 Task: Look for space in Roses, Spain from 8th June, 2023 to 16th June, 2023 for 2 adults in price range Rs.10000 to Rs.15000. Place can be entire place with 1  bedroom having 1 bed and 1 bathroom. Property type can be house, flat, guest house, hotel. Amenities needed are: wifi, washing machine. Booking option can be shelf check-in. Required host language is English.
Action: Mouse moved to (344, 183)
Screenshot: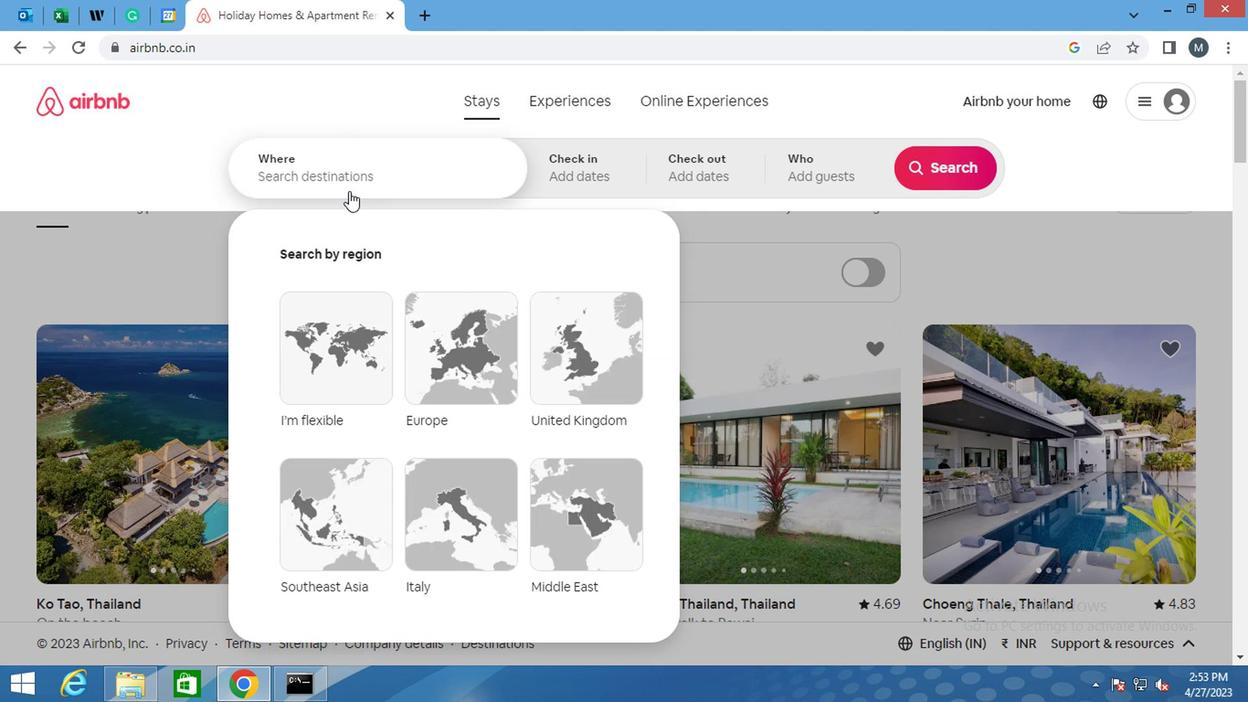 
Action: Mouse pressed left at (344, 183)
Screenshot: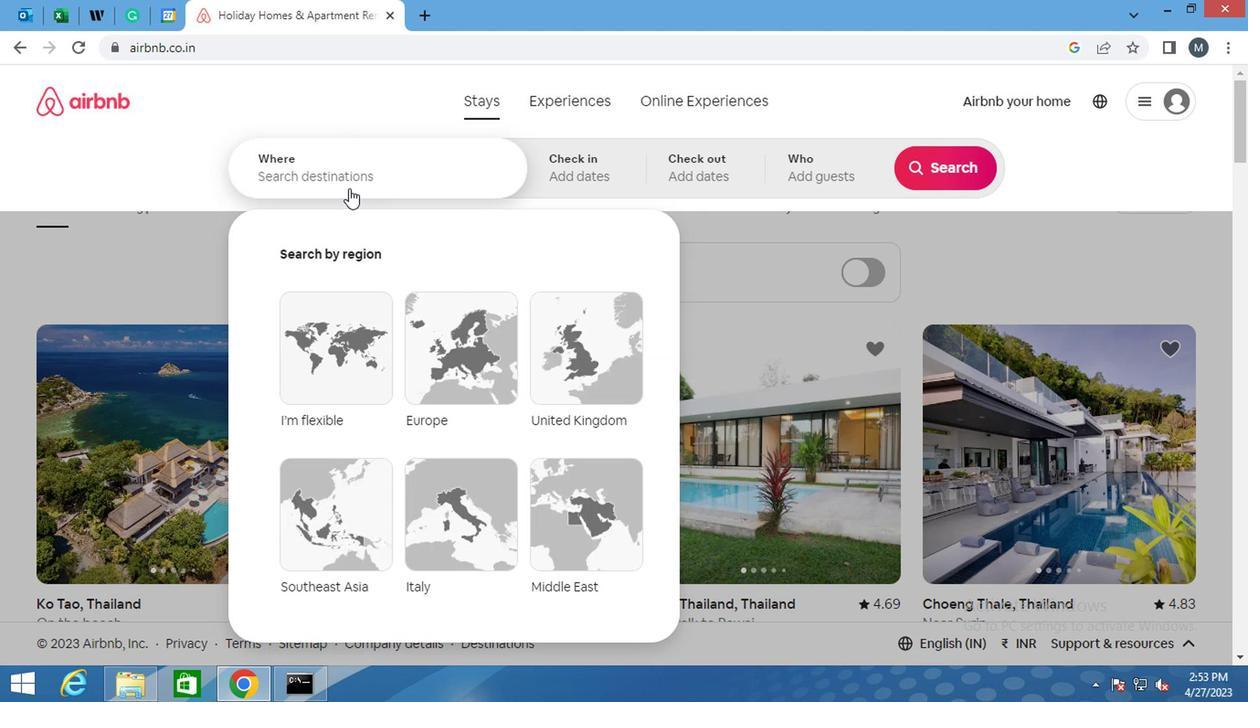 
Action: Mouse moved to (344, 183)
Screenshot: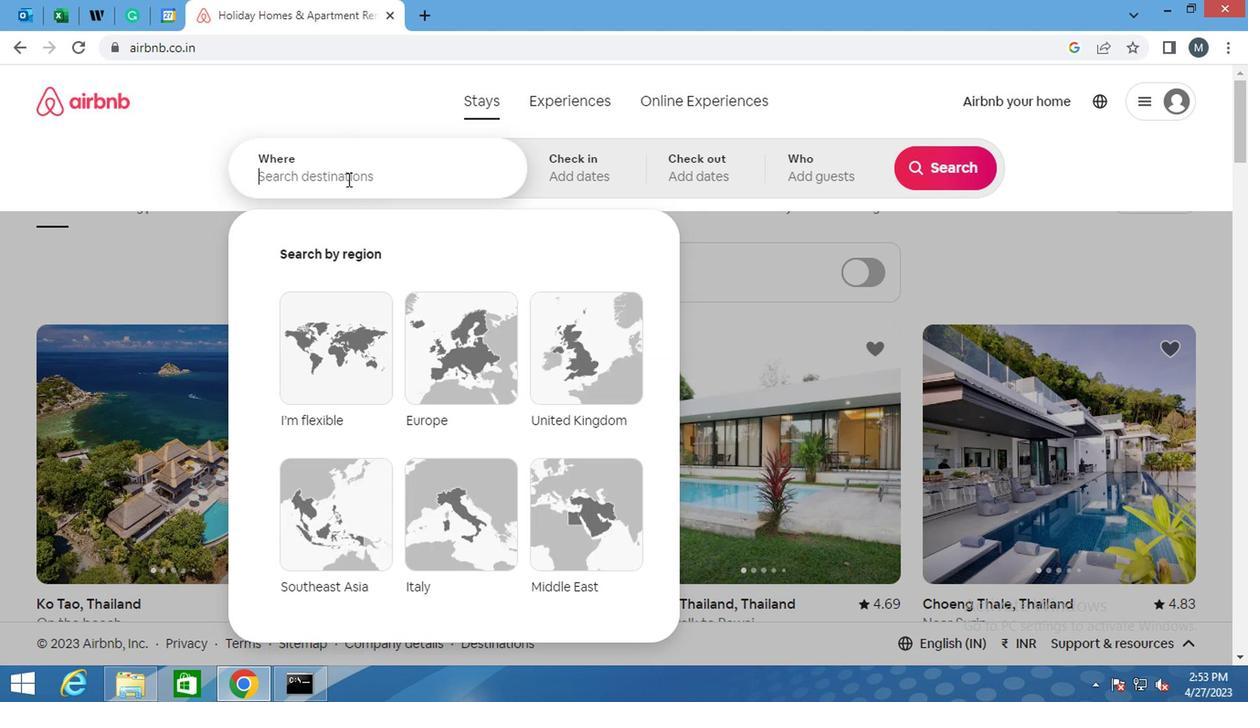 
Action: Key pressed <Key.shift><Key.shift><Key.shift><Key.shift>ROSES,<Key.space><Key.shift>S
Screenshot: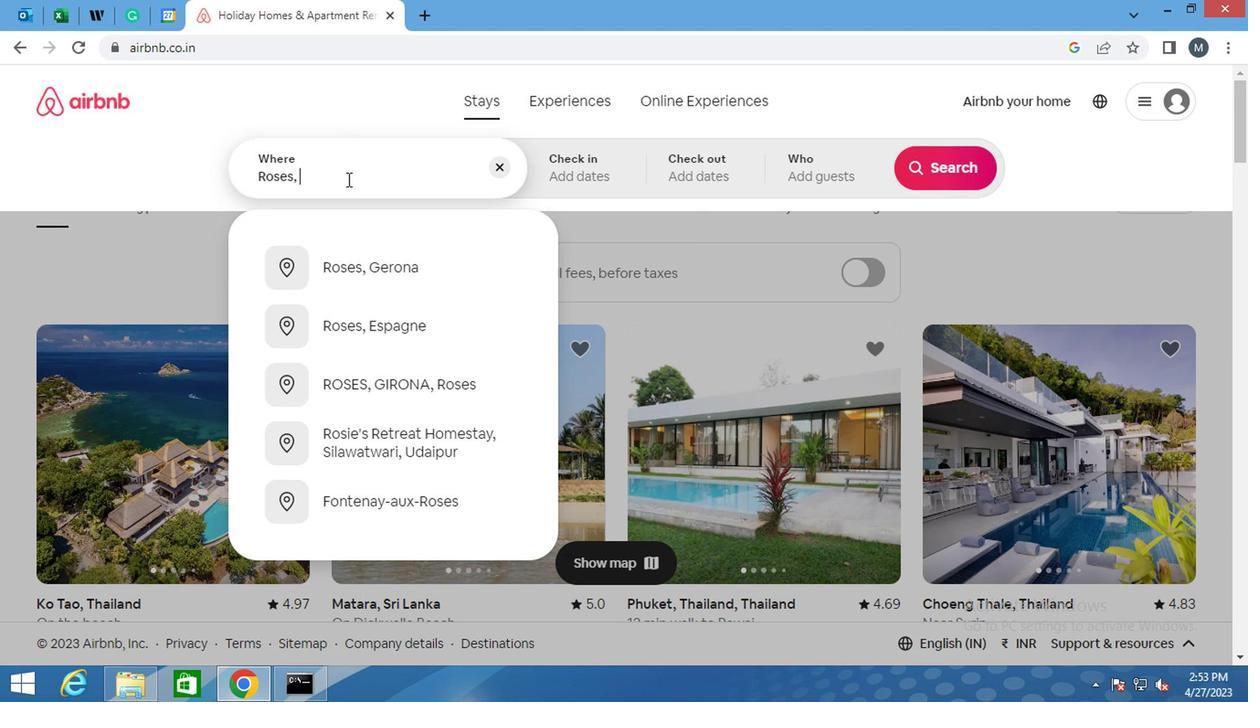 
Action: Mouse moved to (347, 278)
Screenshot: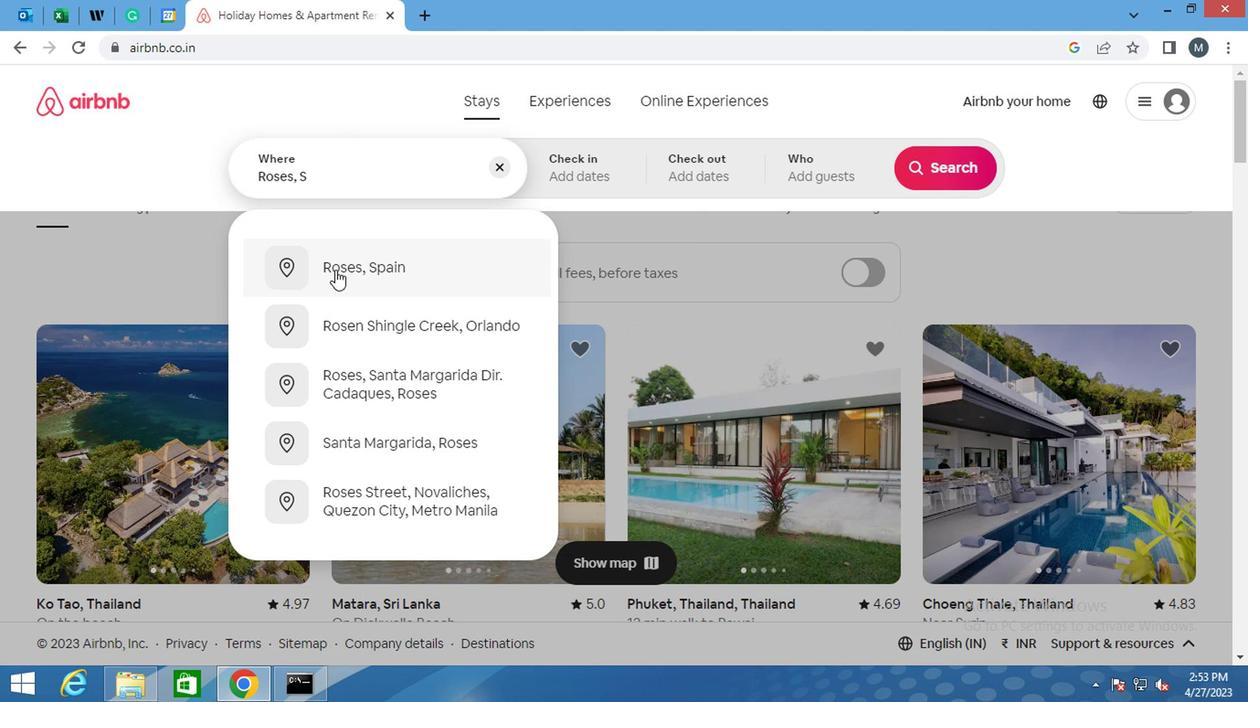 
Action: Mouse pressed left at (347, 278)
Screenshot: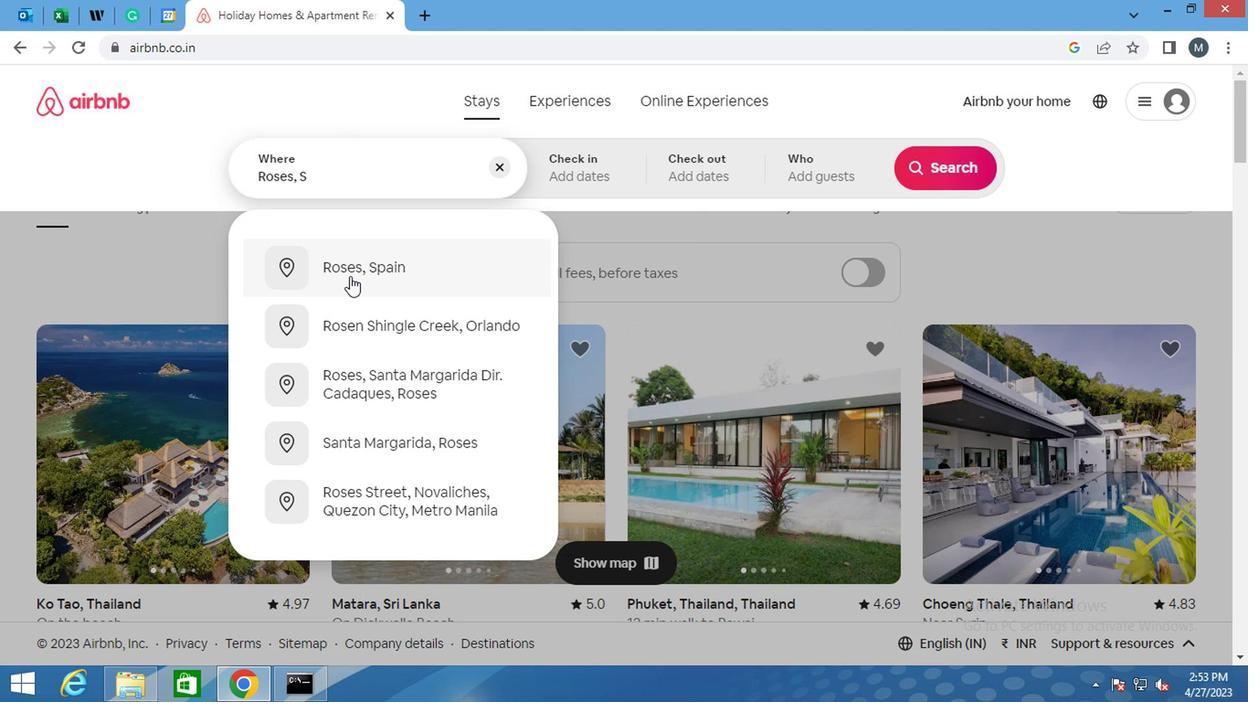 
Action: Mouse moved to (932, 313)
Screenshot: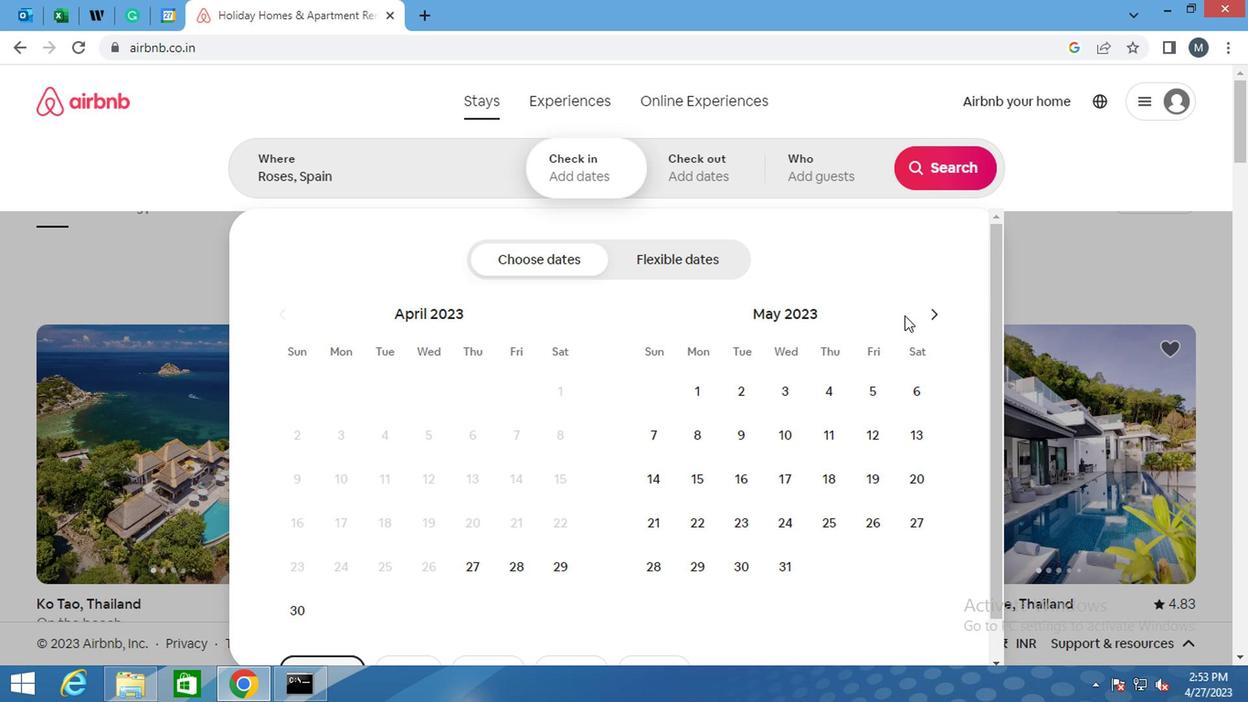 
Action: Mouse pressed left at (932, 313)
Screenshot: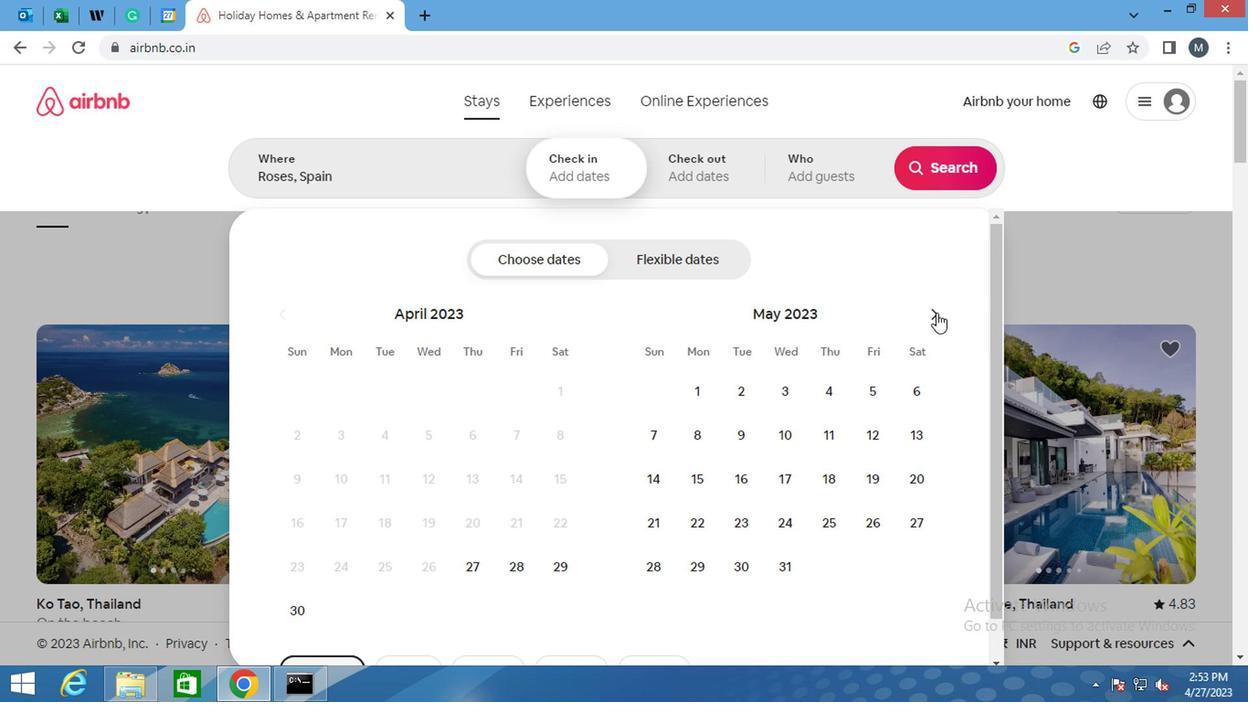 
Action: Mouse moved to (826, 439)
Screenshot: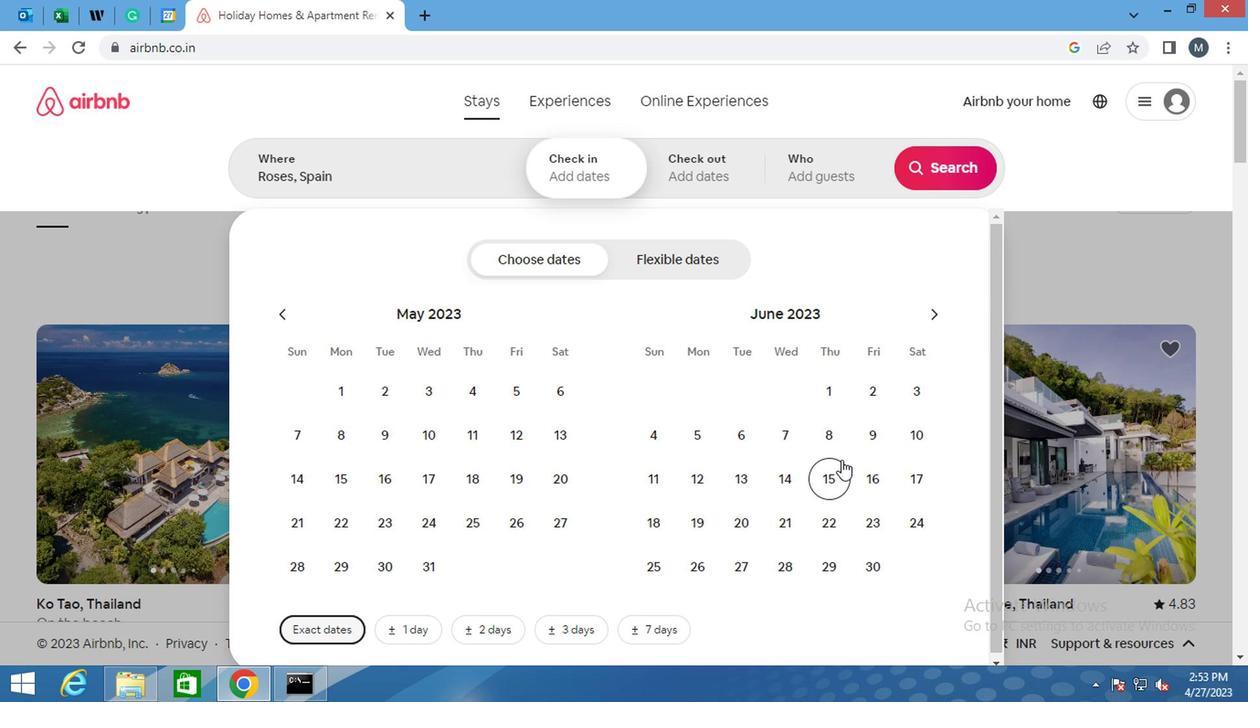 
Action: Mouse pressed left at (826, 439)
Screenshot: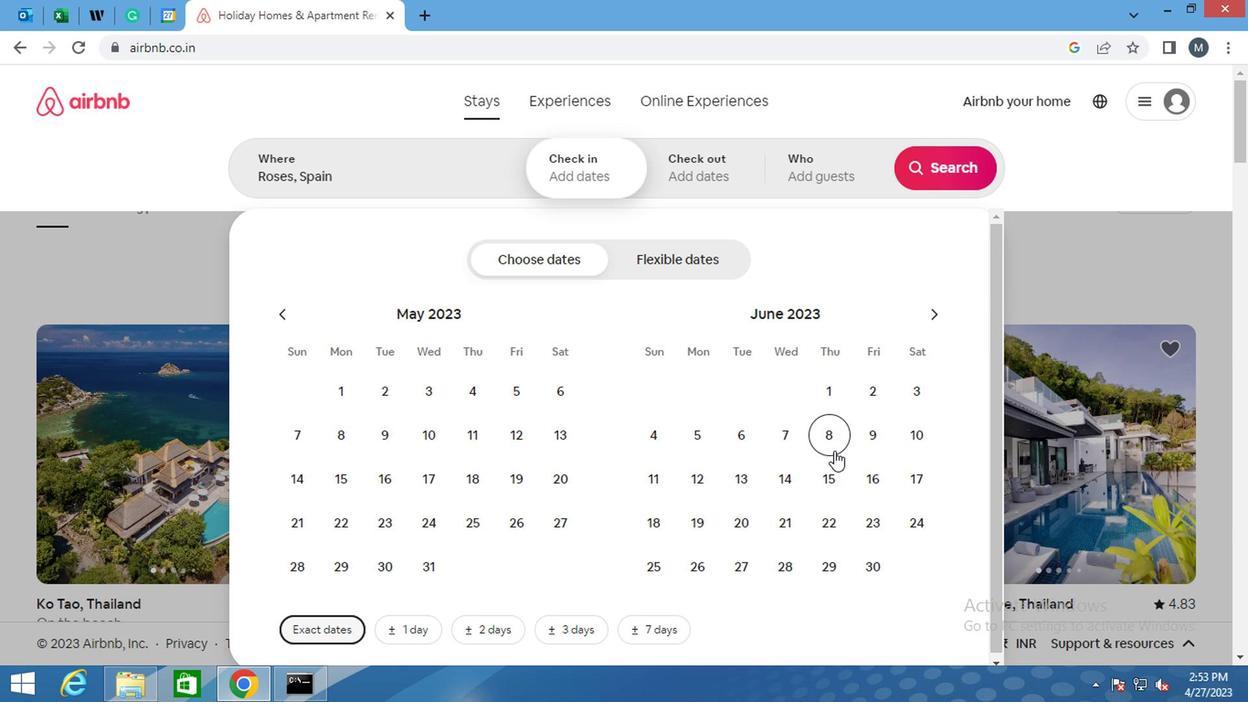 
Action: Mouse moved to (849, 477)
Screenshot: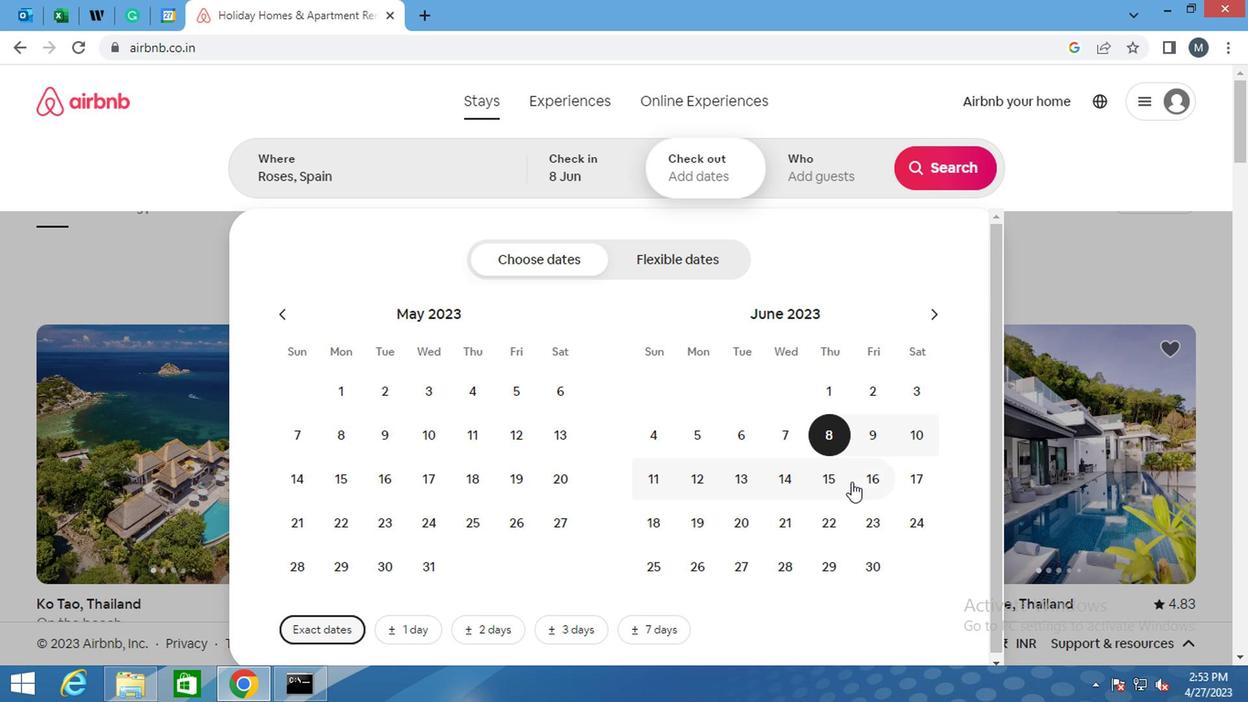 
Action: Mouse pressed left at (849, 477)
Screenshot: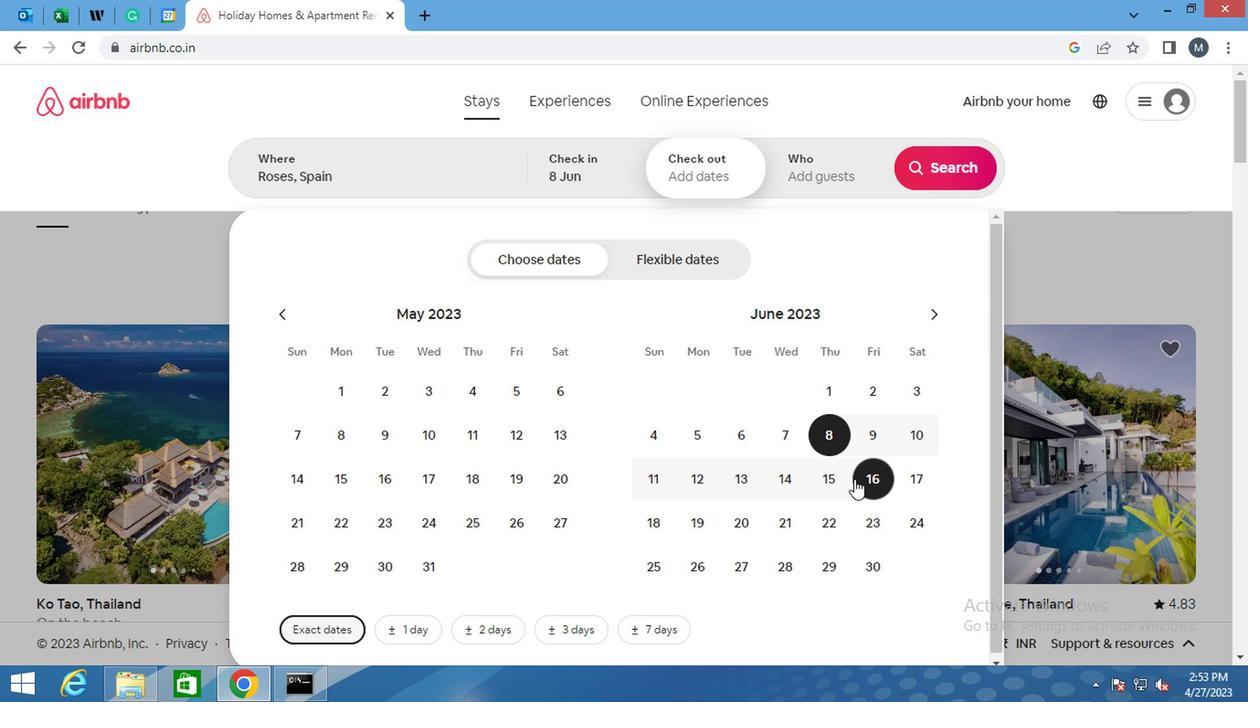 
Action: Mouse moved to (837, 185)
Screenshot: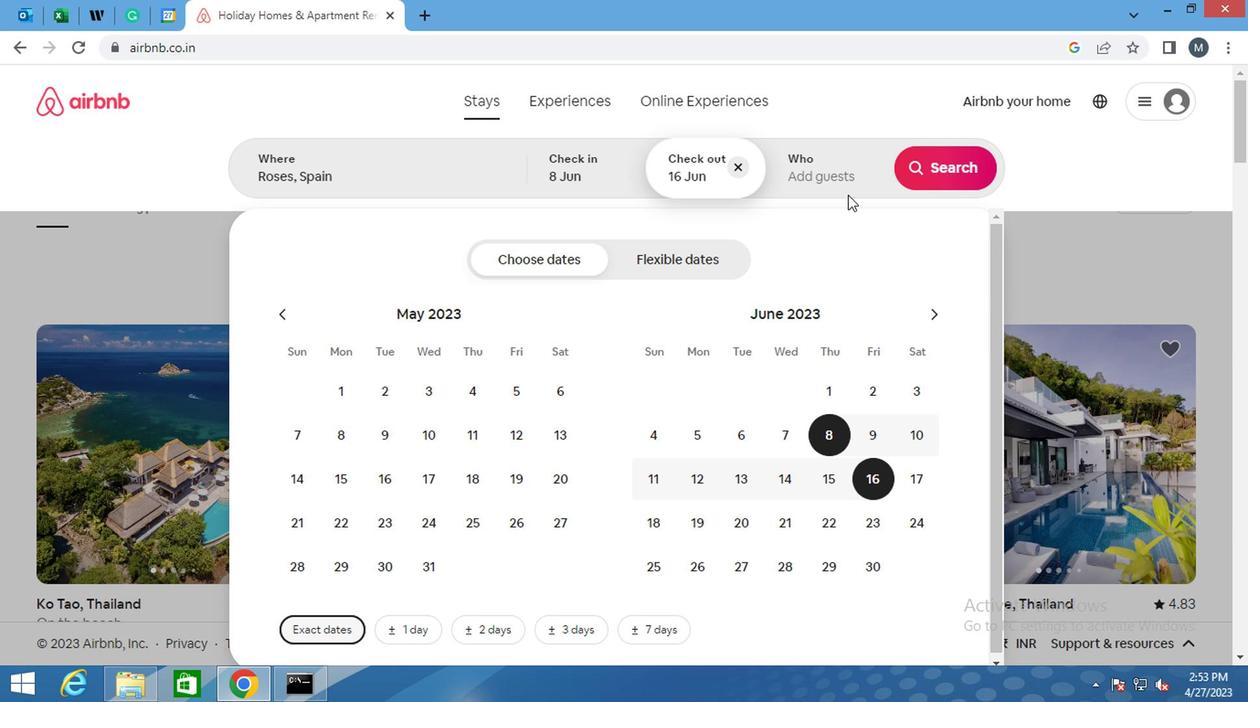 
Action: Mouse pressed left at (837, 185)
Screenshot: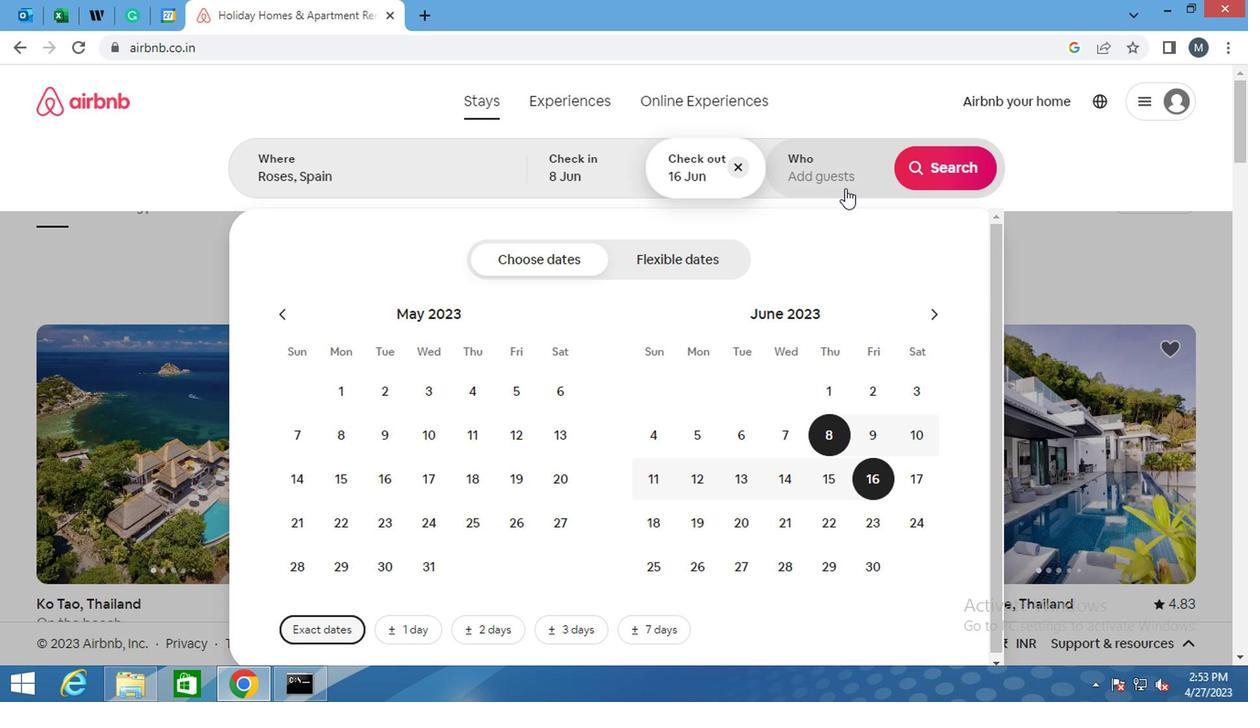 
Action: Mouse moved to (949, 261)
Screenshot: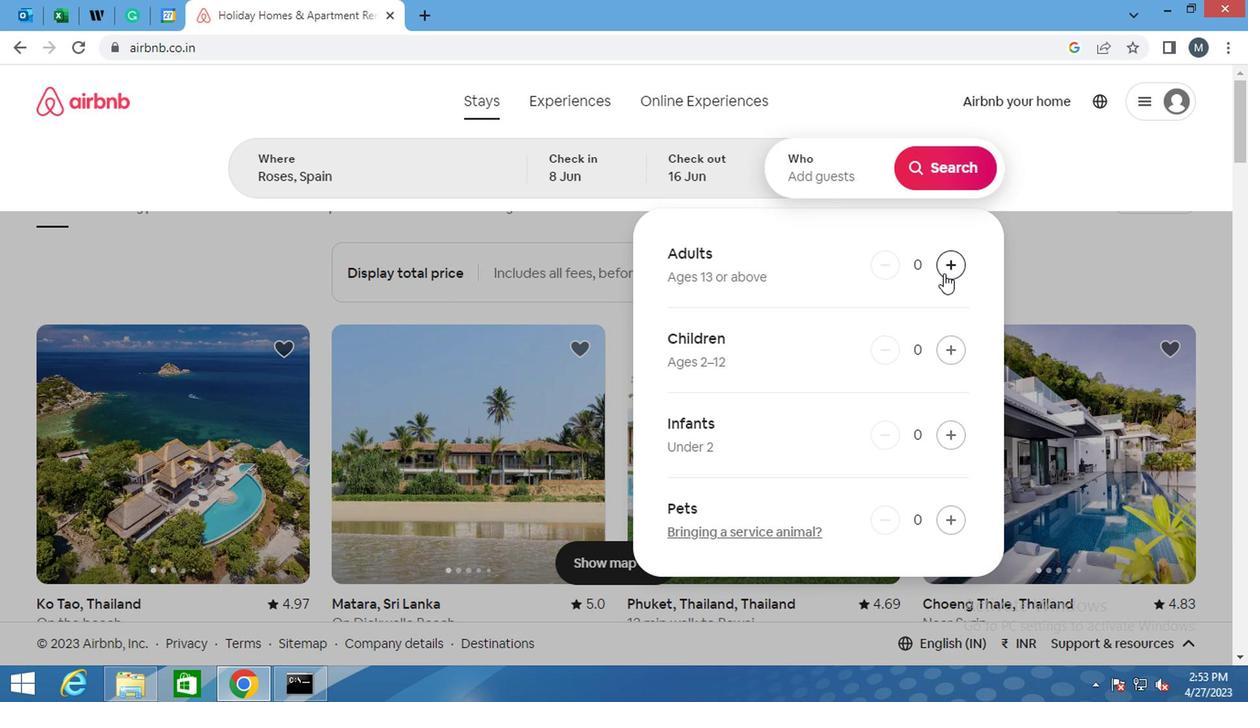 
Action: Mouse pressed left at (949, 261)
Screenshot: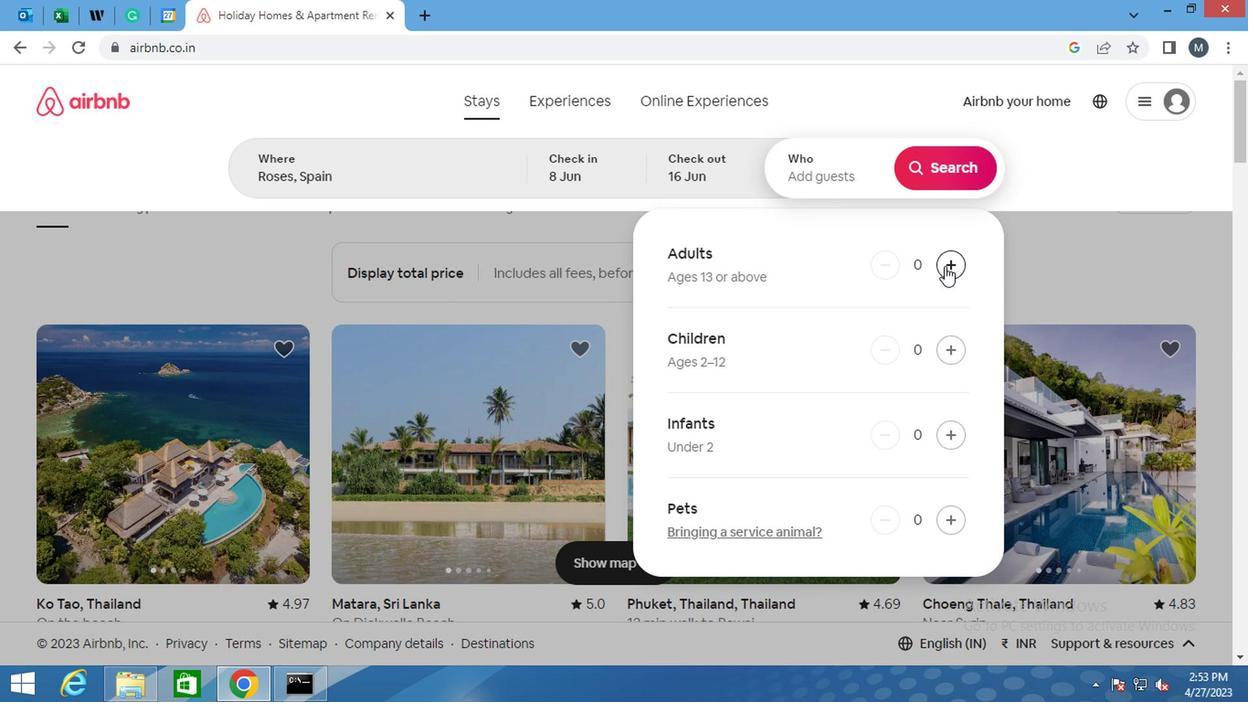 
Action: Mouse pressed left at (949, 261)
Screenshot: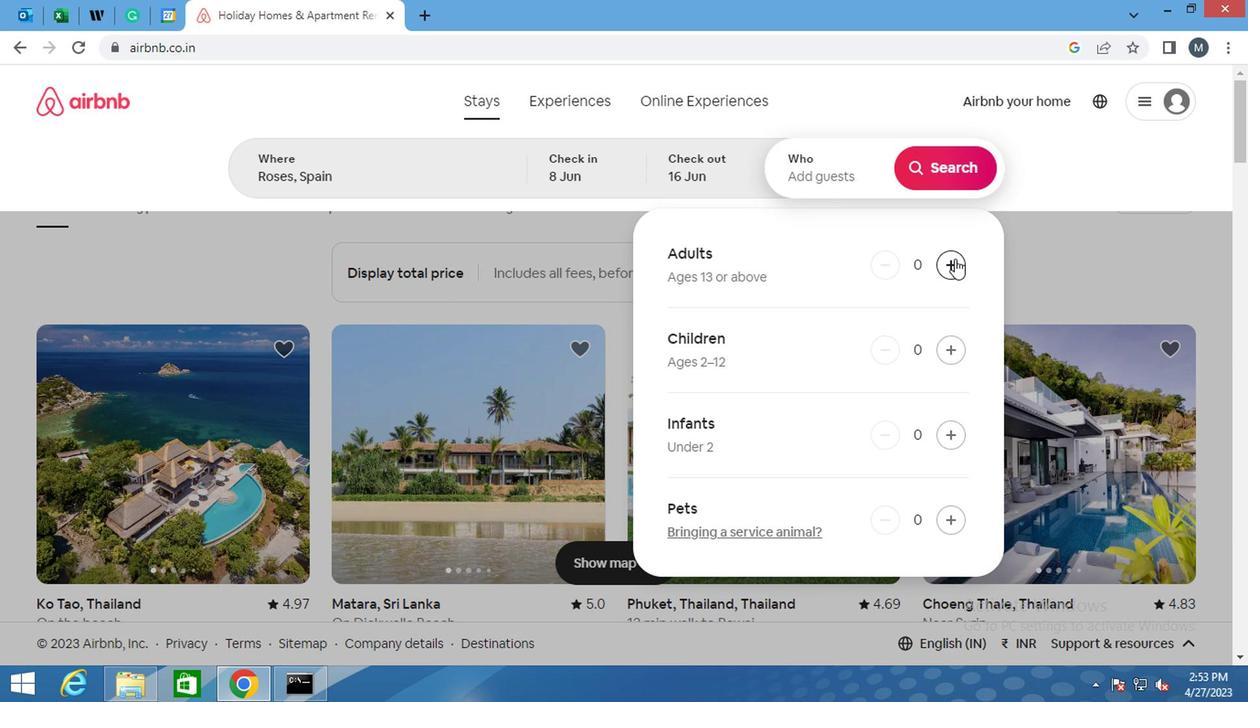 
Action: Mouse moved to (934, 173)
Screenshot: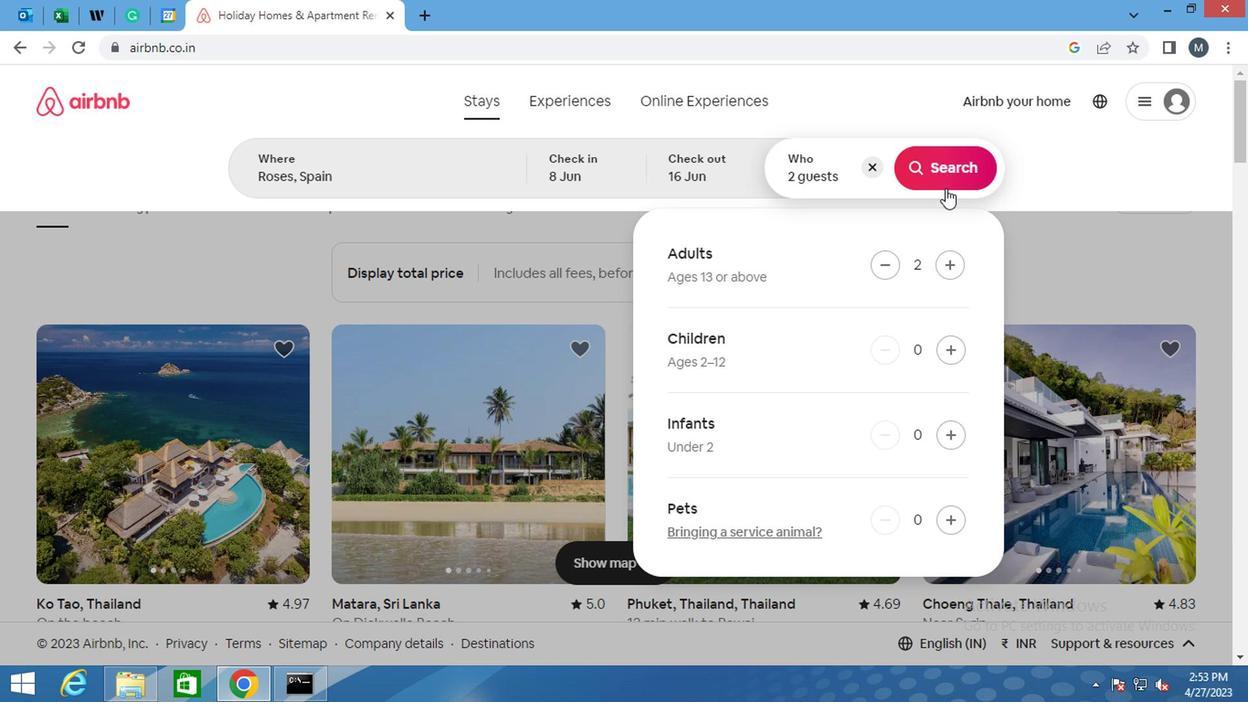 
Action: Mouse pressed left at (934, 173)
Screenshot: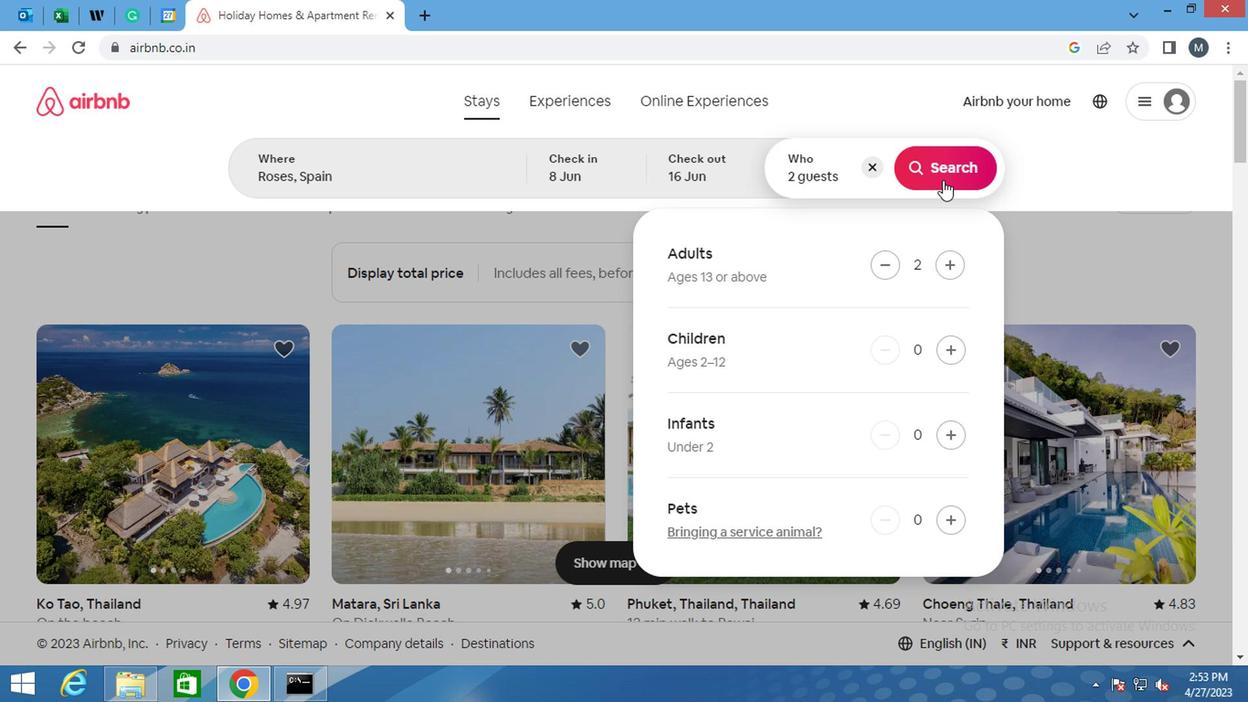 
Action: Mouse moved to (1139, 166)
Screenshot: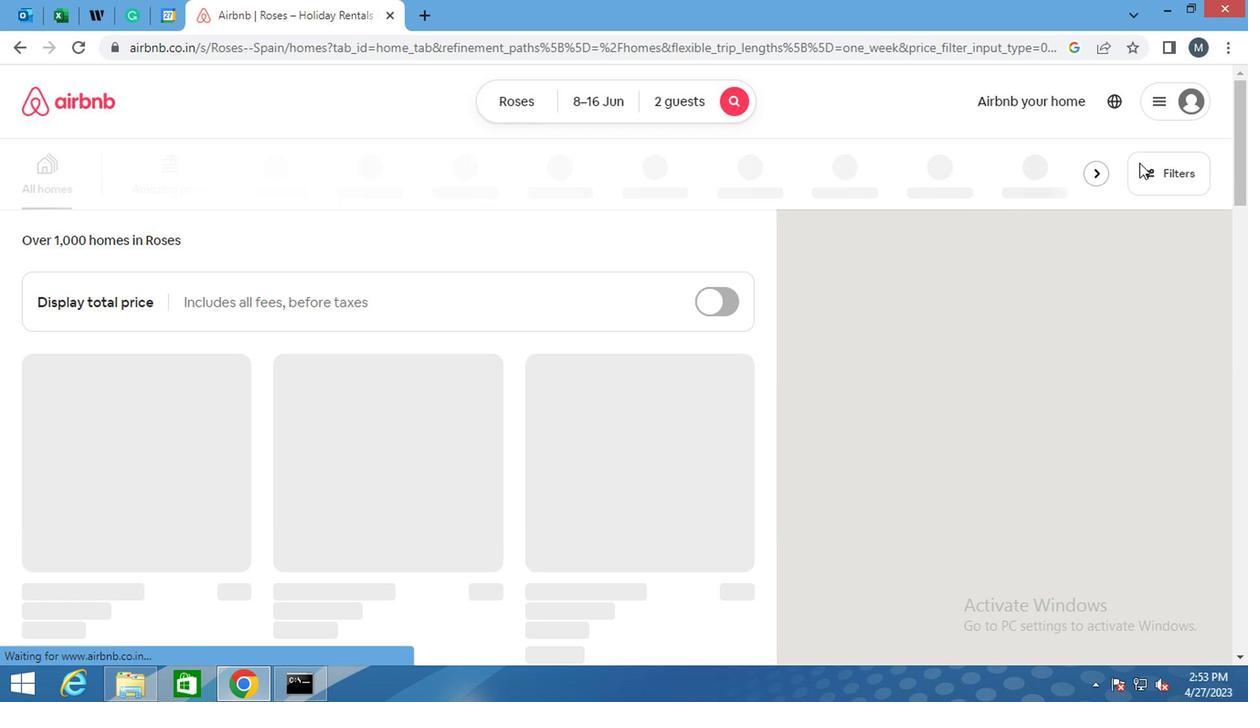 
Action: Mouse pressed left at (1139, 166)
Screenshot: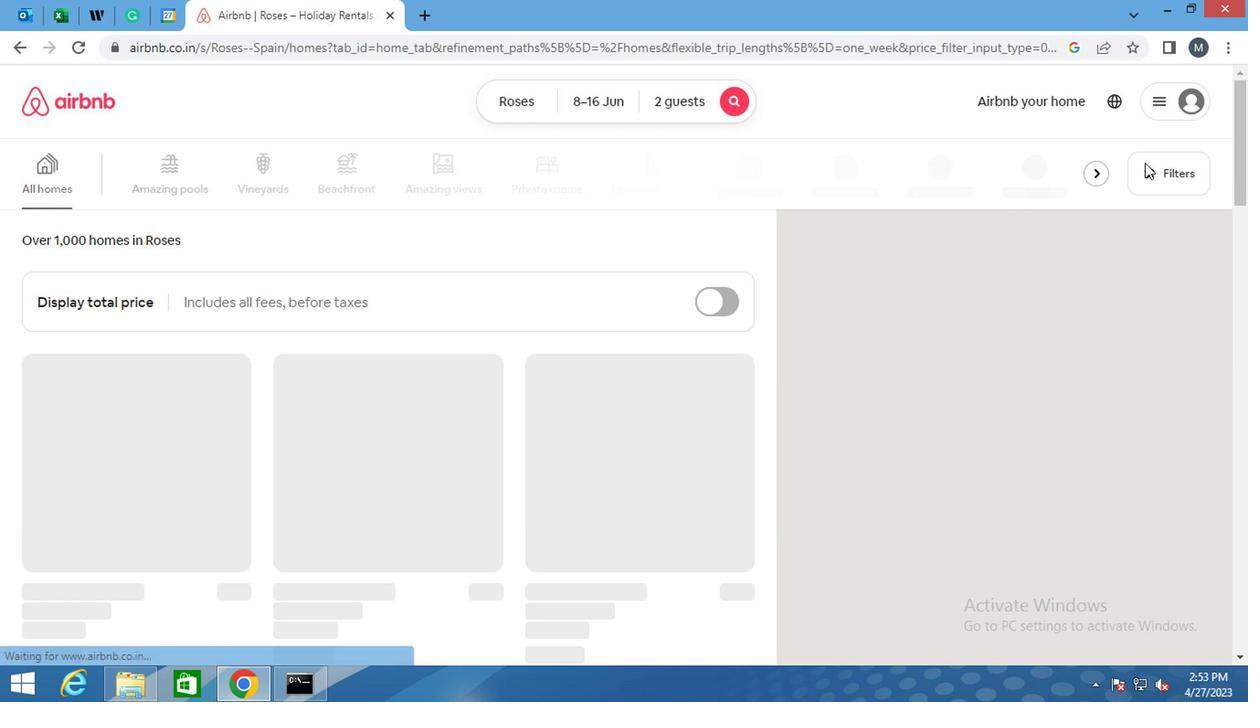 
Action: Mouse moved to (458, 406)
Screenshot: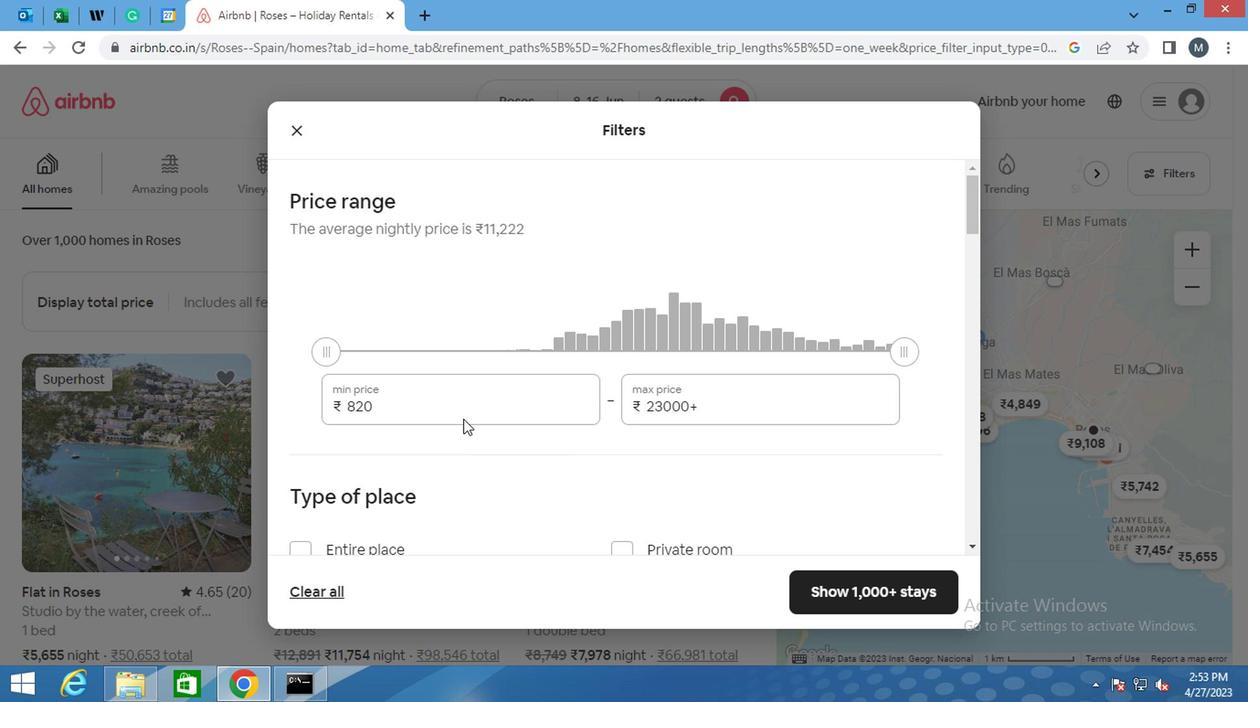 
Action: Mouse pressed left at (458, 406)
Screenshot: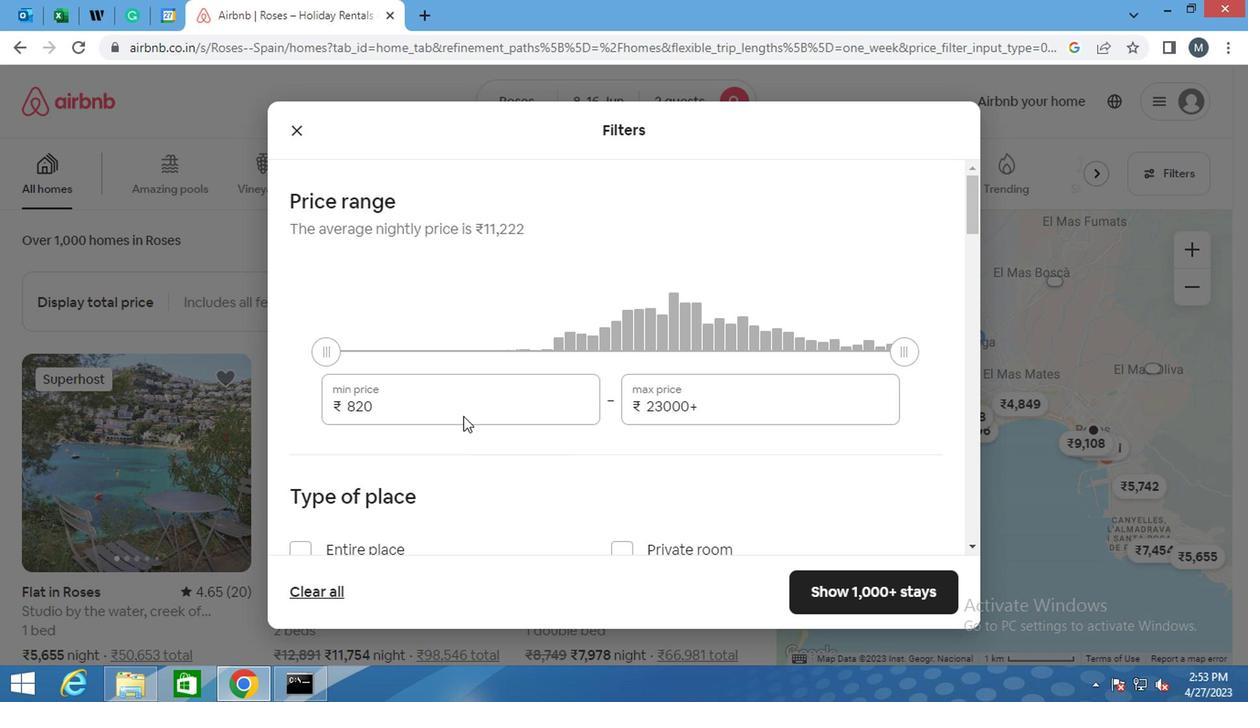 
Action: Mouse pressed left at (458, 406)
Screenshot: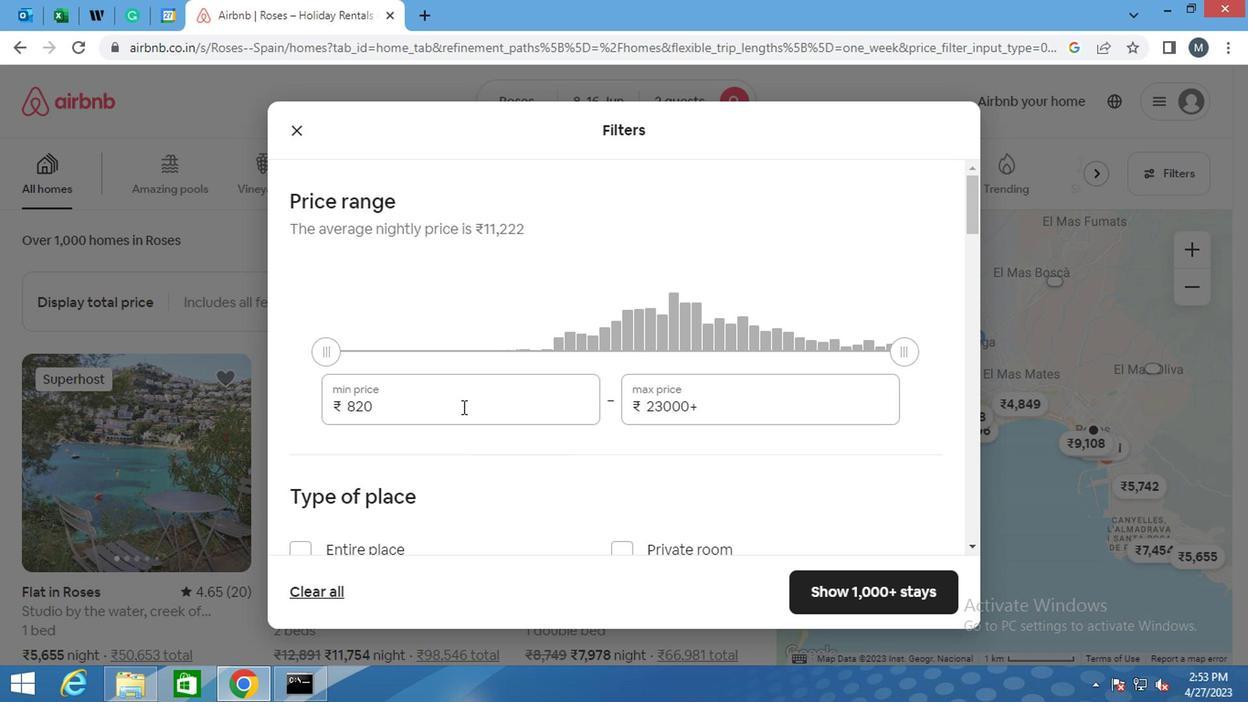 
Action: Key pressed 10000
Screenshot: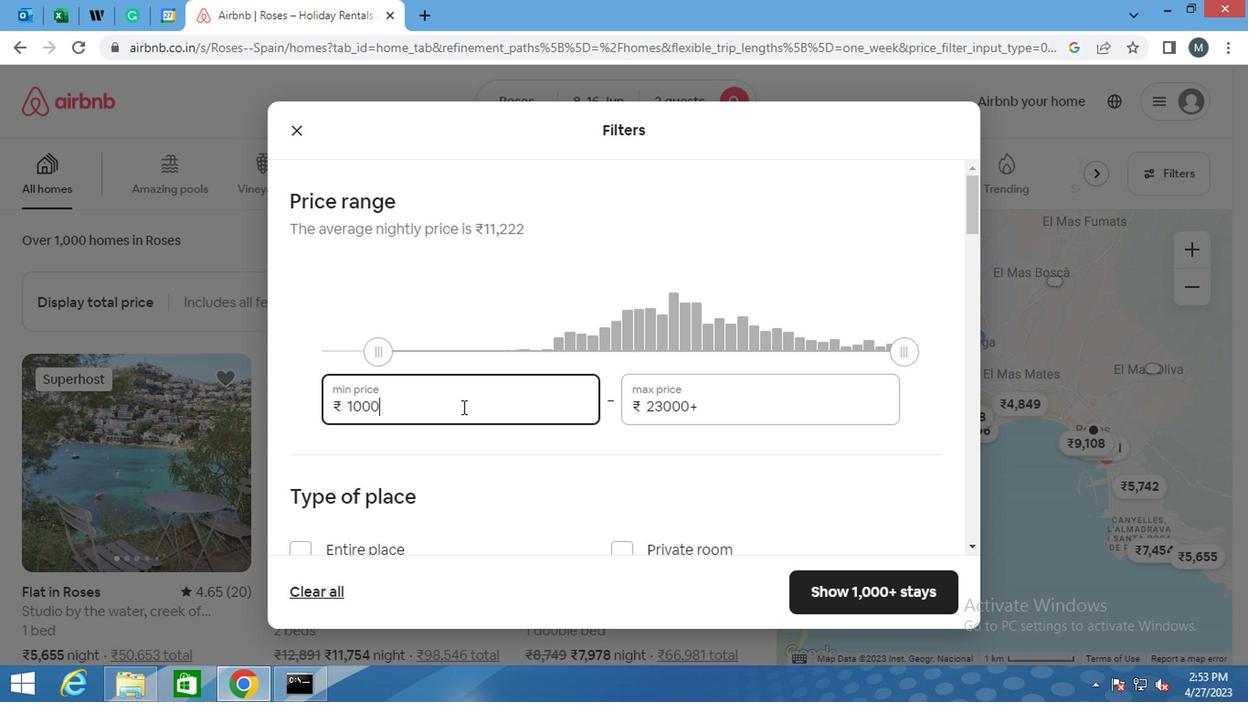 
Action: Mouse moved to (670, 408)
Screenshot: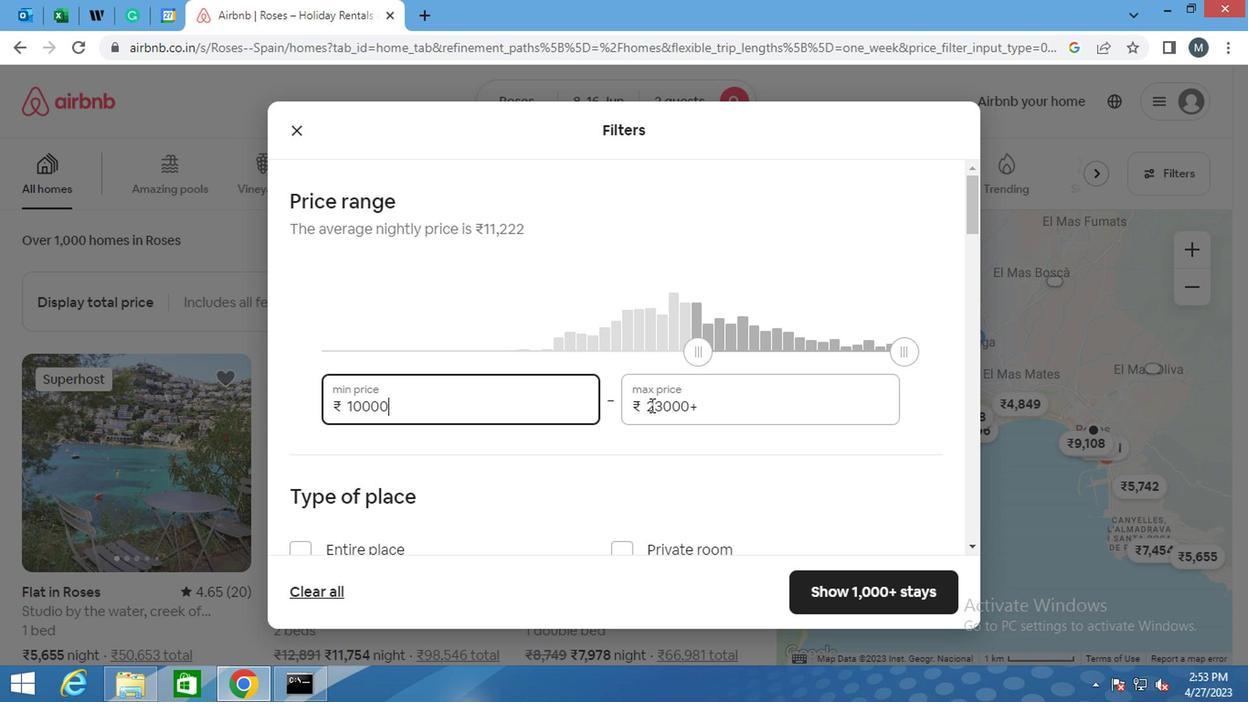 
Action: Mouse pressed left at (670, 408)
Screenshot: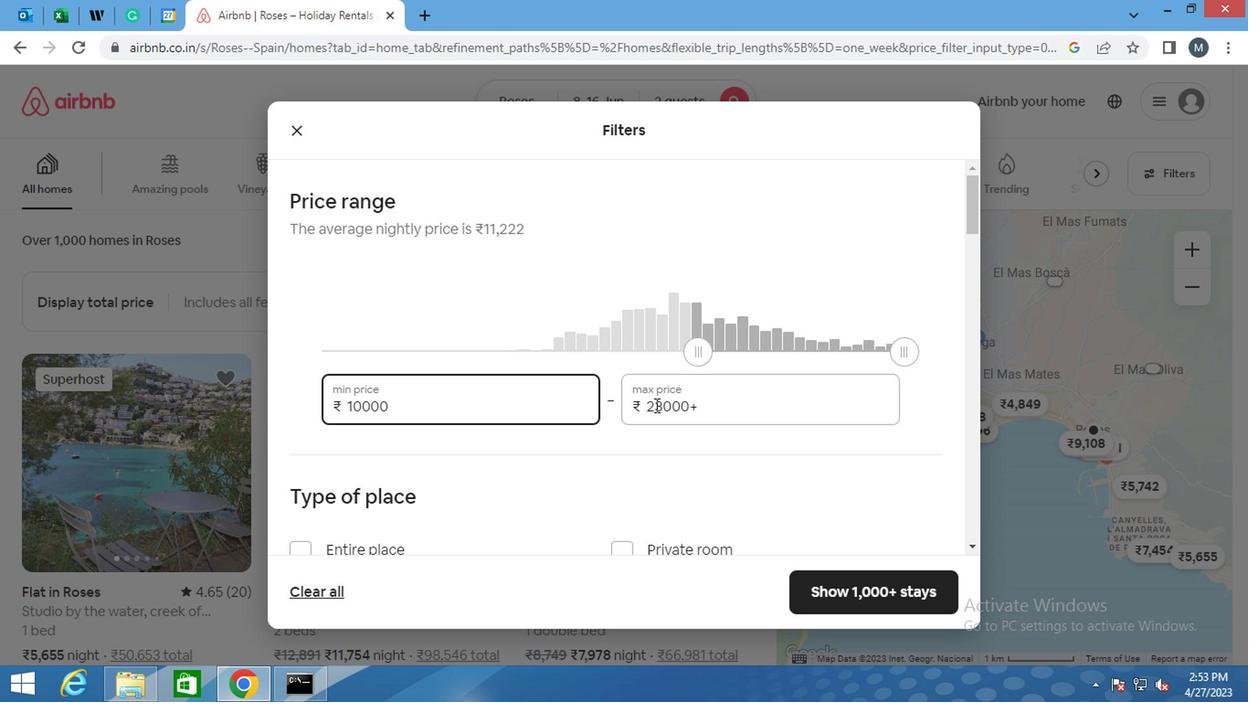 
Action: Mouse moved to (668, 408)
Screenshot: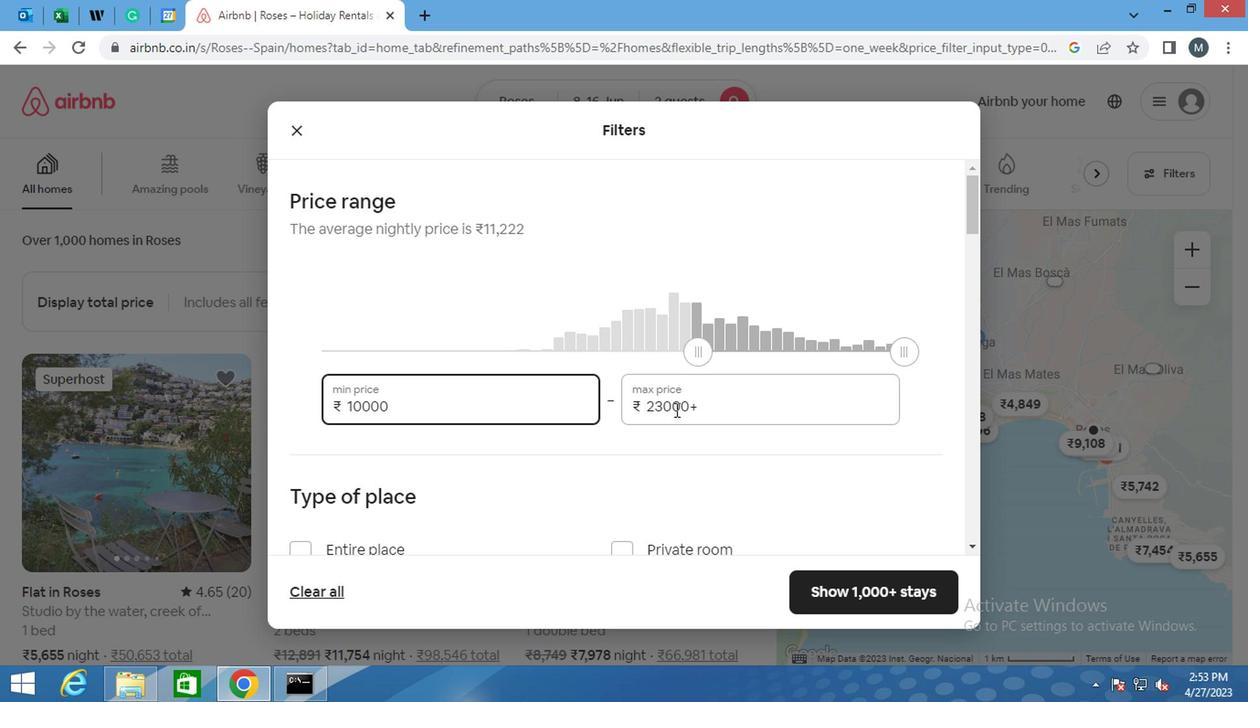 
Action: Mouse pressed left at (668, 408)
Screenshot: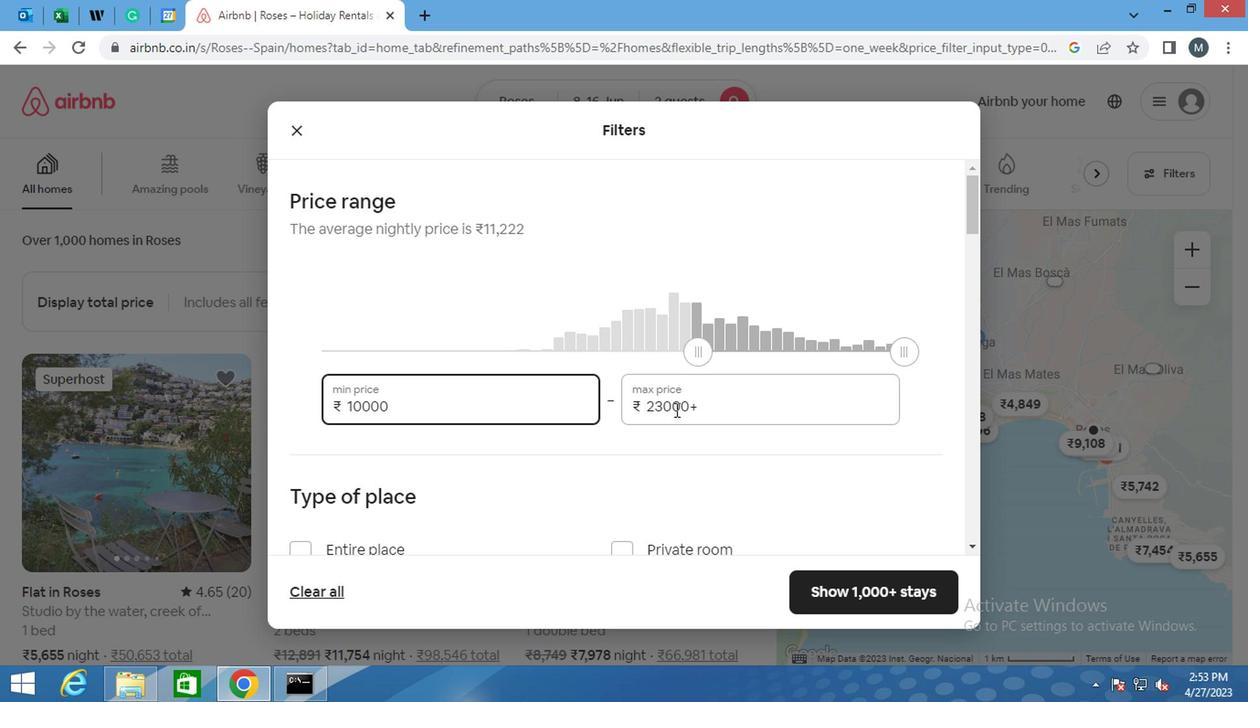 
Action: Mouse pressed left at (668, 408)
Screenshot: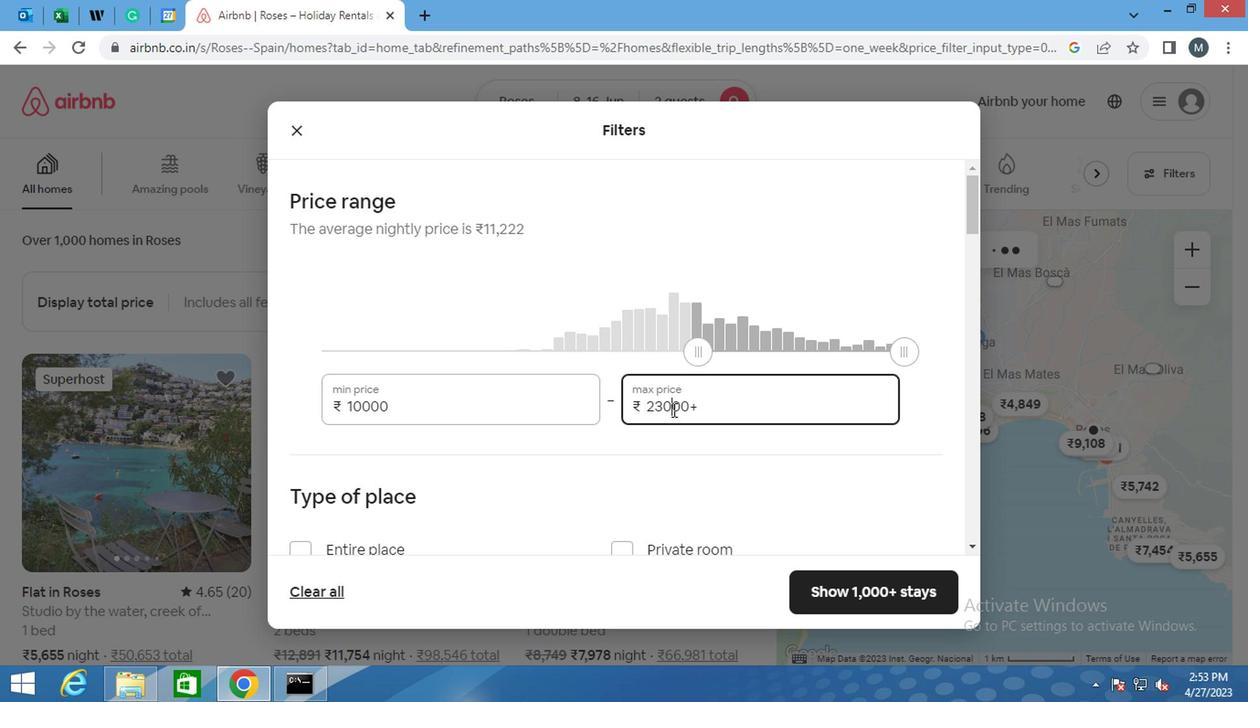 
Action: Key pressed 1
Screenshot: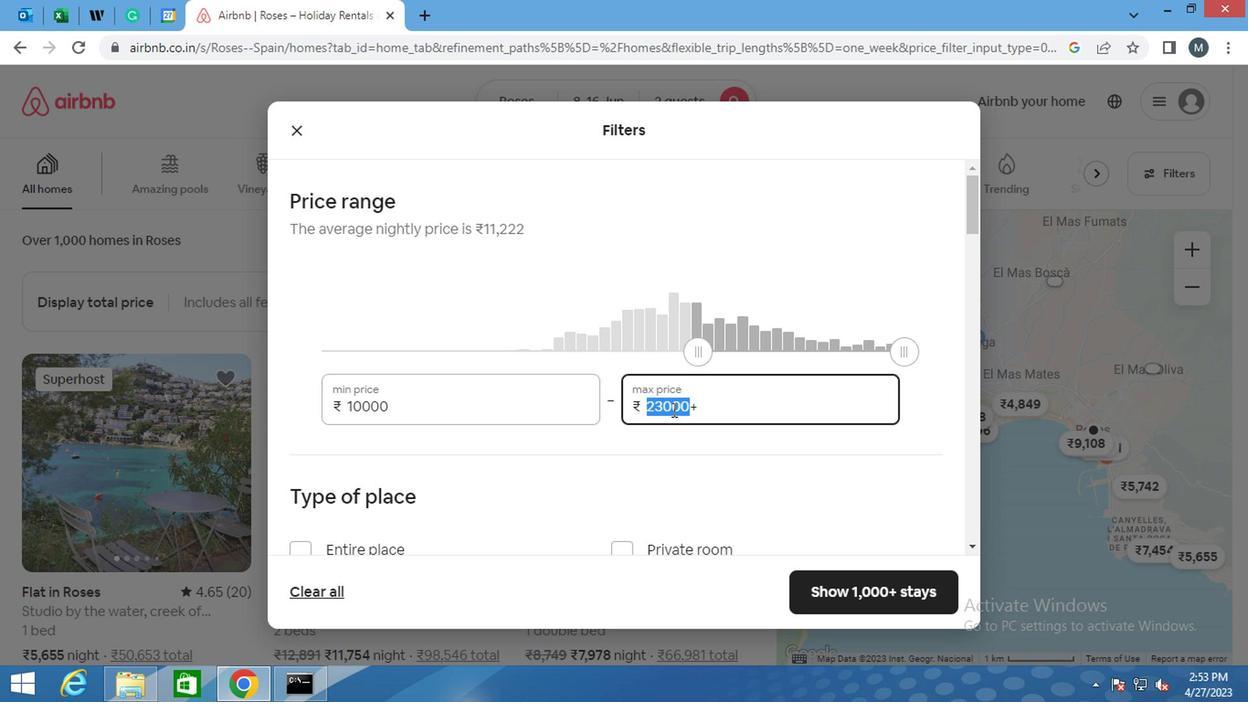 
Action: Mouse moved to (665, 411)
Screenshot: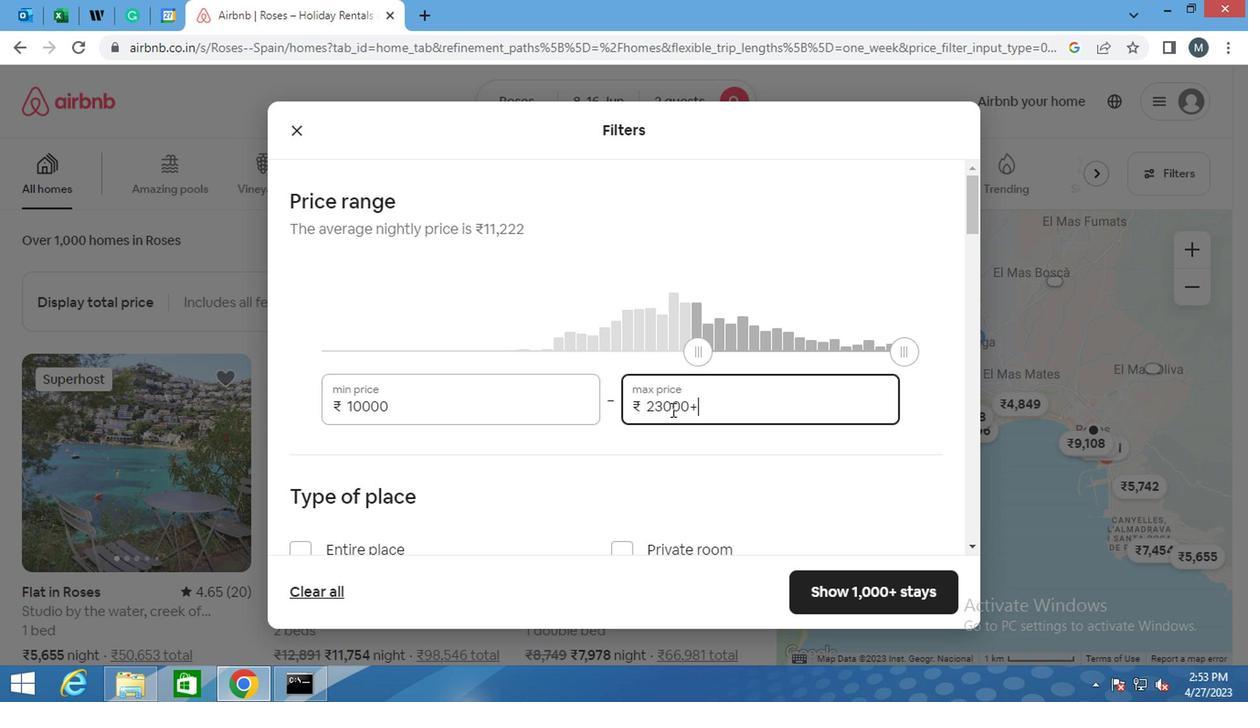 
Action: Mouse pressed left at (665, 411)
Screenshot: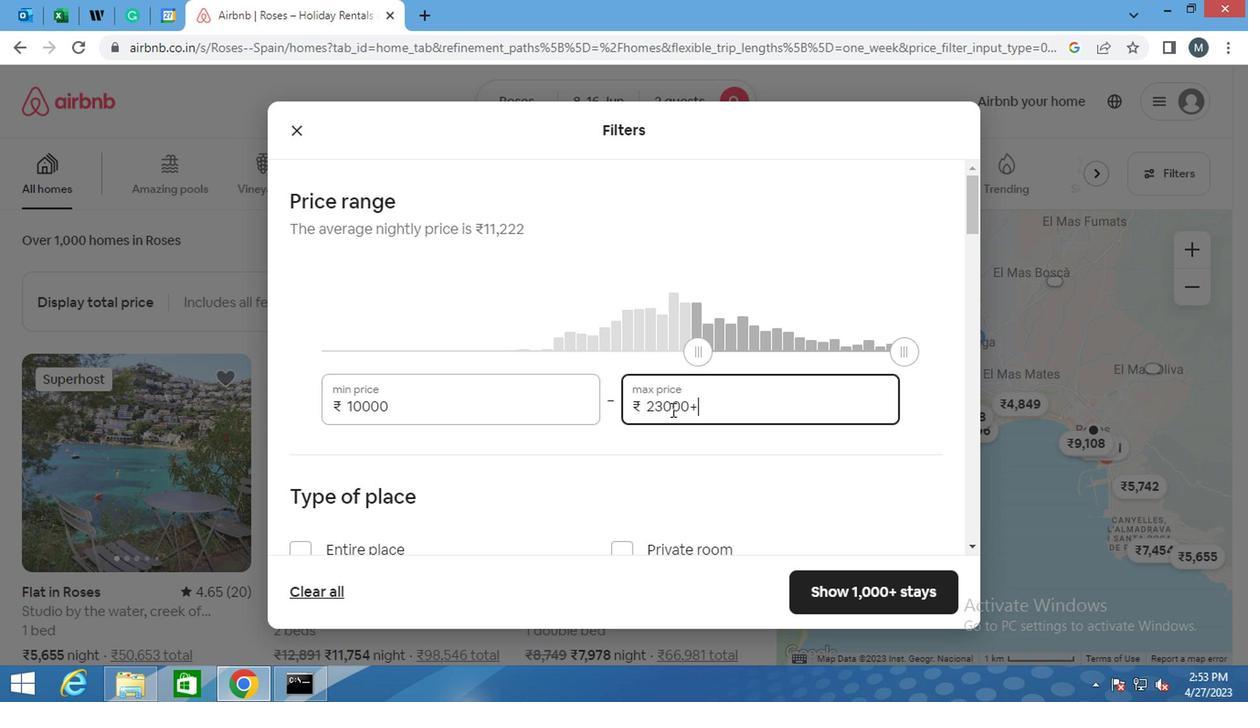 
Action: Mouse moved to (706, 400)
Screenshot: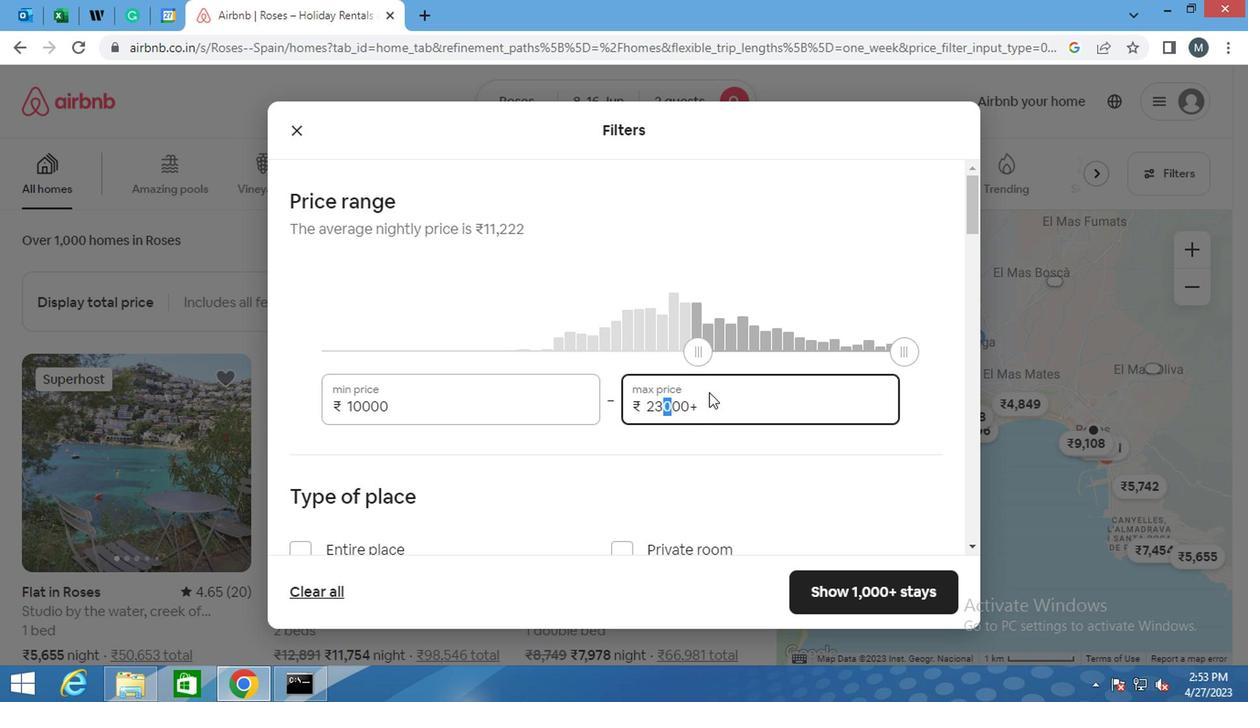 
Action: Mouse pressed left at (706, 400)
Screenshot: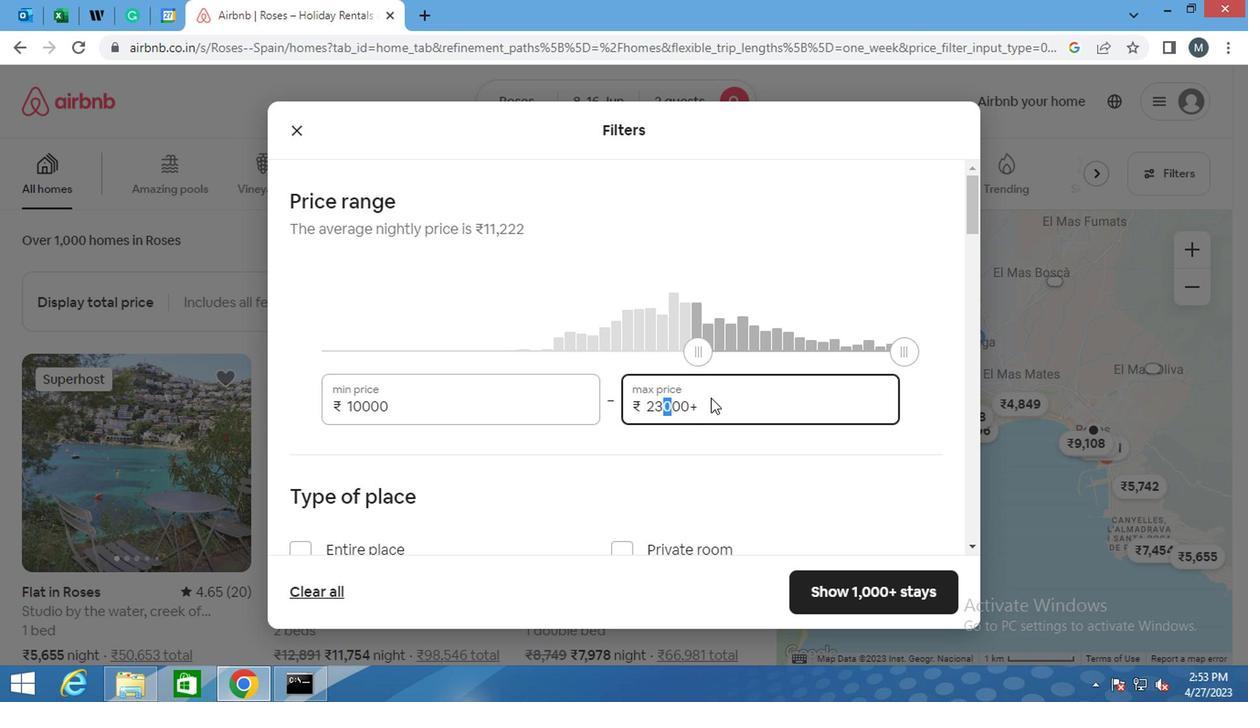 
Action: Mouse moved to (622, 404)
Screenshot: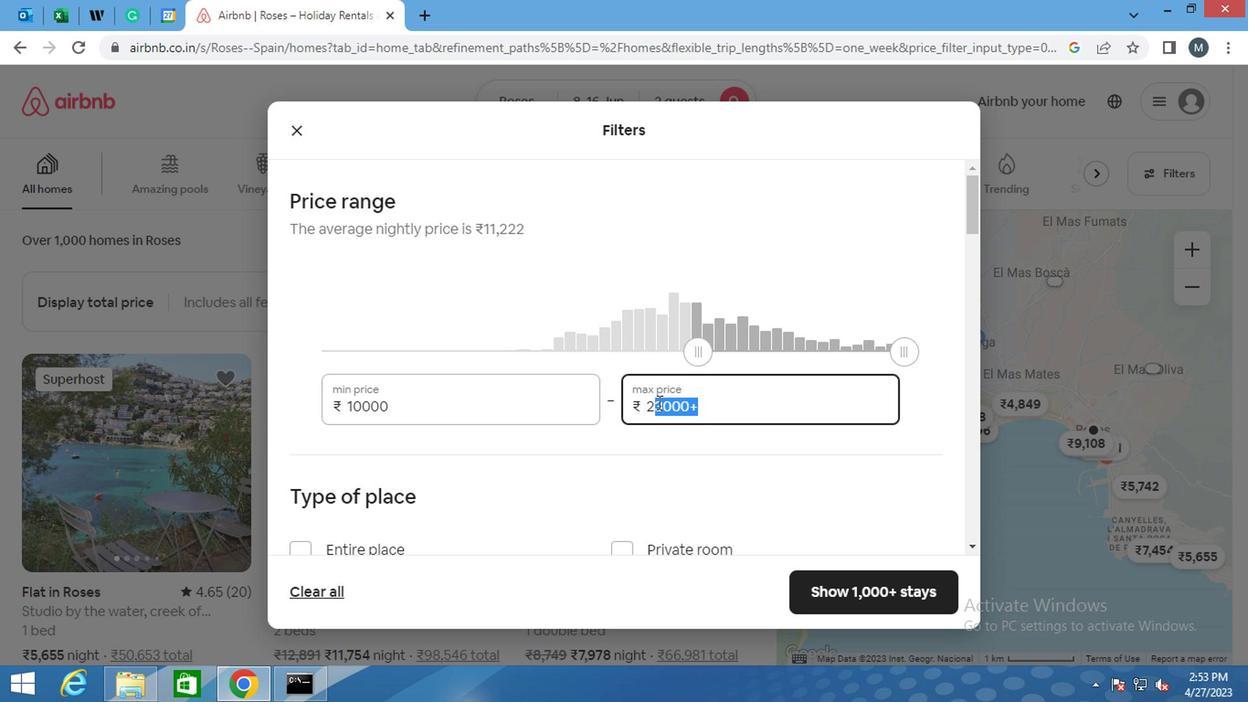
Action: Key pressed <Key.backspace>
Screenshot: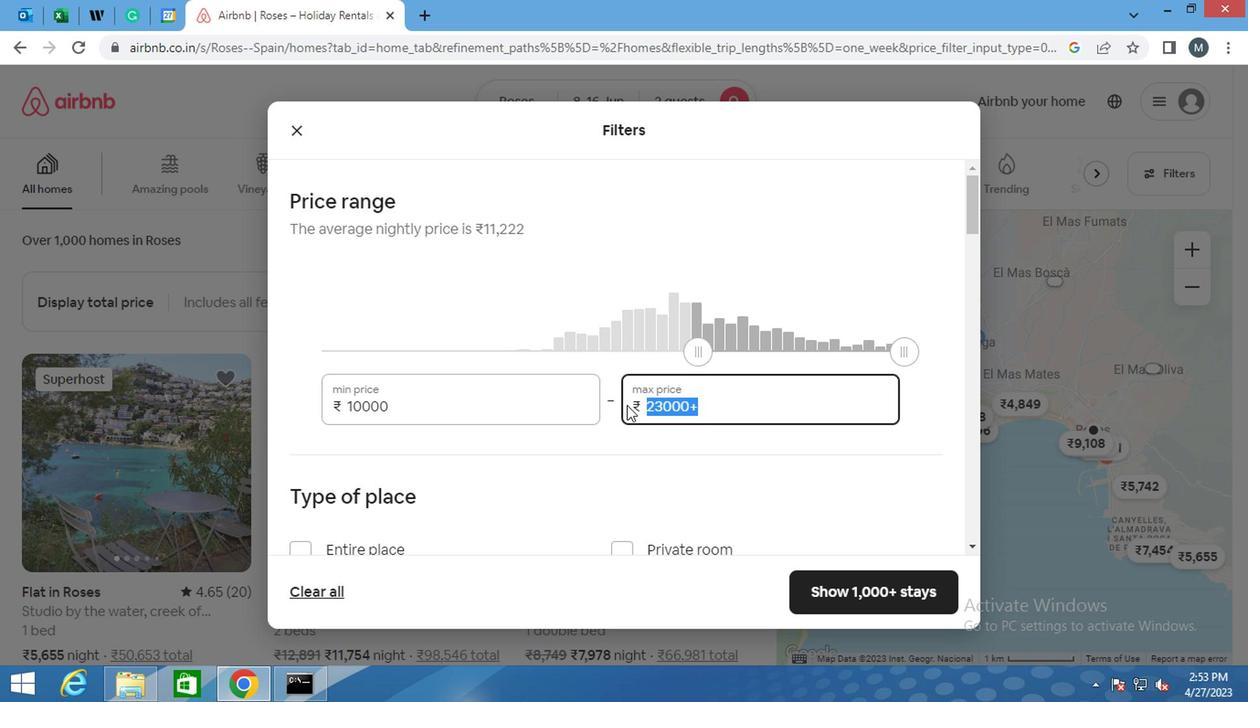 
Action: Mouse moved to (622, 404)
Screenshot: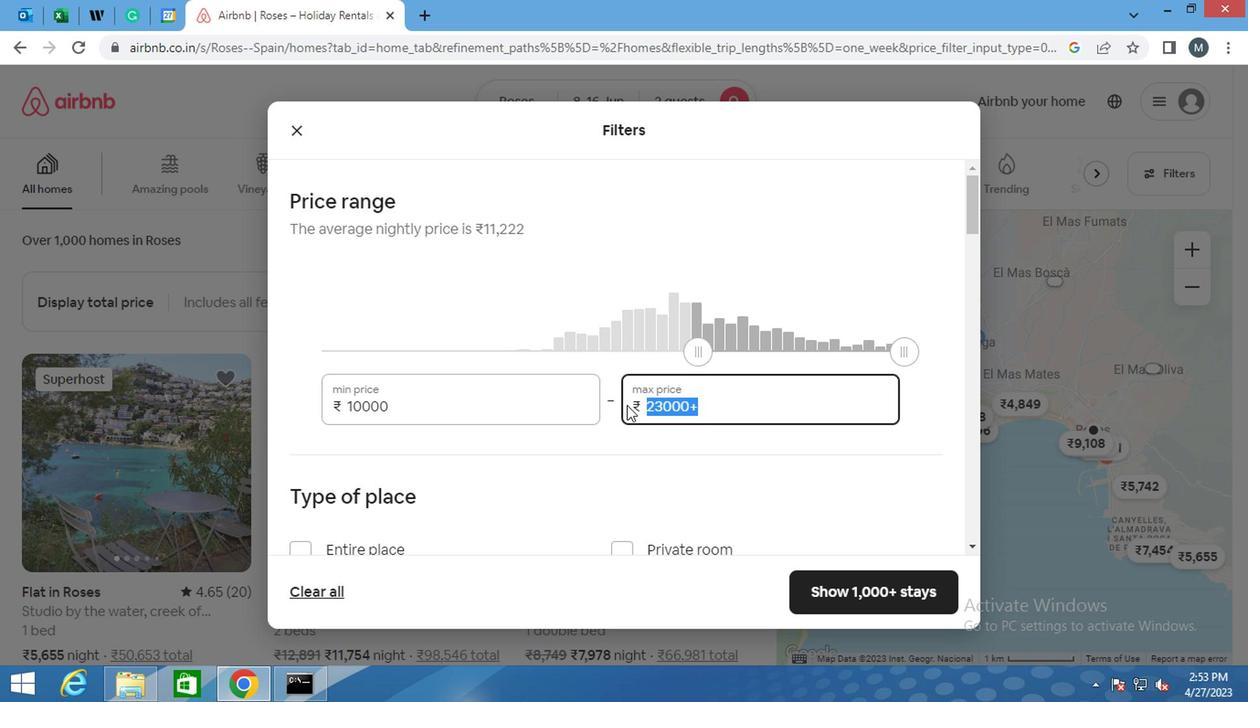 
Action: Key pressed 15000
Screenshot: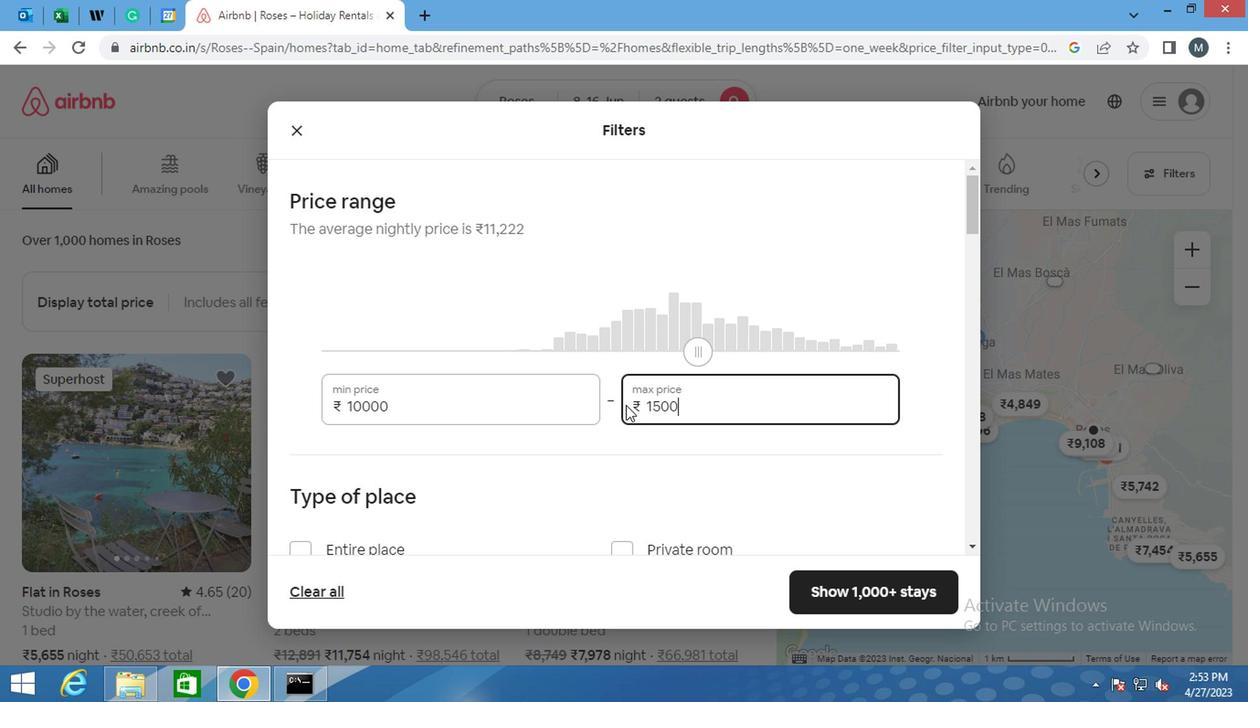
Action: Mouse moved to (574, 388)
Screenshot: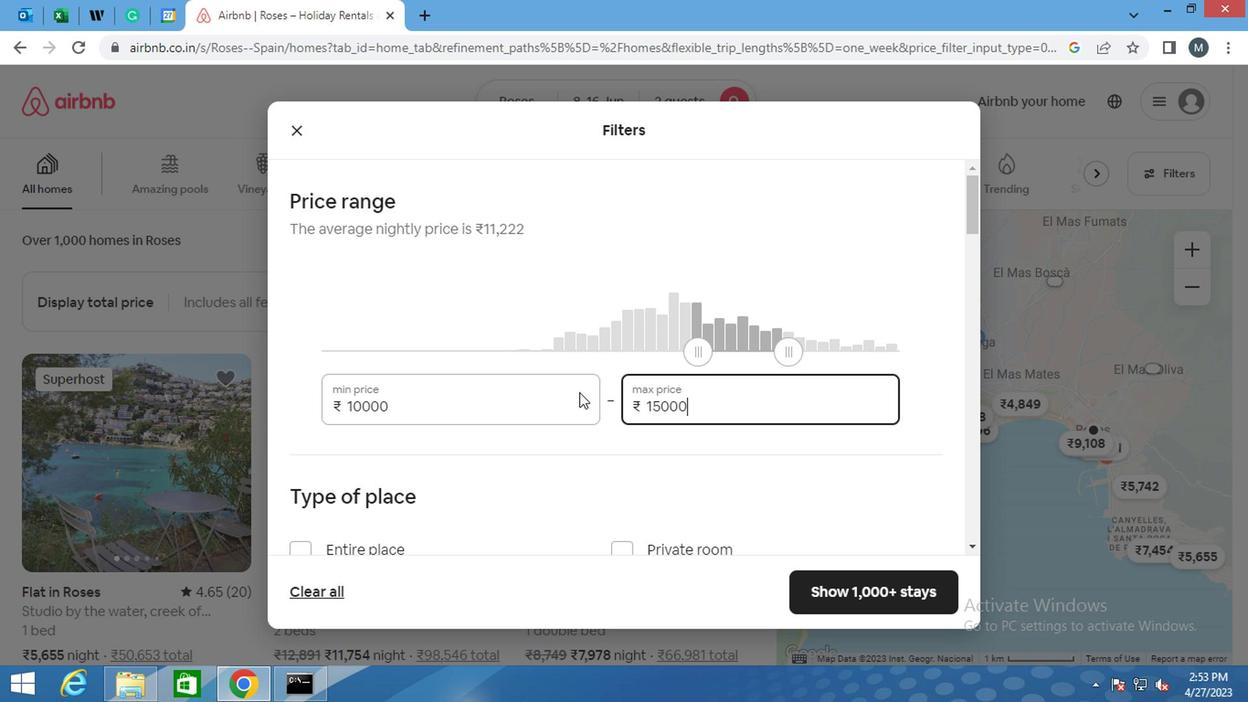 
Action: Mouse scrolled (574, 387) with delta (0, -1)
Screenshot: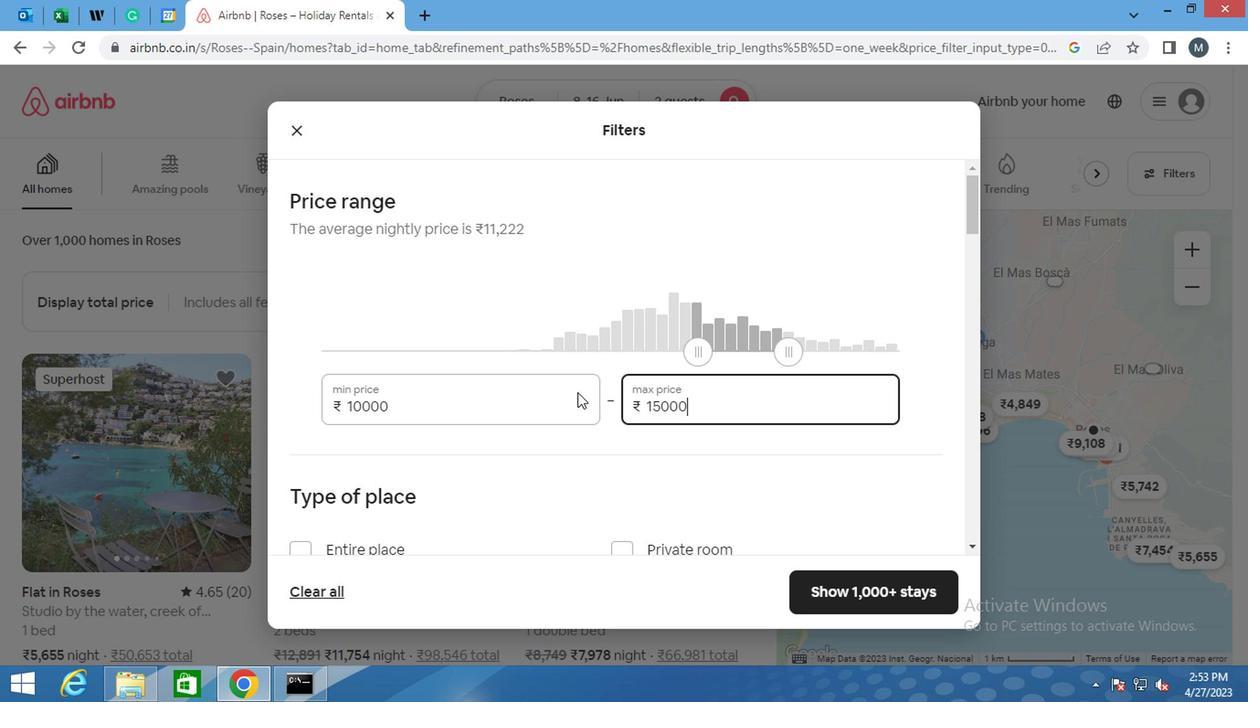 
Action: Mouse scrolled (574, 387) with delta (0, -1)
Screenshot: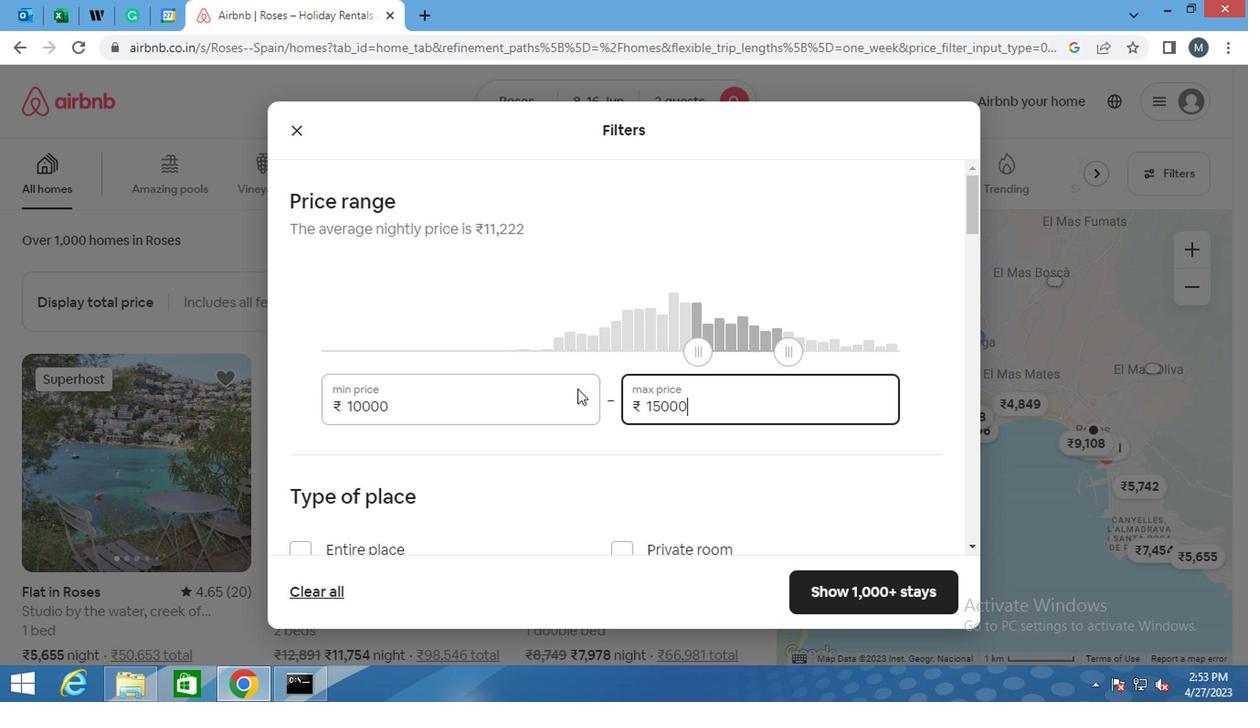 
Action: Mouse moved to (297, 366)
Screenshot: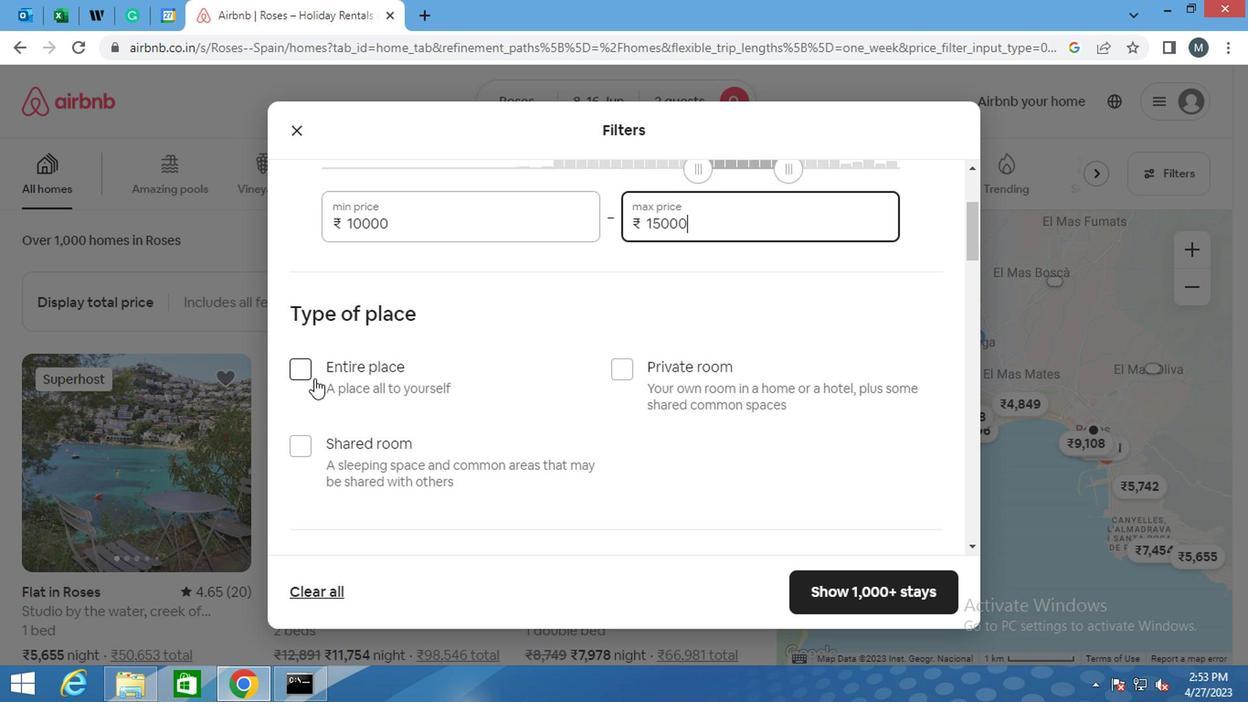 
Action: Mouse pressed left at (297, 366)
Screenshot: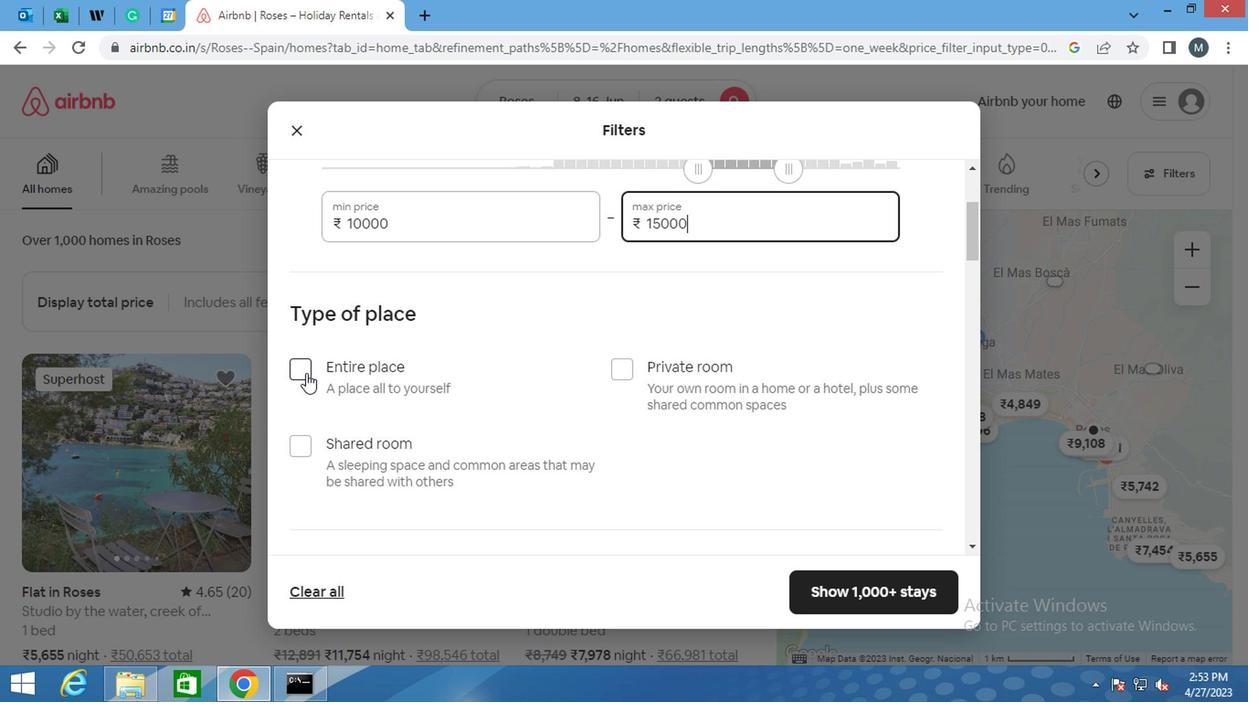
Action: Mouse moved to (392, 360)
Screenshot: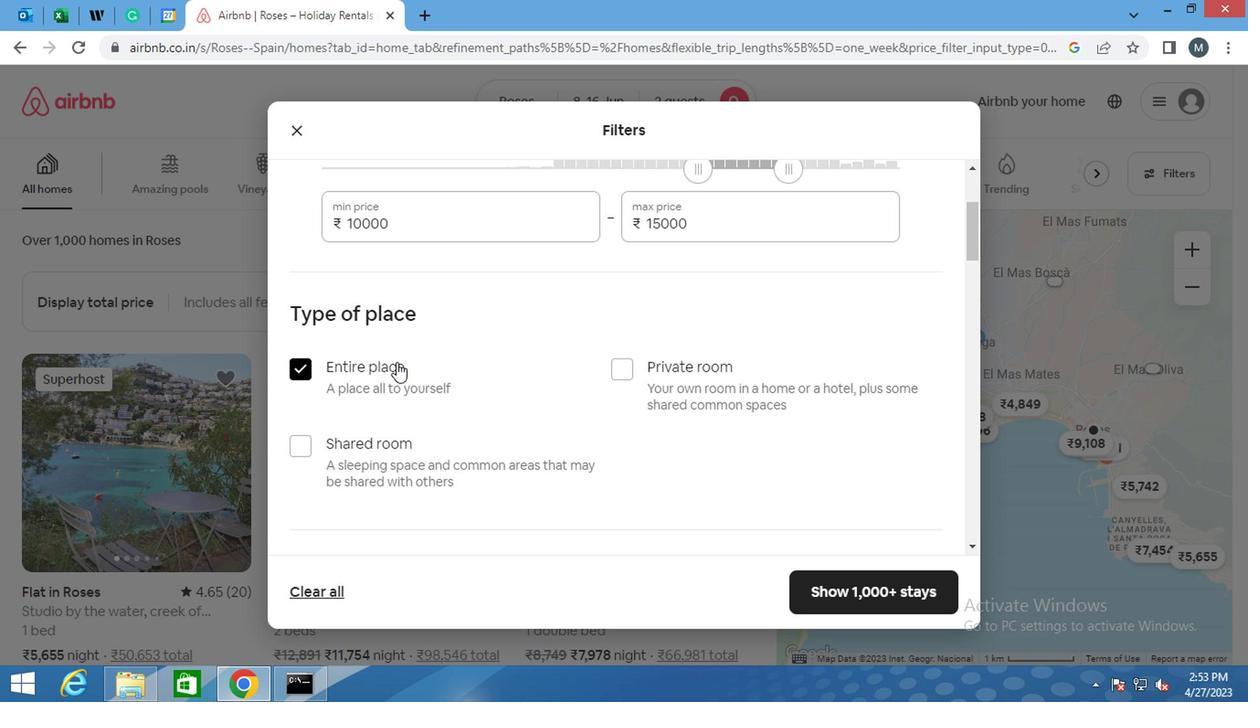 
Action: Mouse scrolled (392, 358) with delta (0, -1)
Screenshot: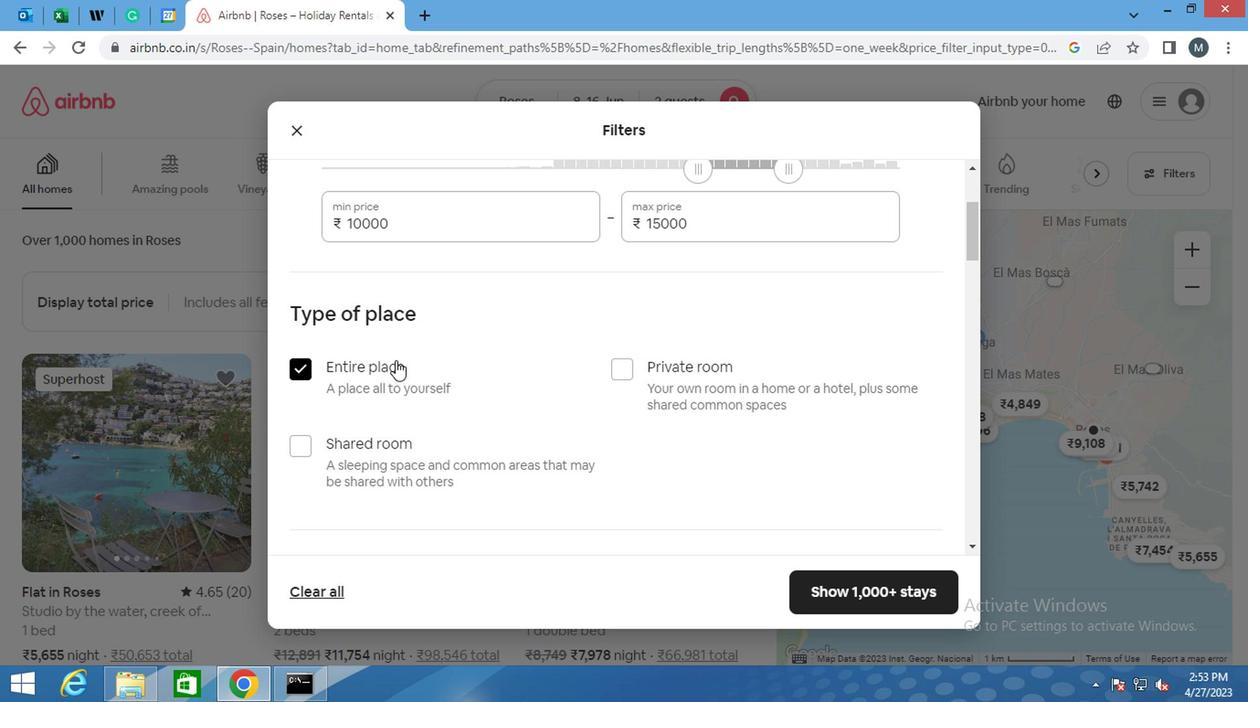 
Action: Mouse moved to (357, 413)
Screenshot: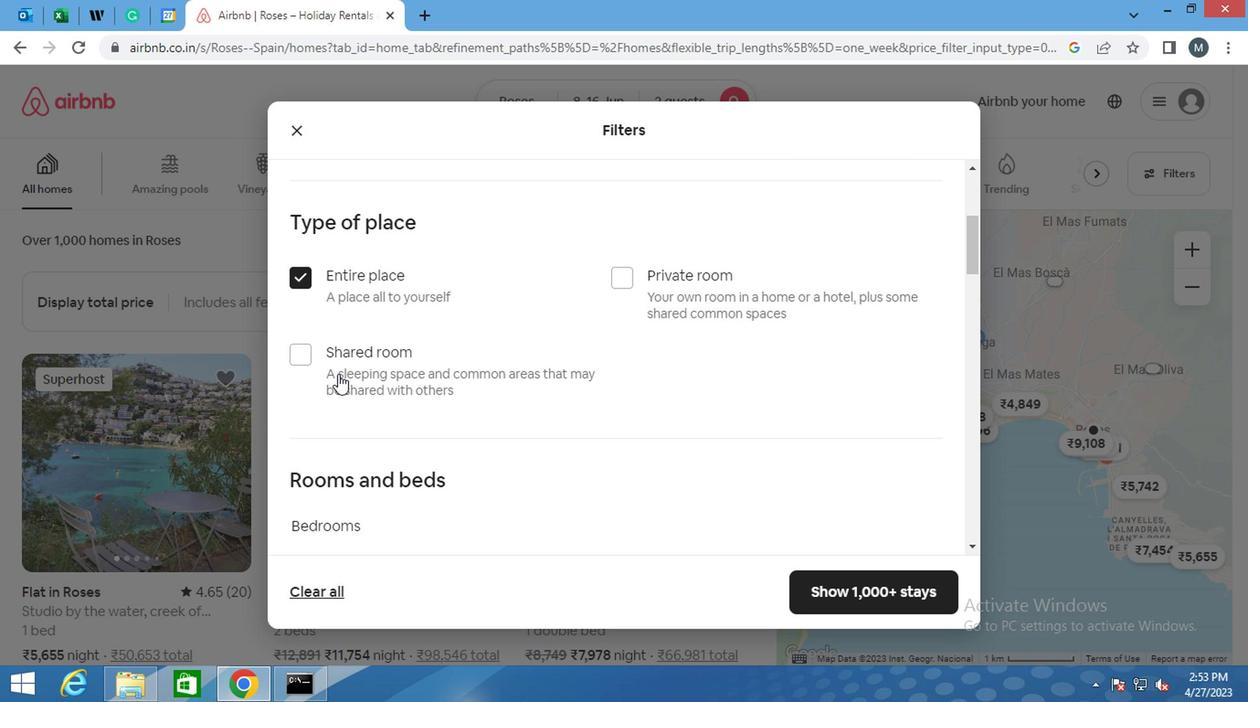 
Action: Mouse scrolled (357, 412) with delta (0, 0)
Screenshot: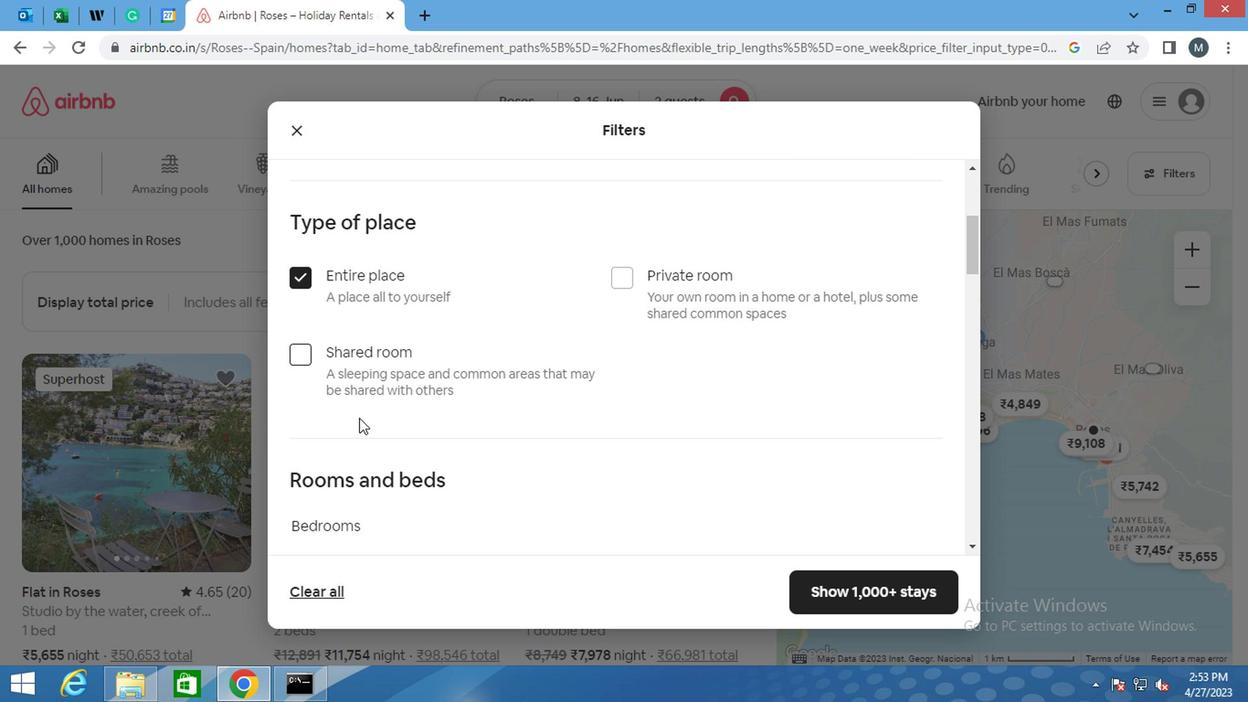 
Action: Mouse scrolled (357, 412) with delta (0, 0)
Screenshot: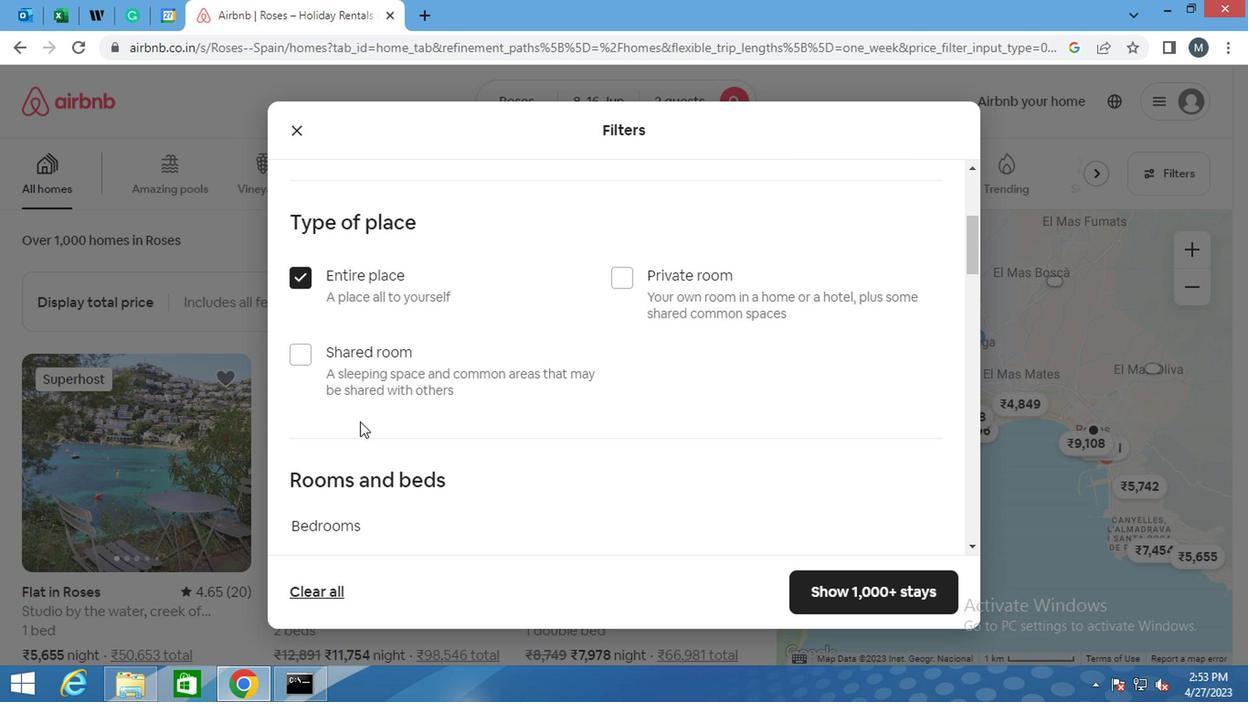 
Action: Mouse moved to (357, 410)
Screenshot: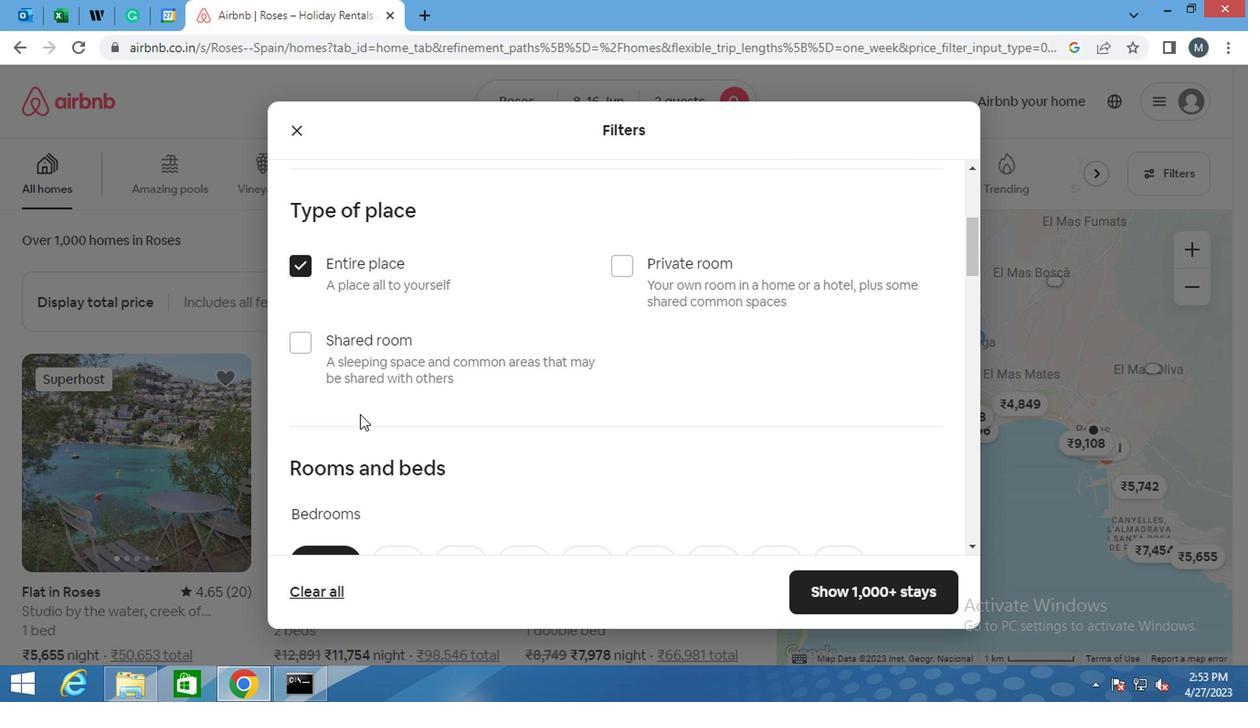 
Action: Mouse scrolled (357, 408) with delta (0, -1)
Screenshot: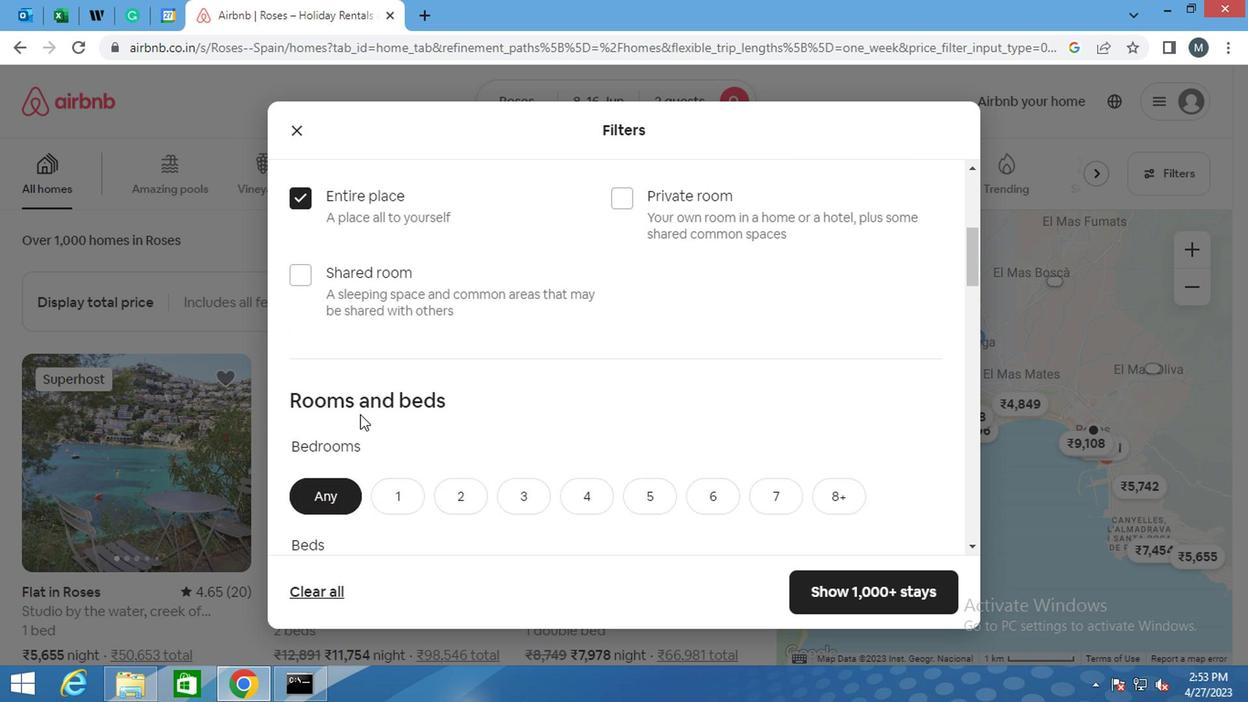 
Action: Mouse moved to (398, 295)
Screenshot: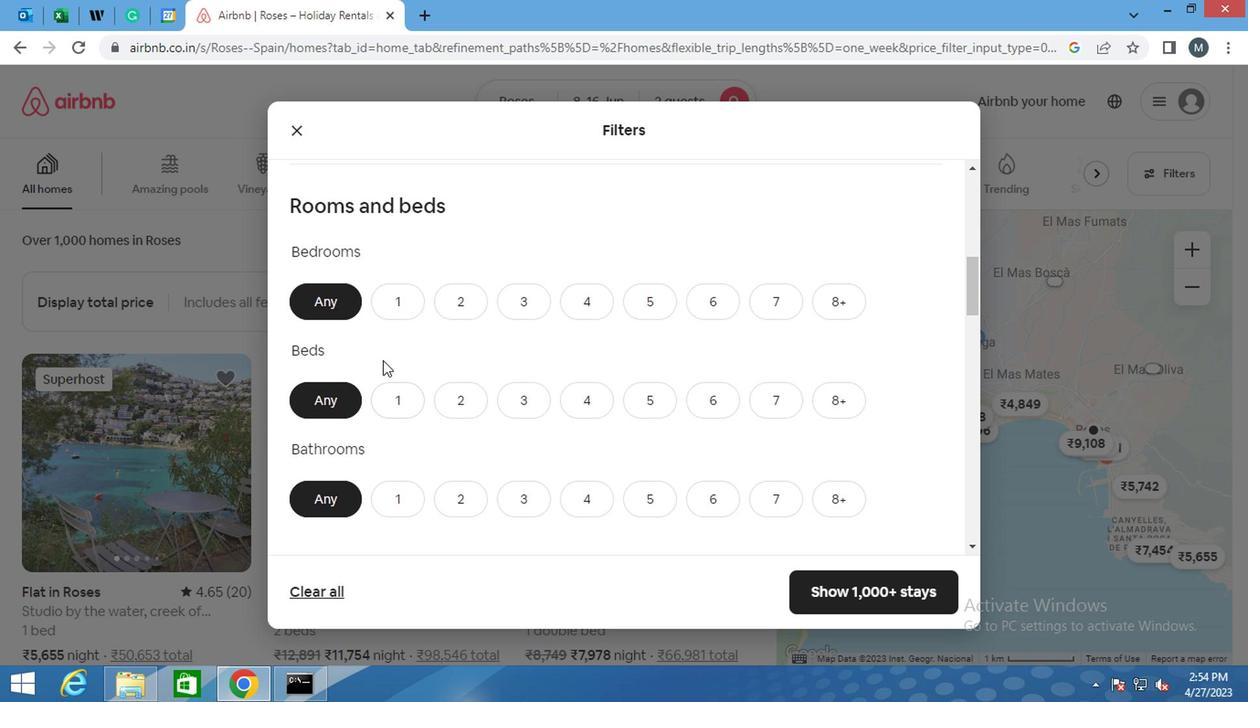 
Action: Mouse pressed left at (398, 295)
Screenshot: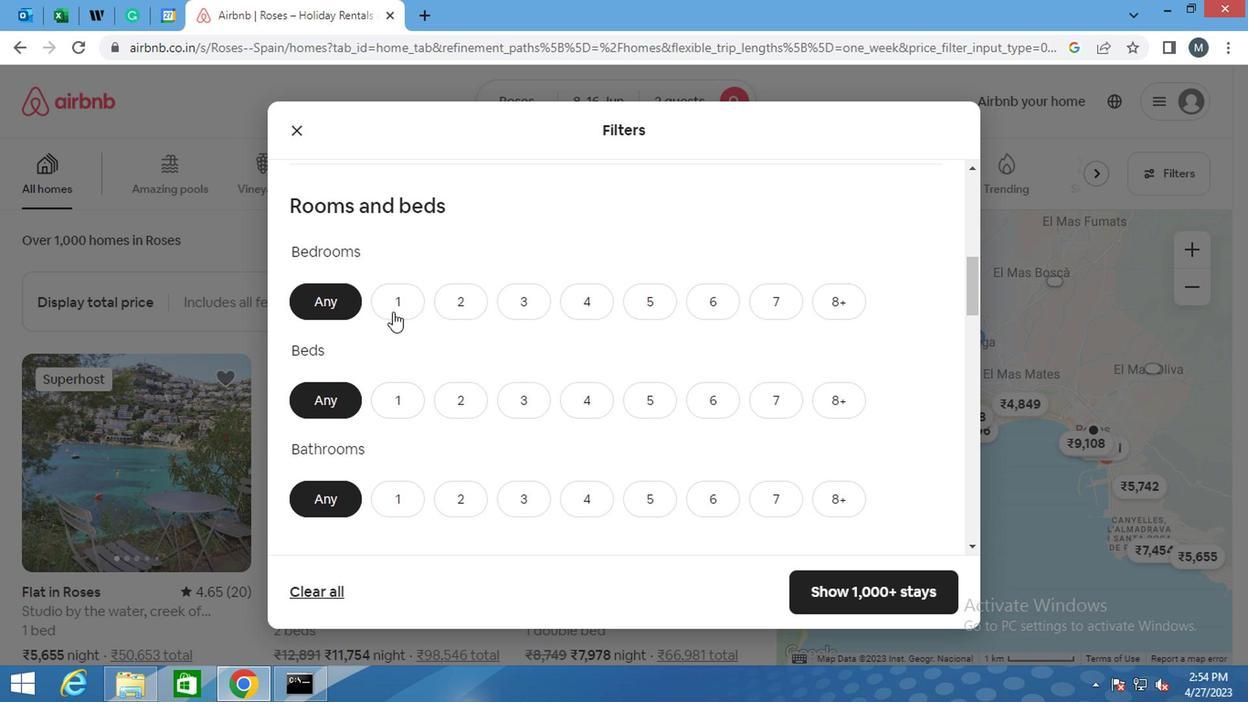 
Action: Mouse moved to (393, 386)
Screenshot: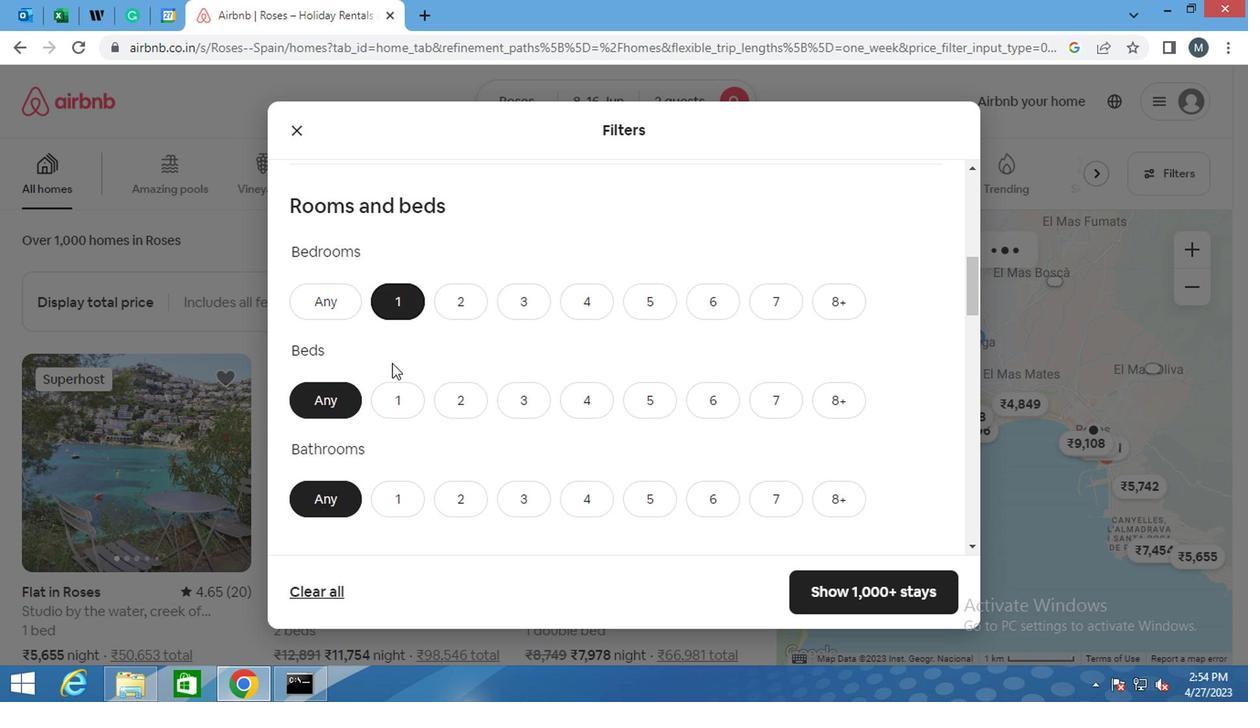
Action: Mouse pressed left at (393, 386)
Screenshot: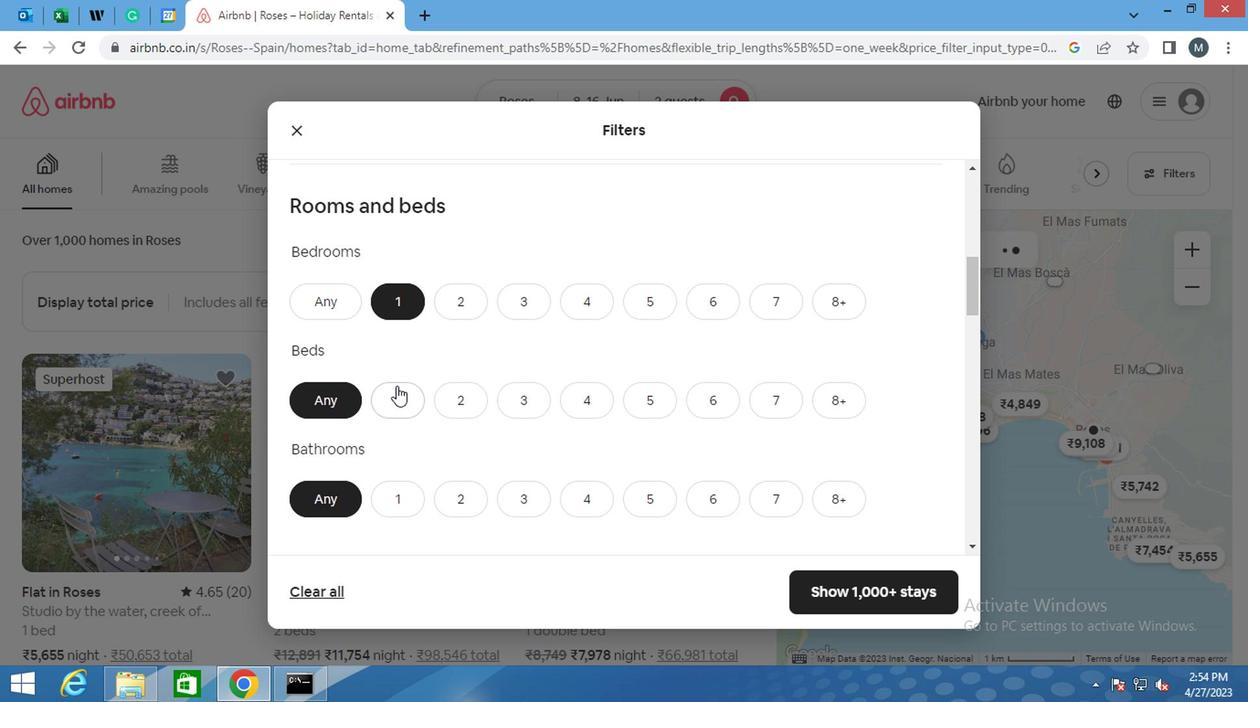 
Action: Mouse moved to (410, 375)
Screenshot: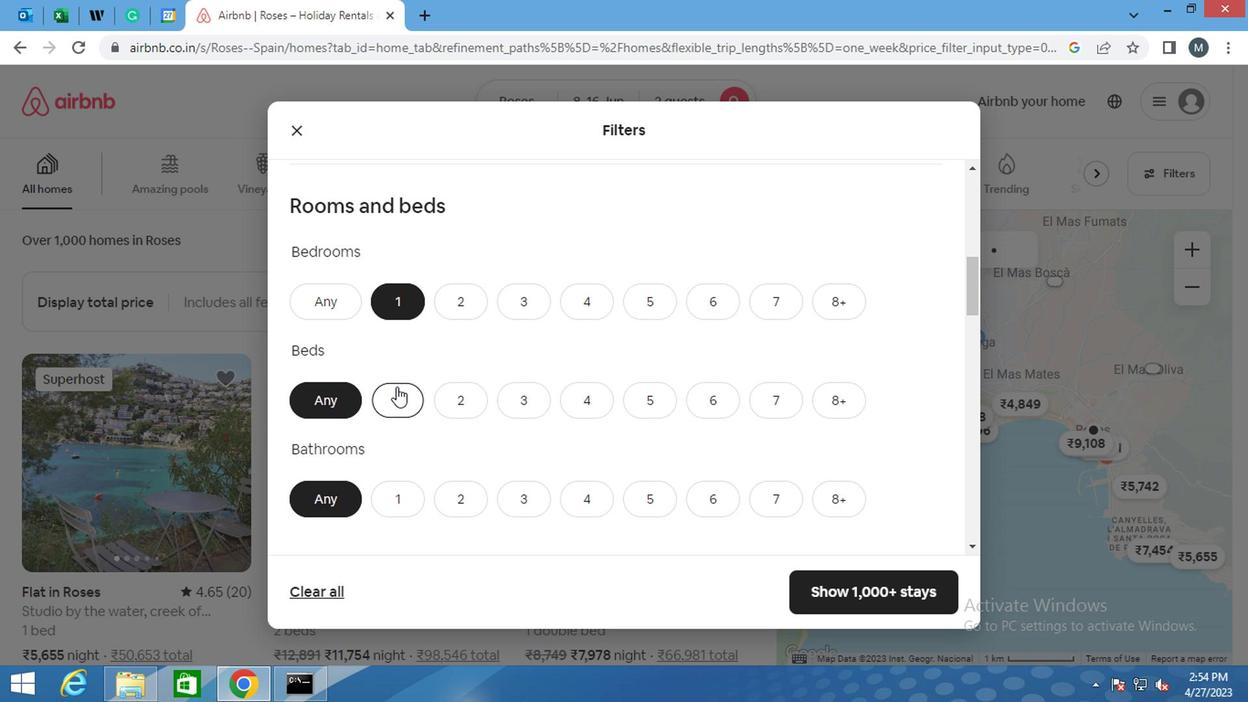 
Action: Mouse scrolled (410, 375) with delta (0, 0)
Screenshot: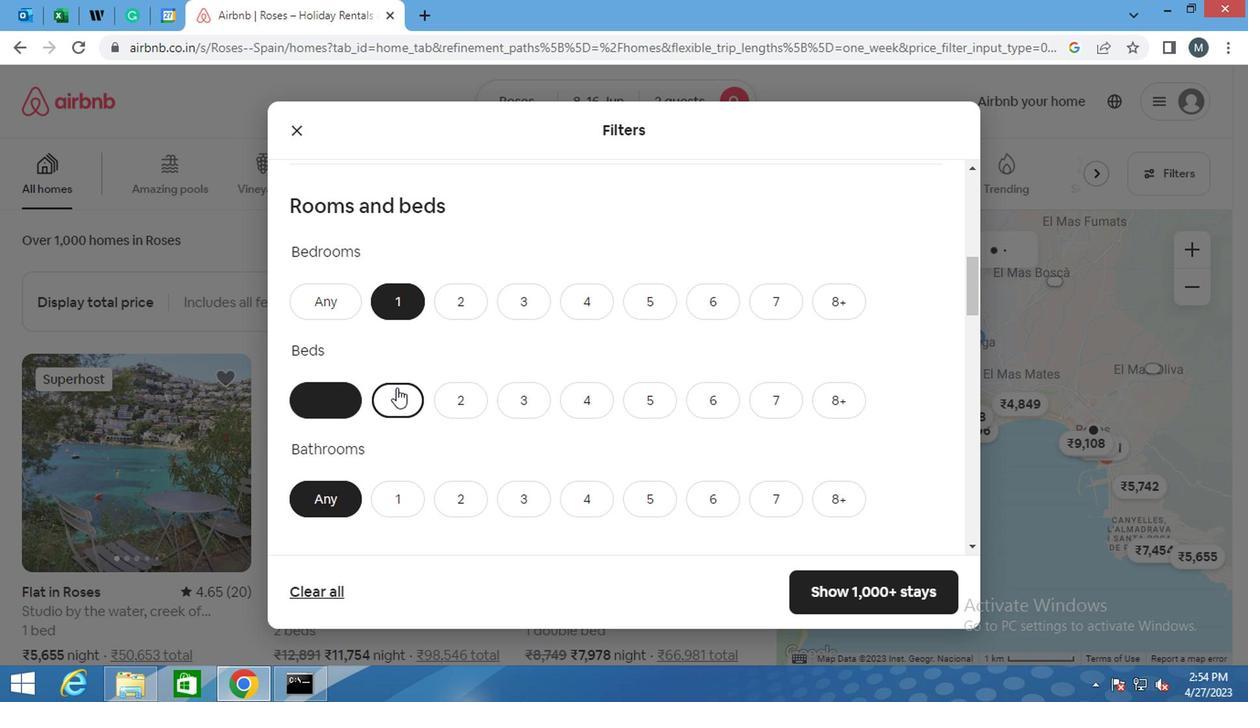 
Action: Mouse moved to (392, 395)
Screenshot: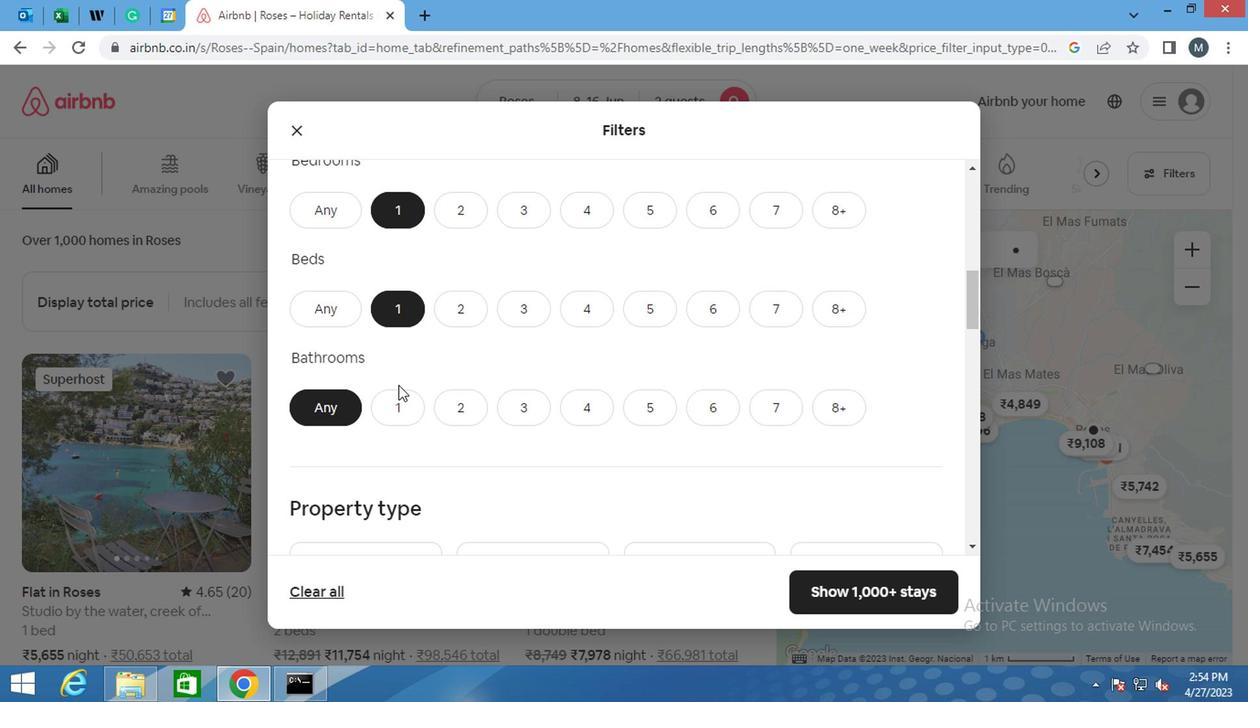 
Action: Mouse pressed left at (392, 395)
Screenshot: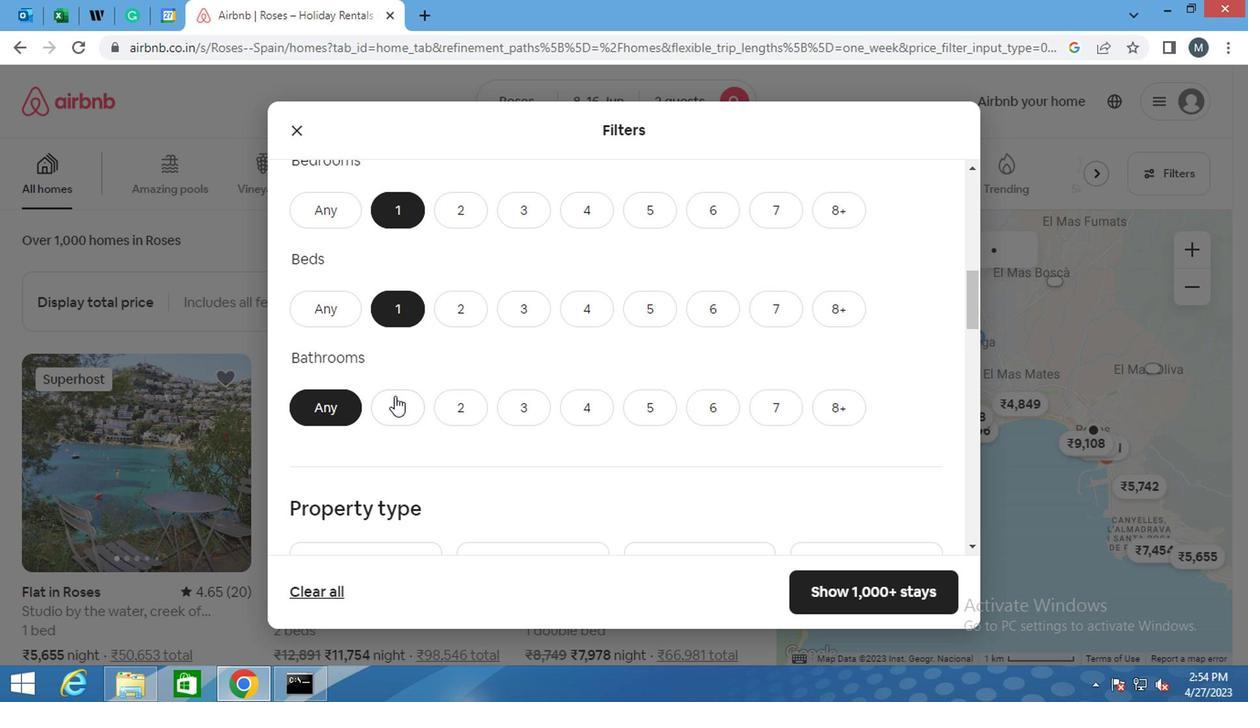 
Action: Mouse moved to (403, 362)
Screenshot: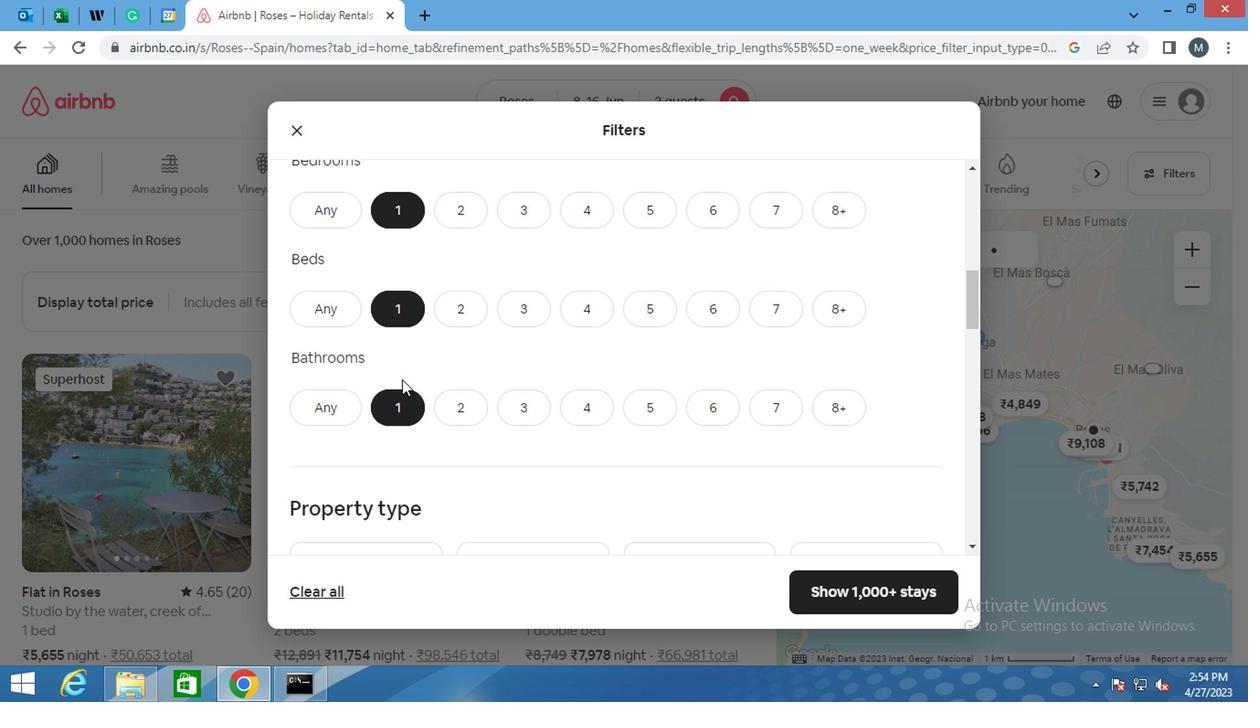 
Action: Mouse scrolled (403, 361) with delta (0, -1)
Screenshot: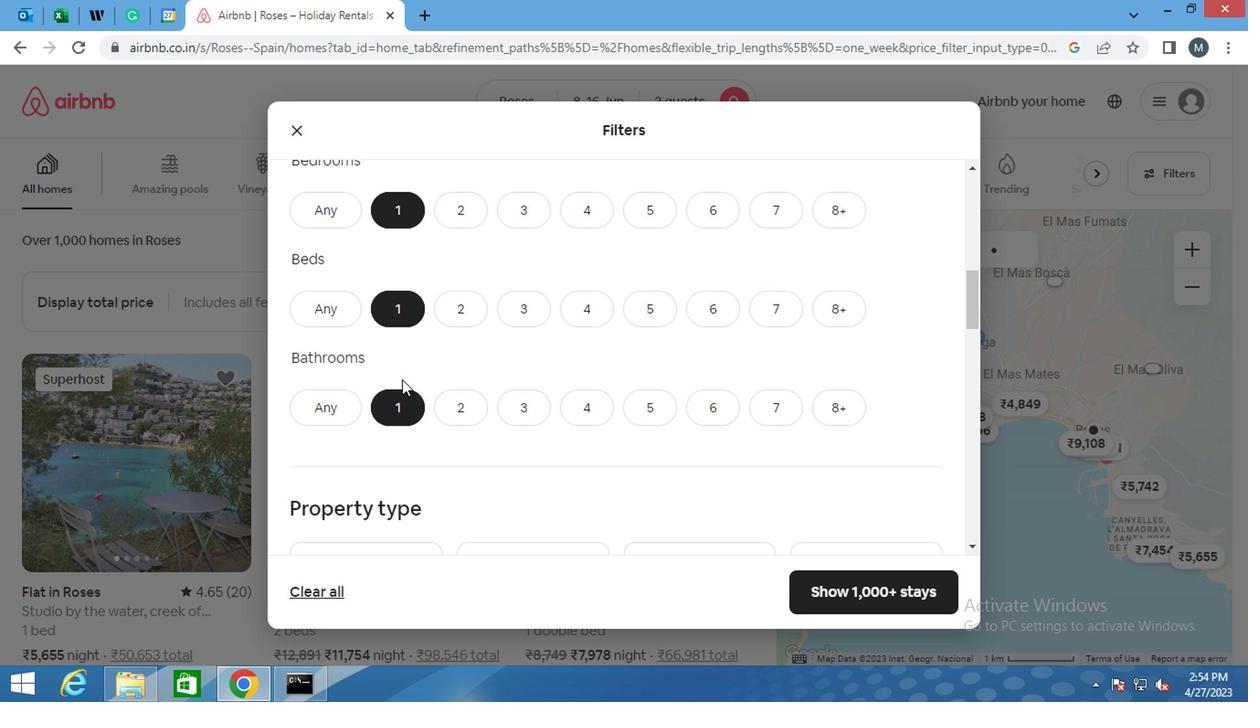 
Action: Mouse moved to (416, 351)
Screenshot: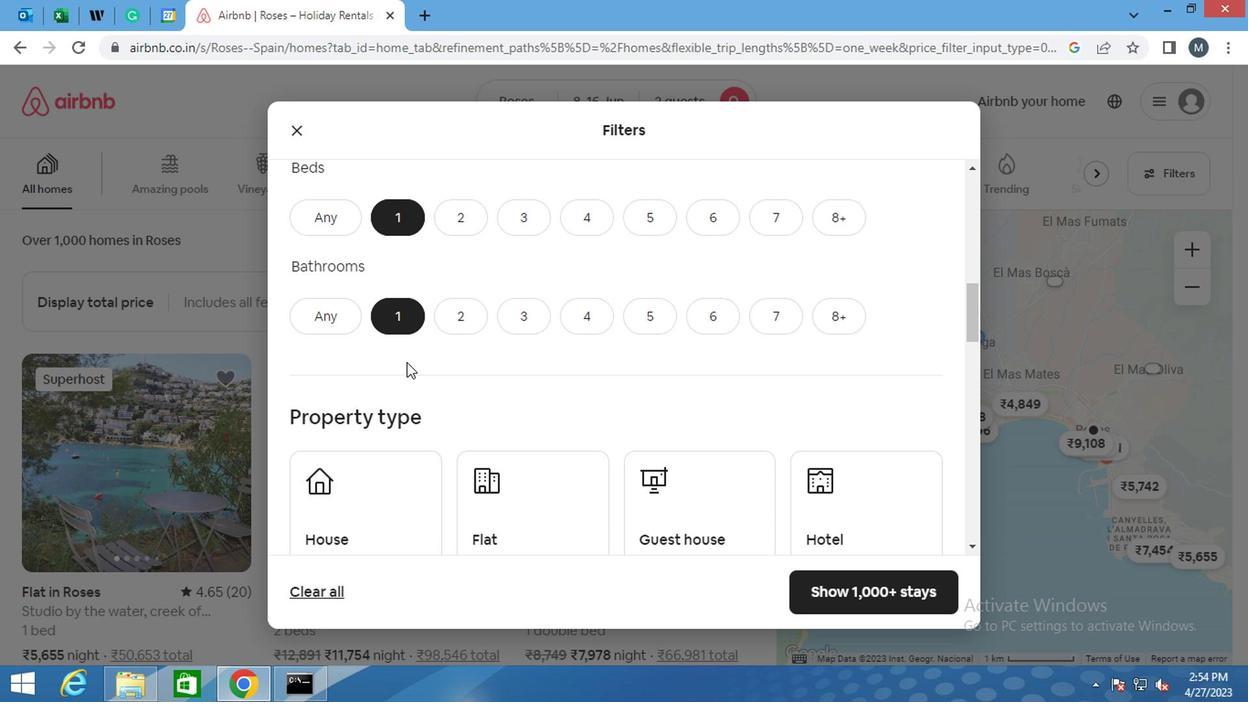 
Action: Mouse scrolled (416, 349) with delta (0, -1)
Screenshot: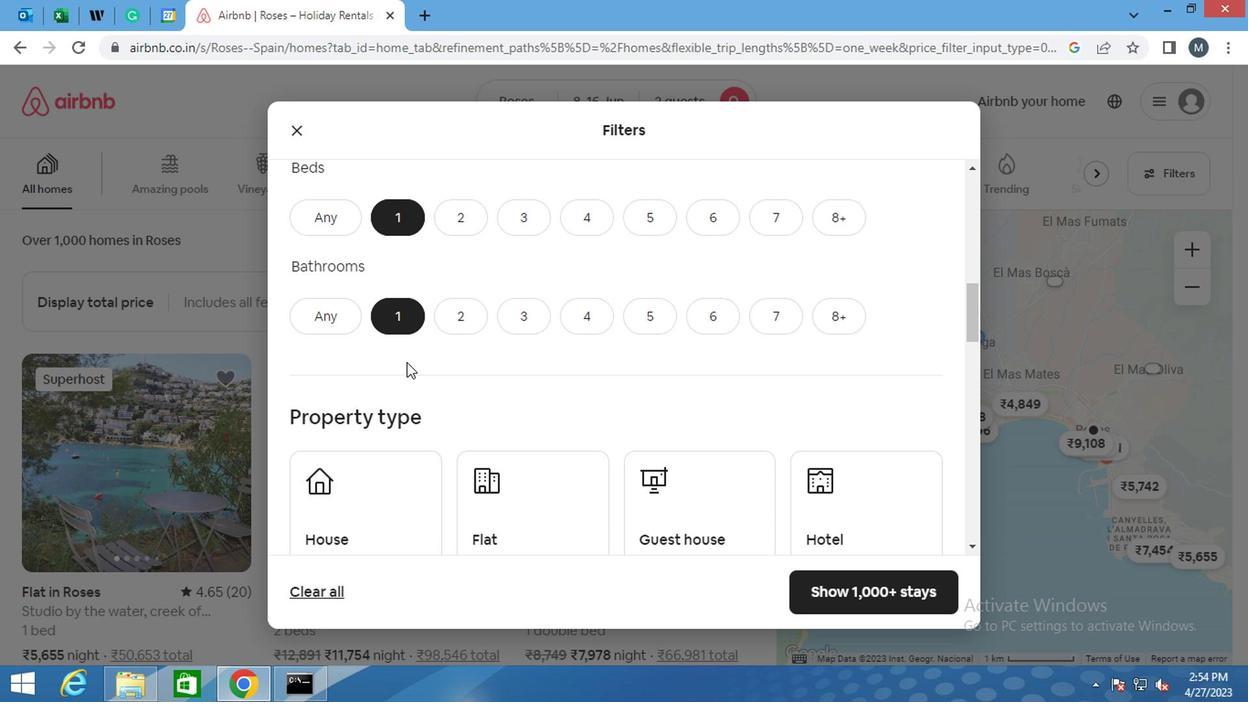 
Action: Mouse moved to (379, 401)
Screenshot: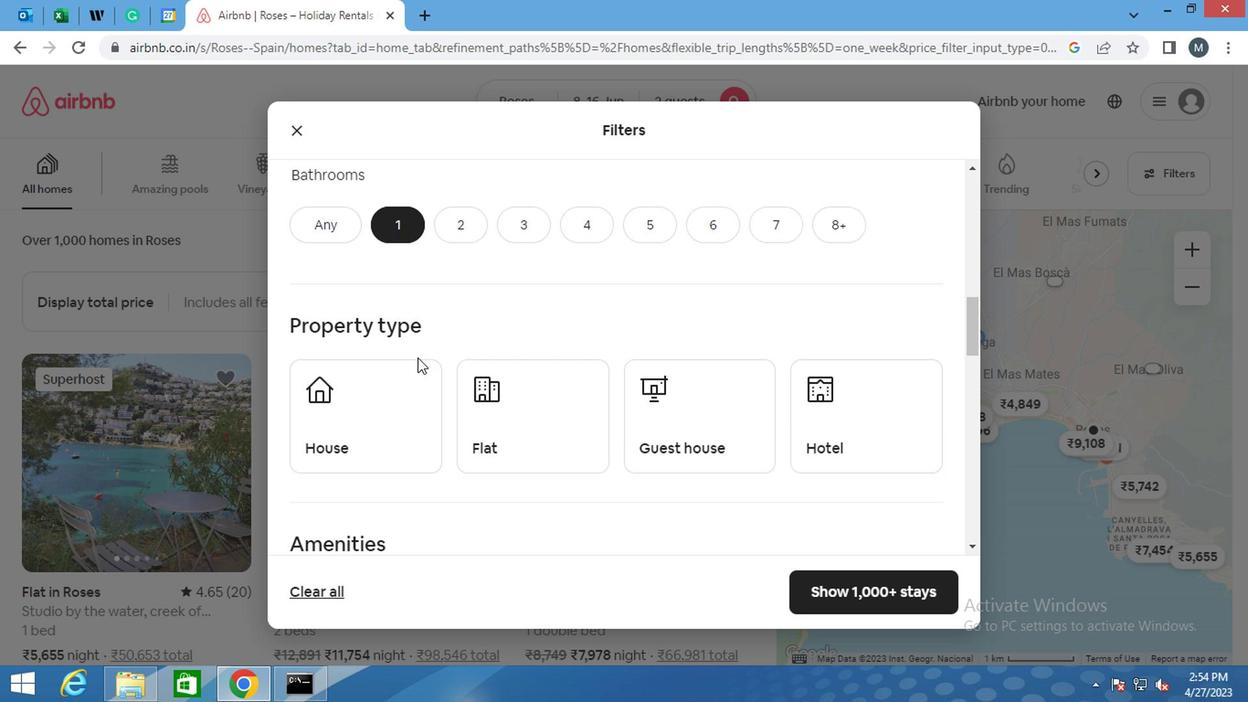 
Action: Mouse pressed left at (379, 401)
Screenshot: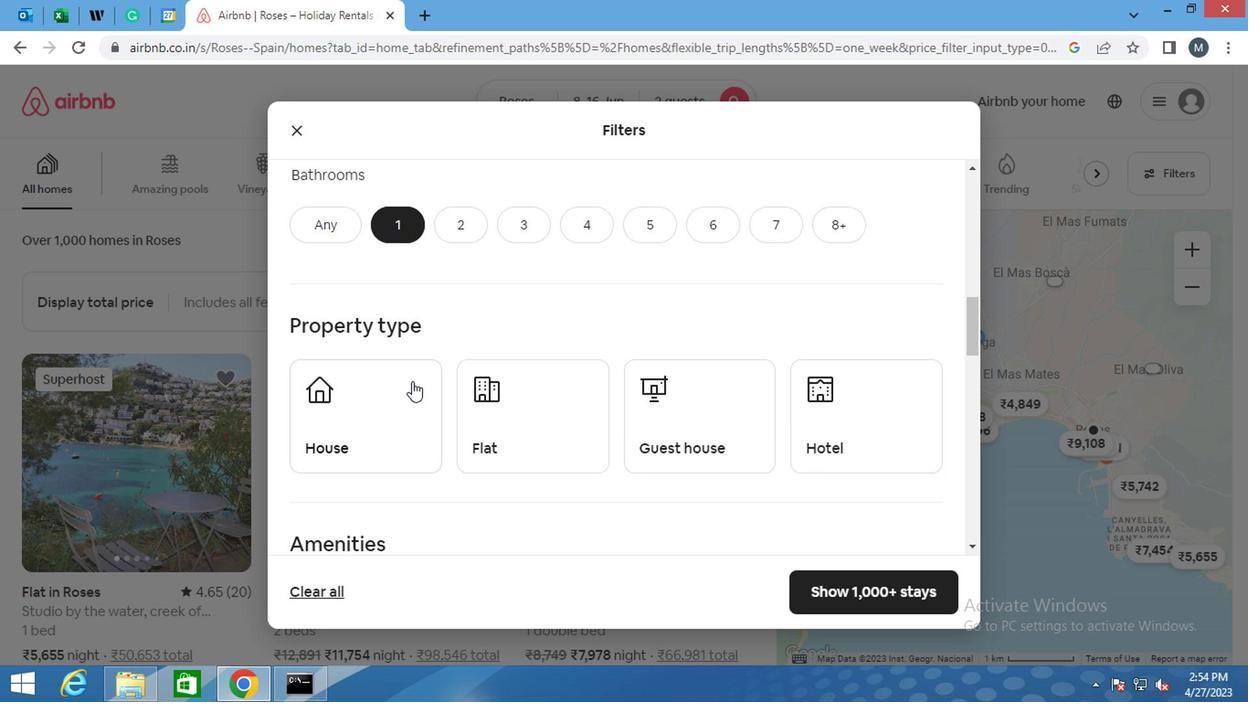 
Action: Mouse moved to (487, 403)
Screenshot: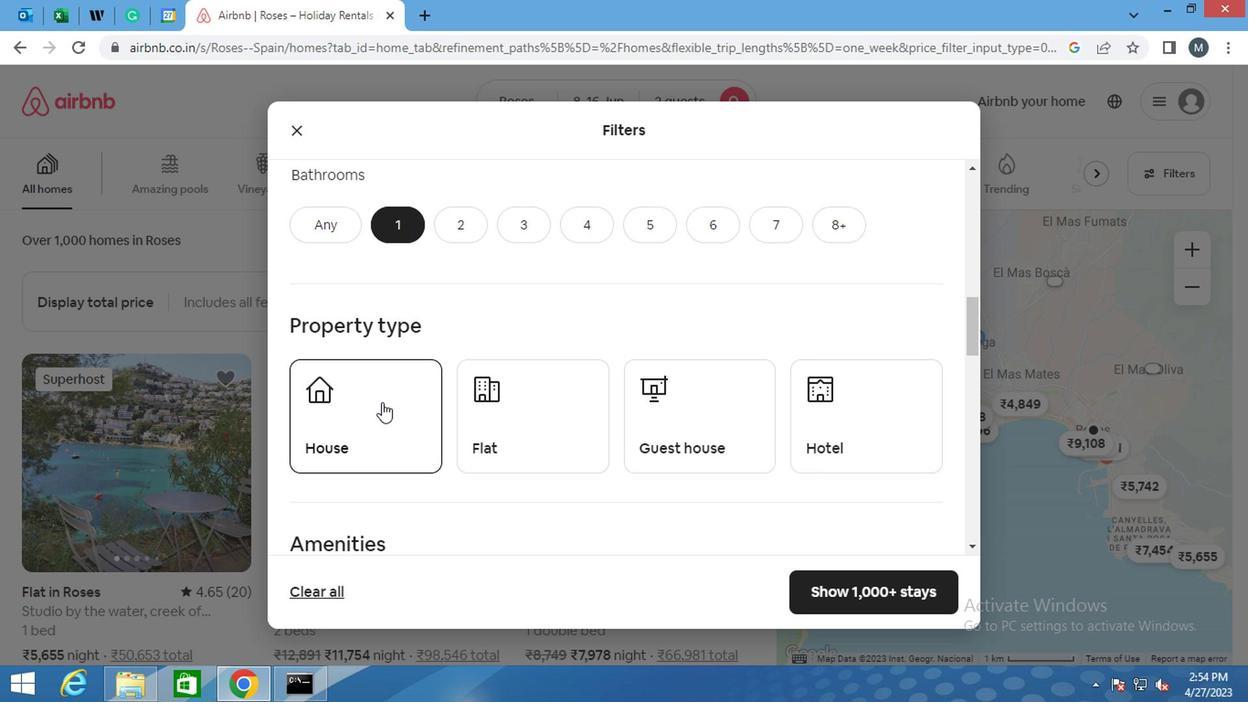 
Action: Mouse pressed left at (487, 403)
Screenshot: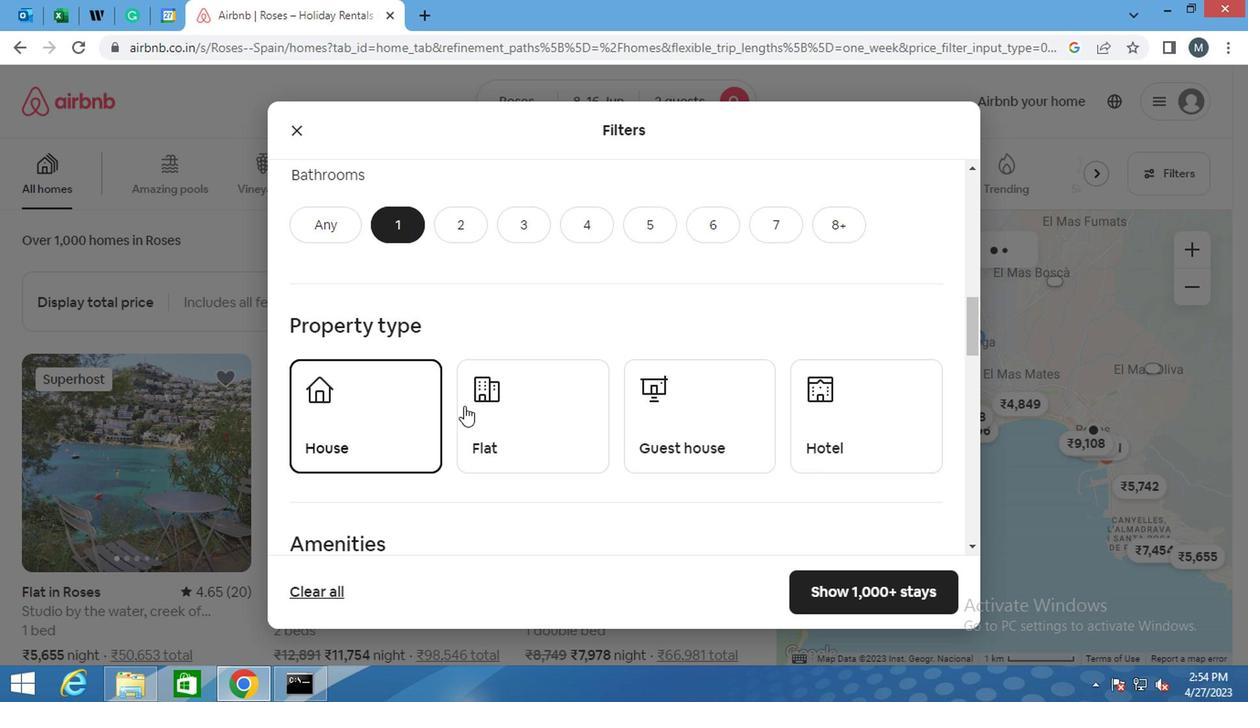 
Action: Mouse moved to (578, 416)
Screenshot: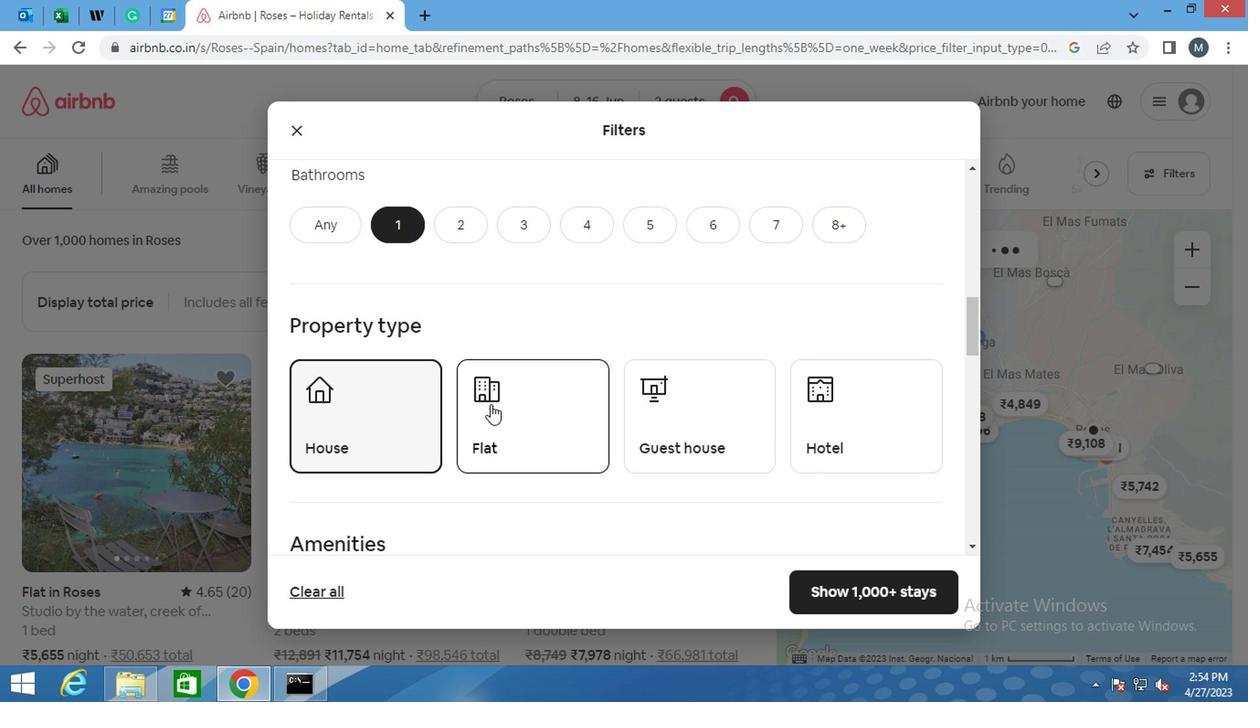 
Action: Mouse pressed left at (578, 416)
Screenshot: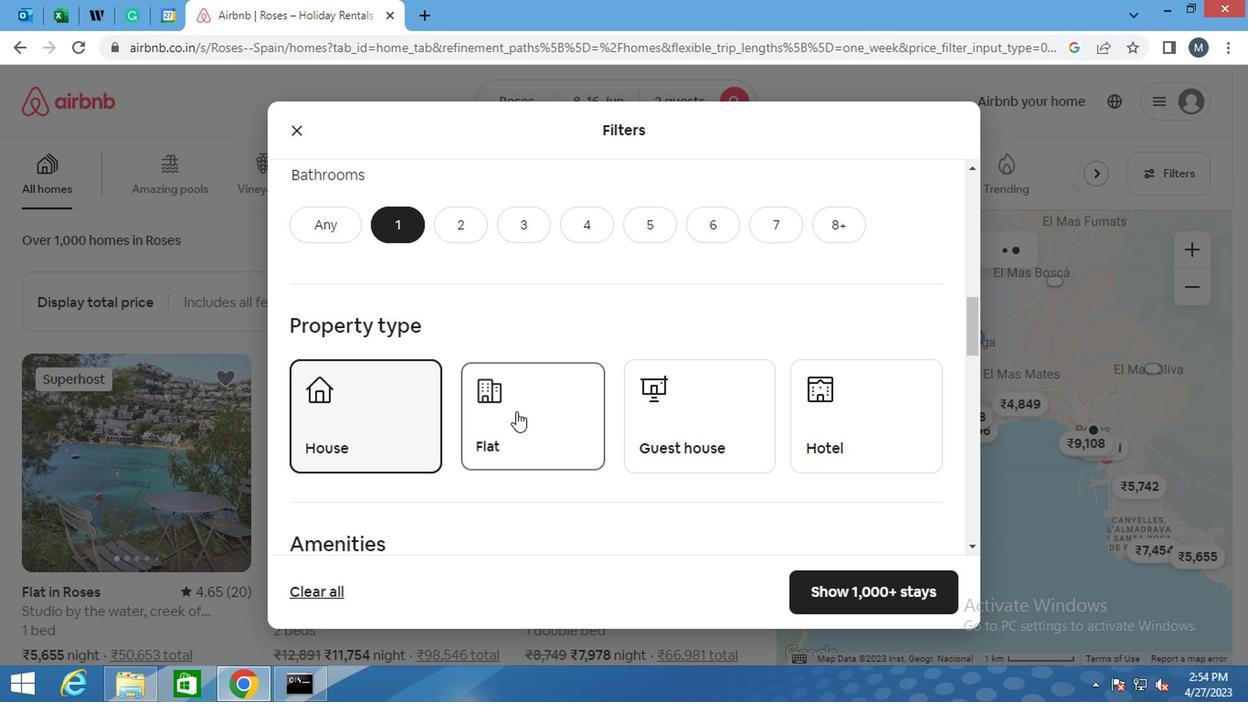 
Action: Mouse pressed left at (578, 416)
Screenshot: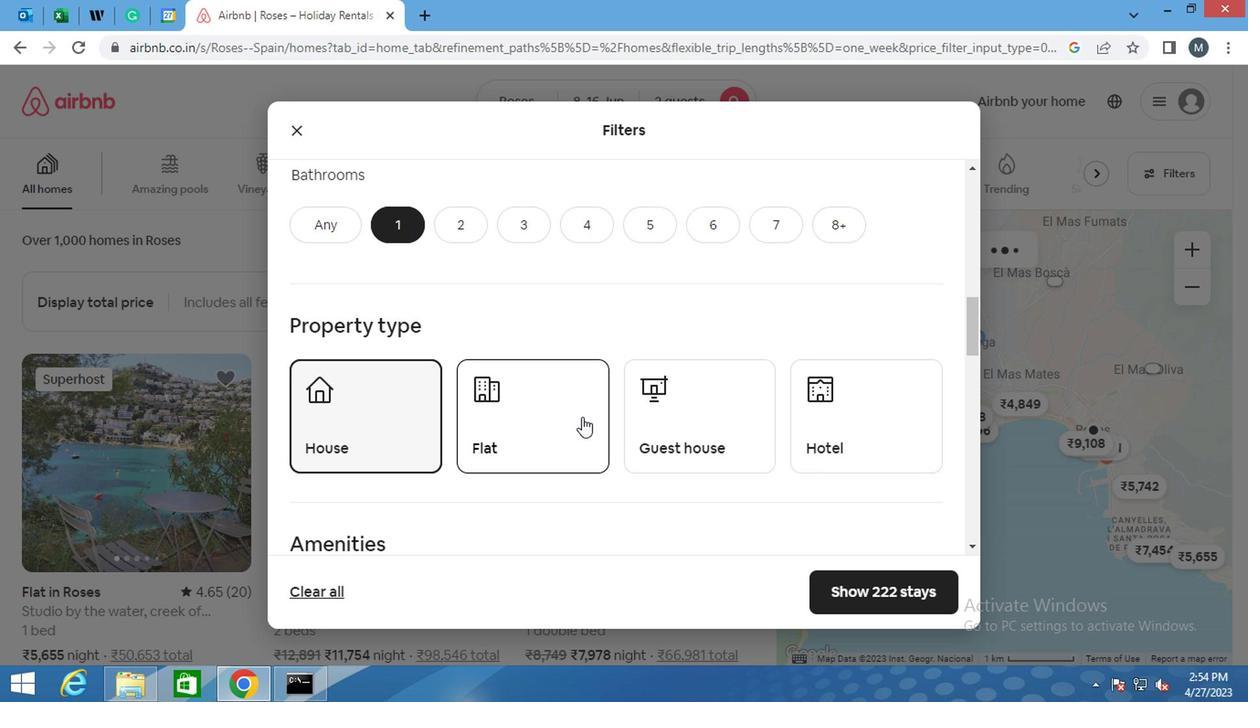 
Action: Mouse moved to (663, 411)
Screenshot: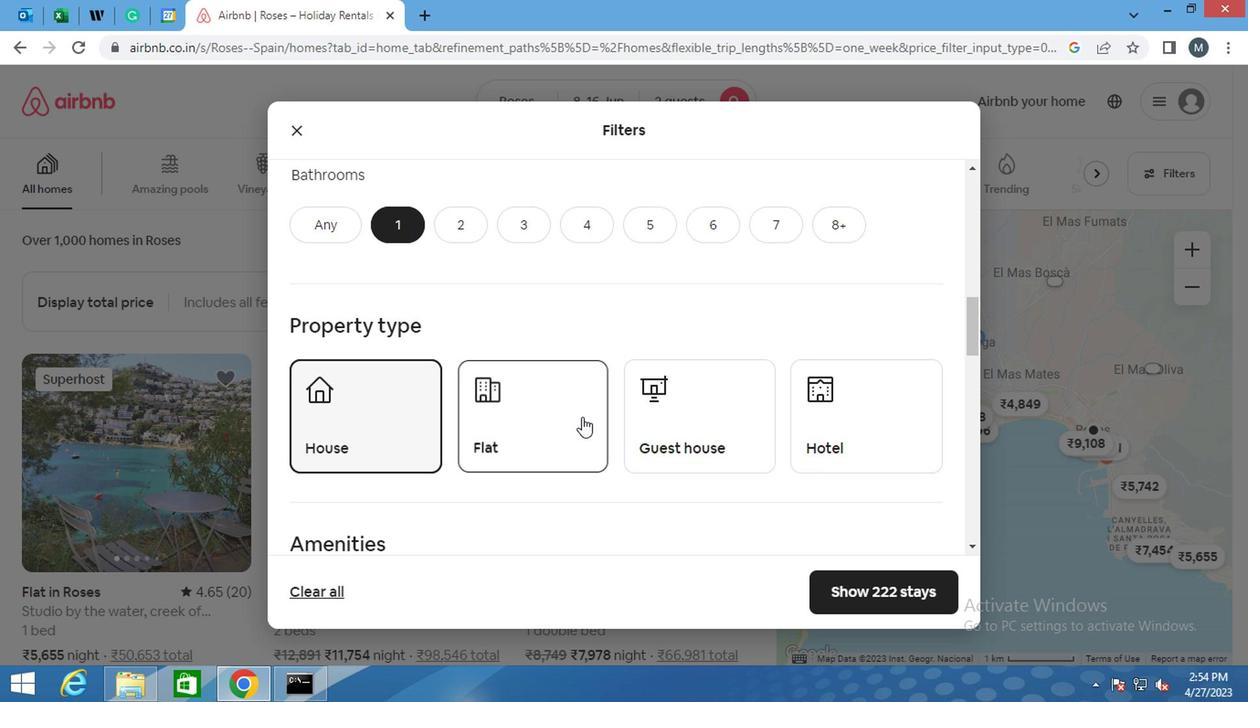 
Action: Mouse pressed left at (663, 411)
Screenshot: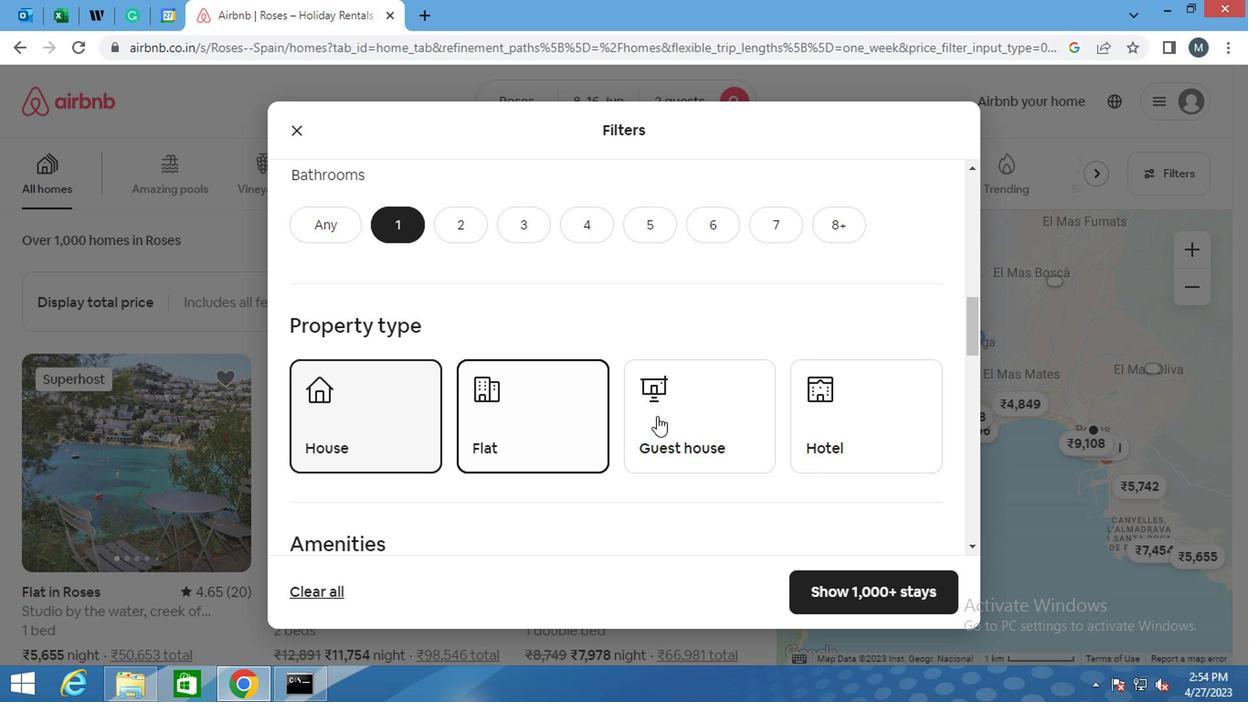 
Action: Mouse moved to (819, 403)
Screenshot: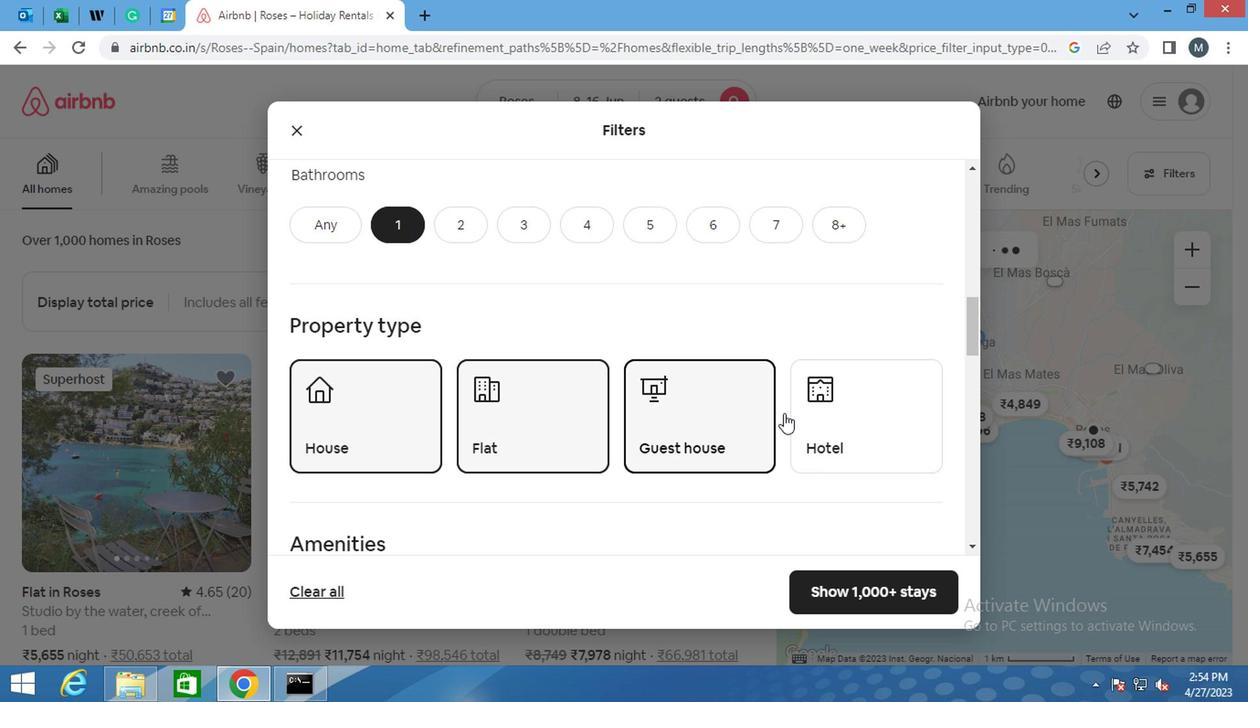 
Action: Mouse pressed left at (819, 403)
Screenshot: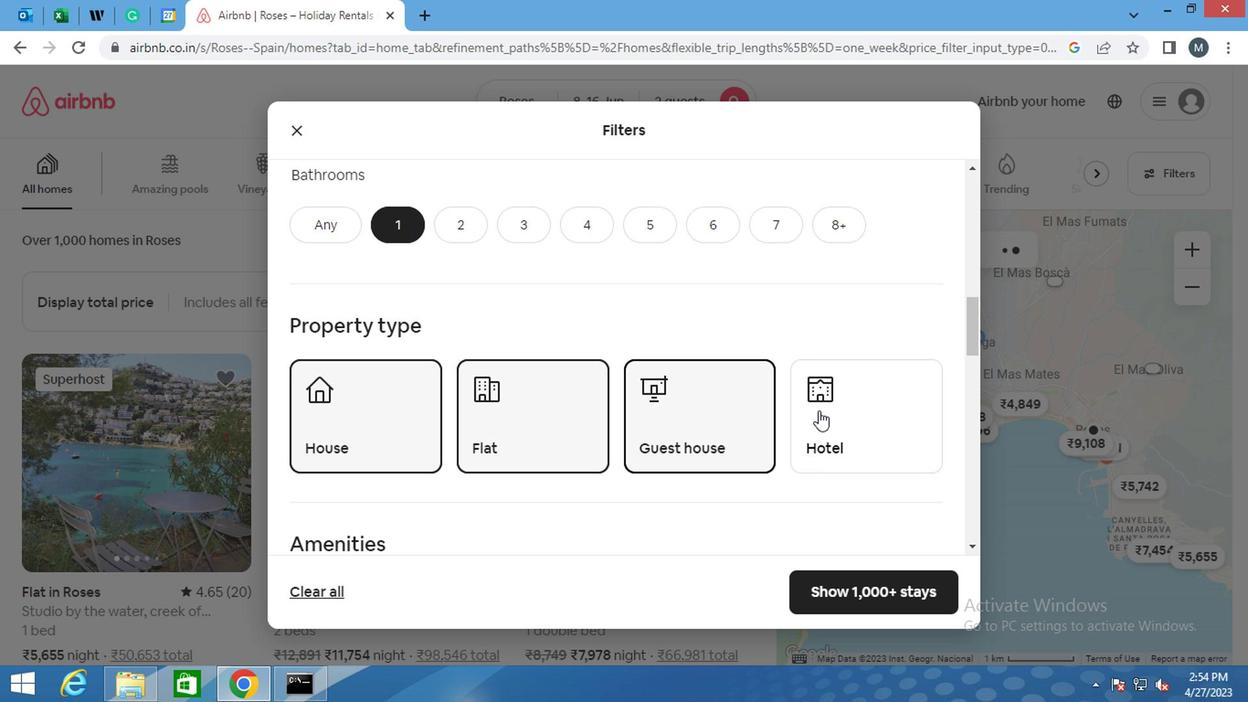 
Action: Mouse moved to (451, 411)
Screenshot: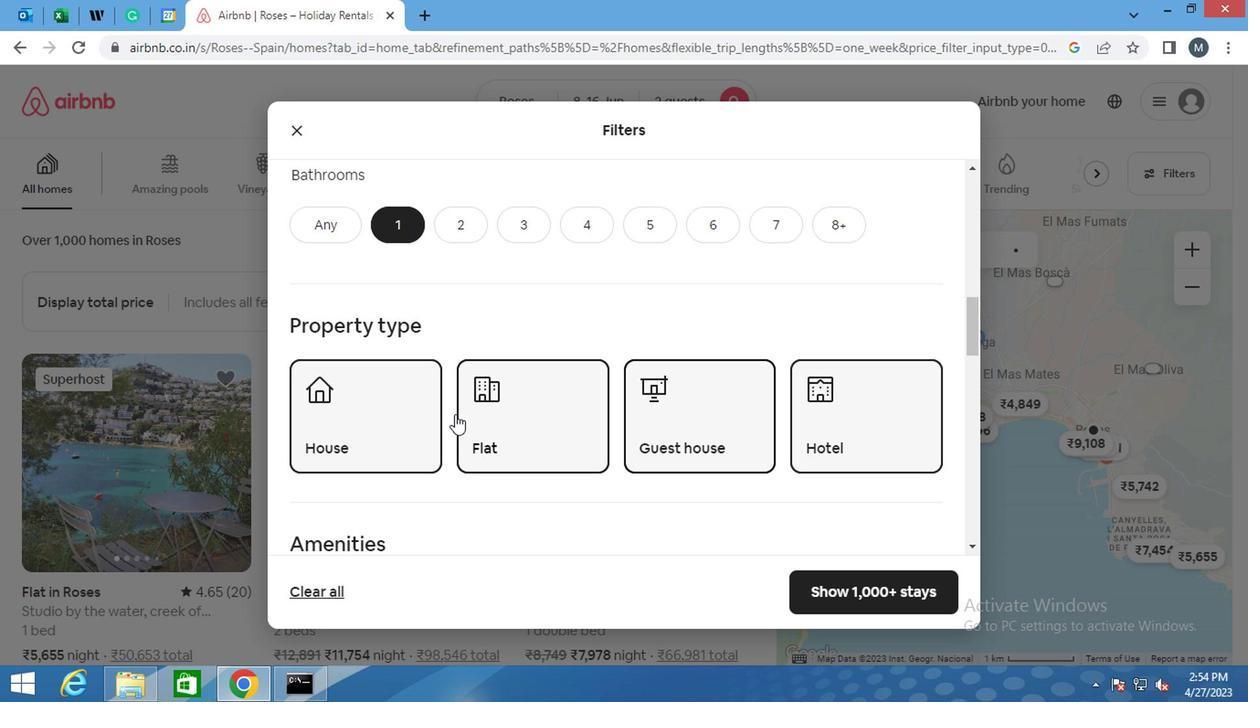 
Action: Mouse scrolled (451, 410) with delta (0, 0)
Screenshot: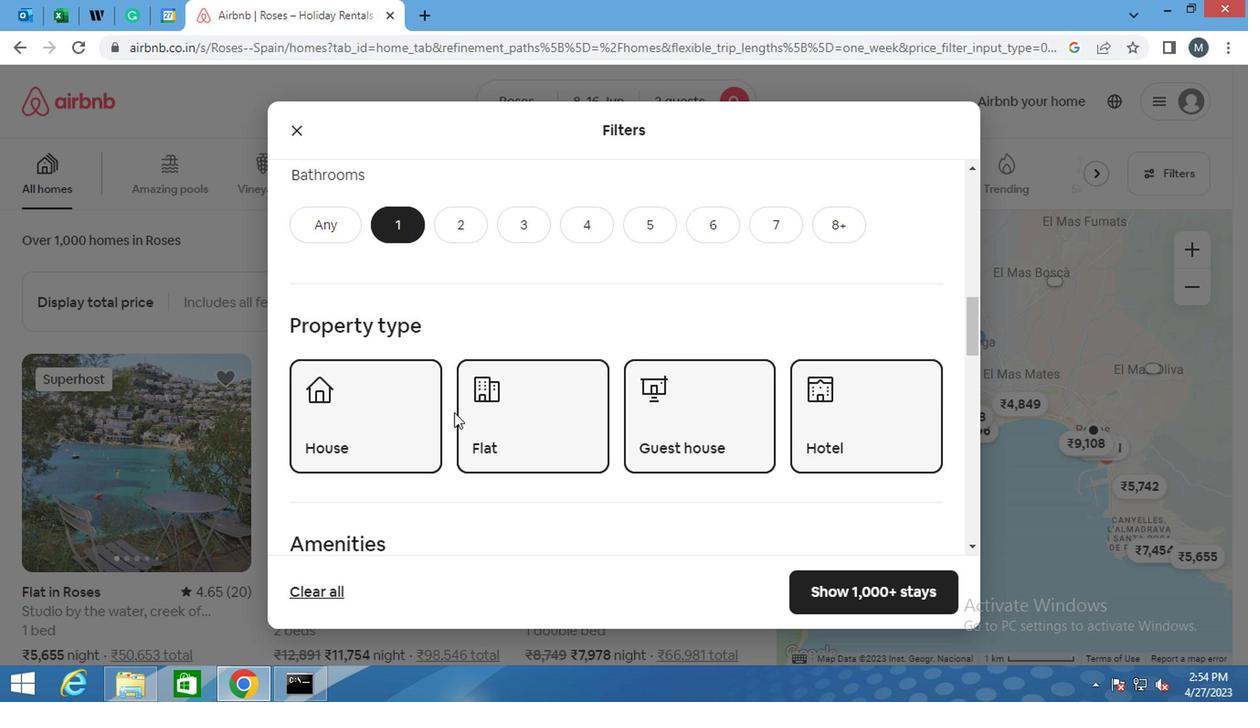
Action: Mouse moved to (380, 403)
Screenshot: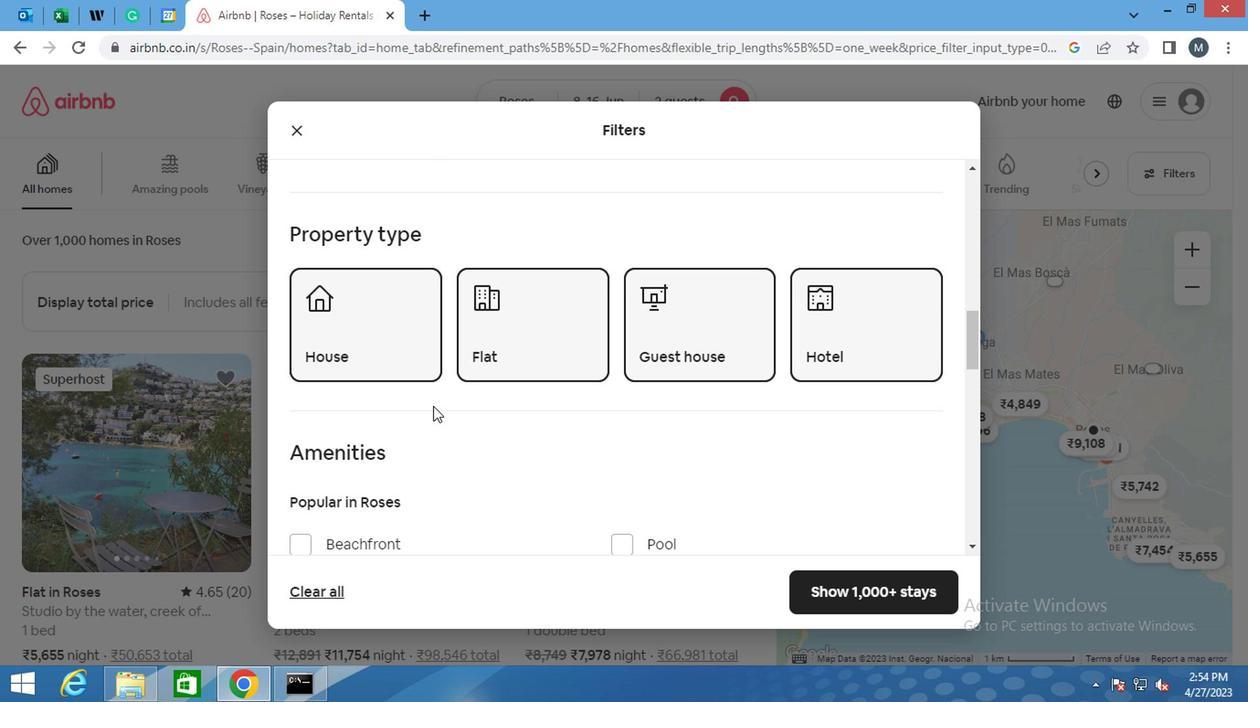 
Action: Mouse scrolled (380, 401) with delta (0, -1)
Screenshot: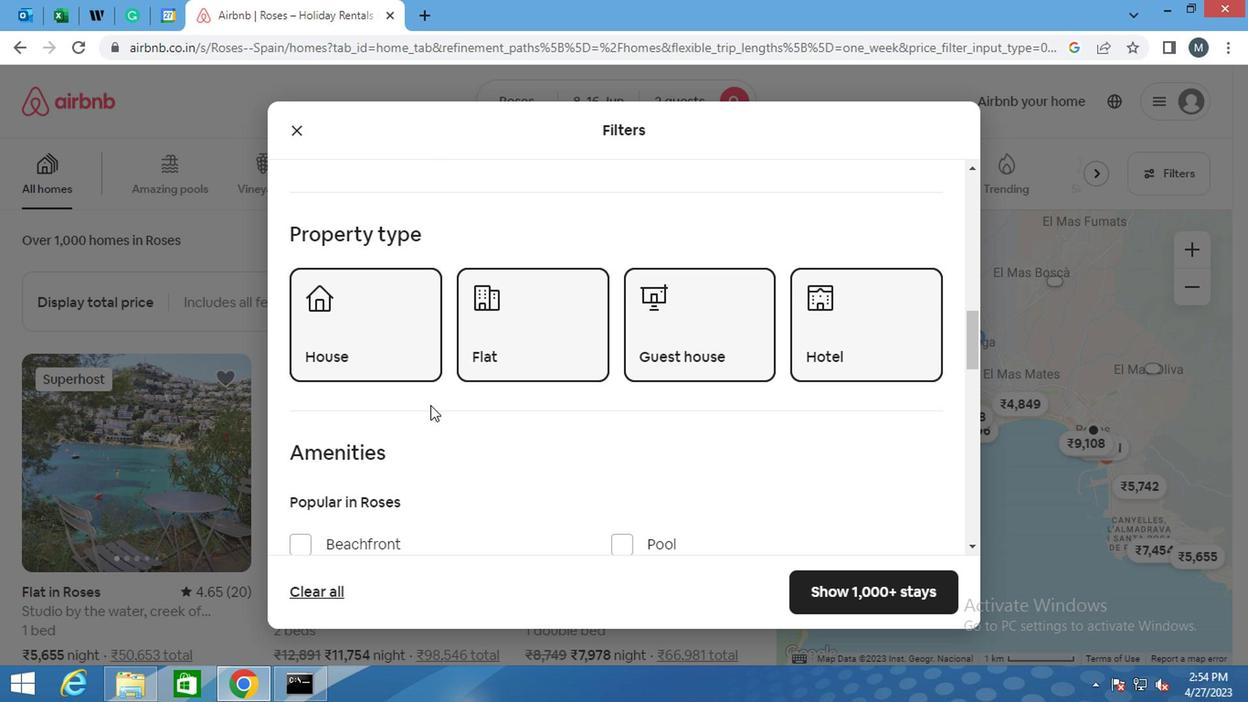 
Action: Mouse moved to (313, 377)
Screenshot: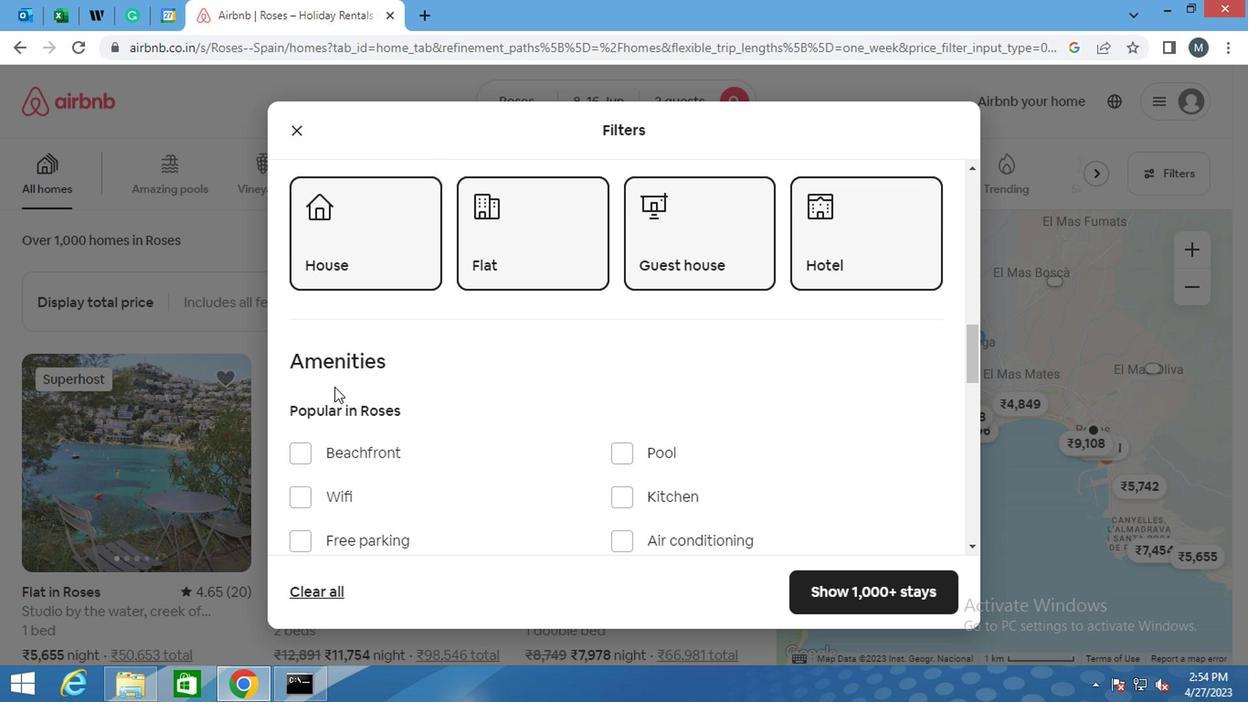
Action: Mouse scrolled (313, 377) with delta (0, 0)
Screenshot: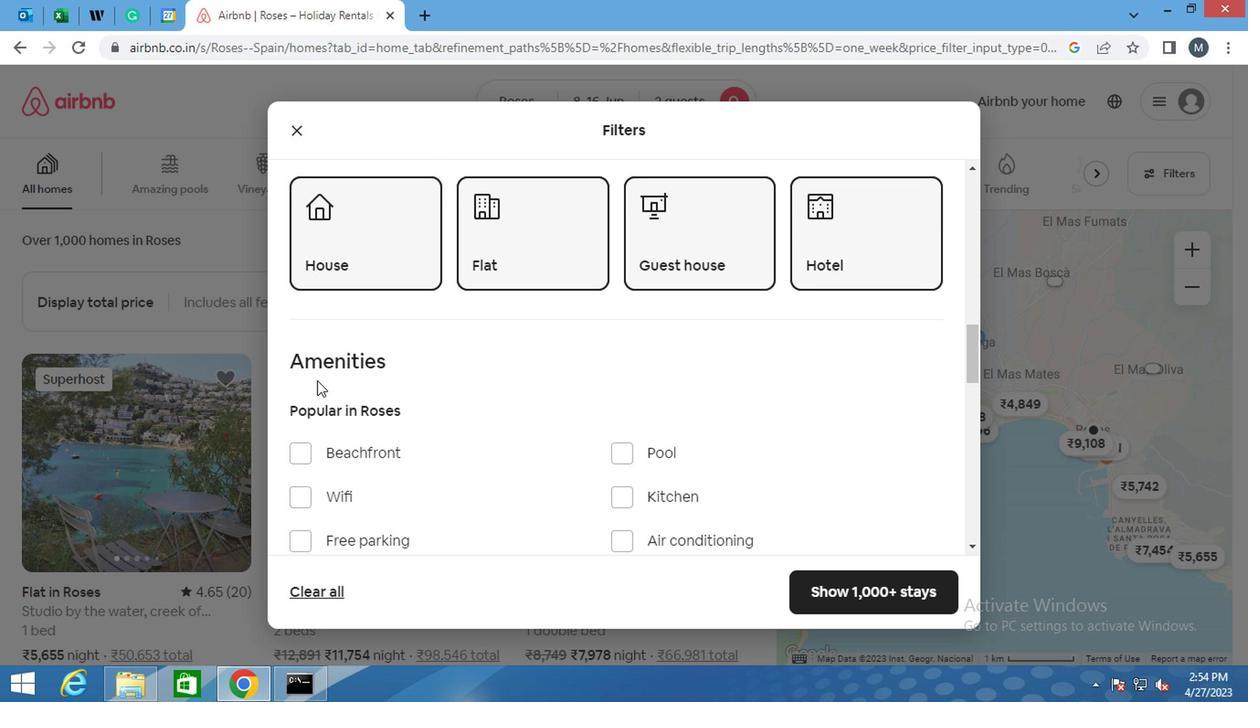 
Action: Mouse moved to (302, 398)
Screenshot: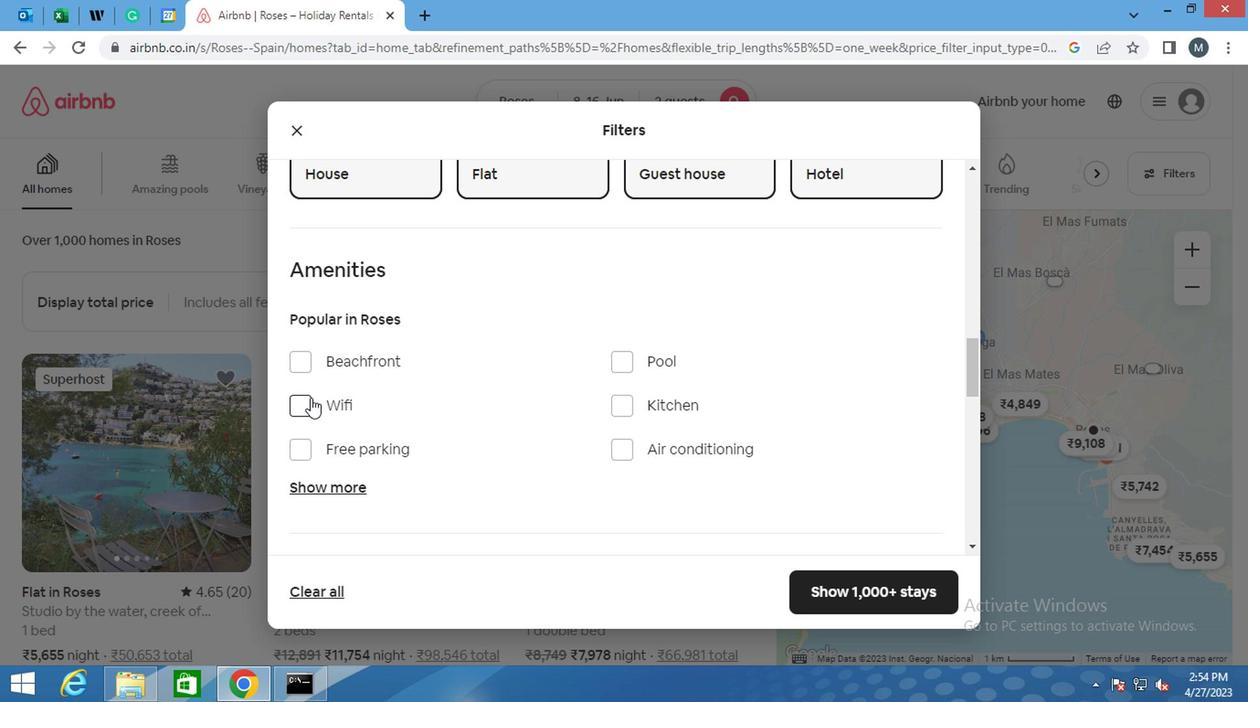 
Action: Mouse pressed left at (302, 398)
Screenshot: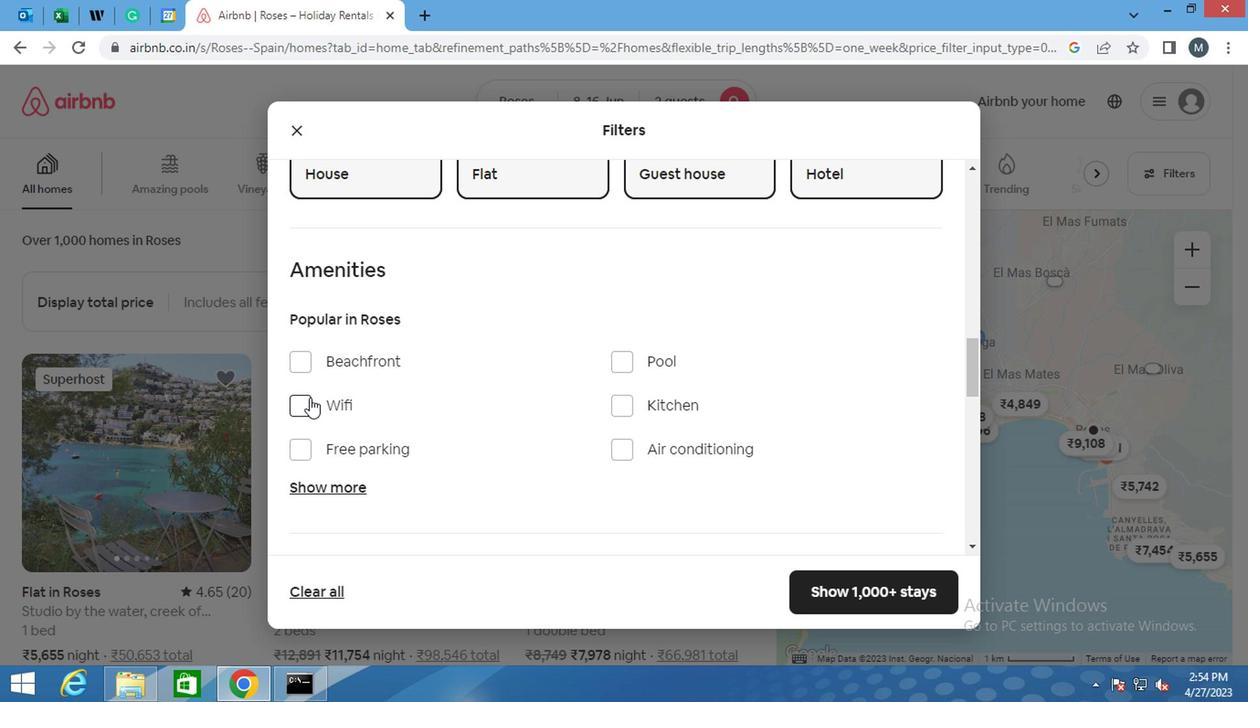 
Action: Mouse moved to (435, 437)
Screenshot: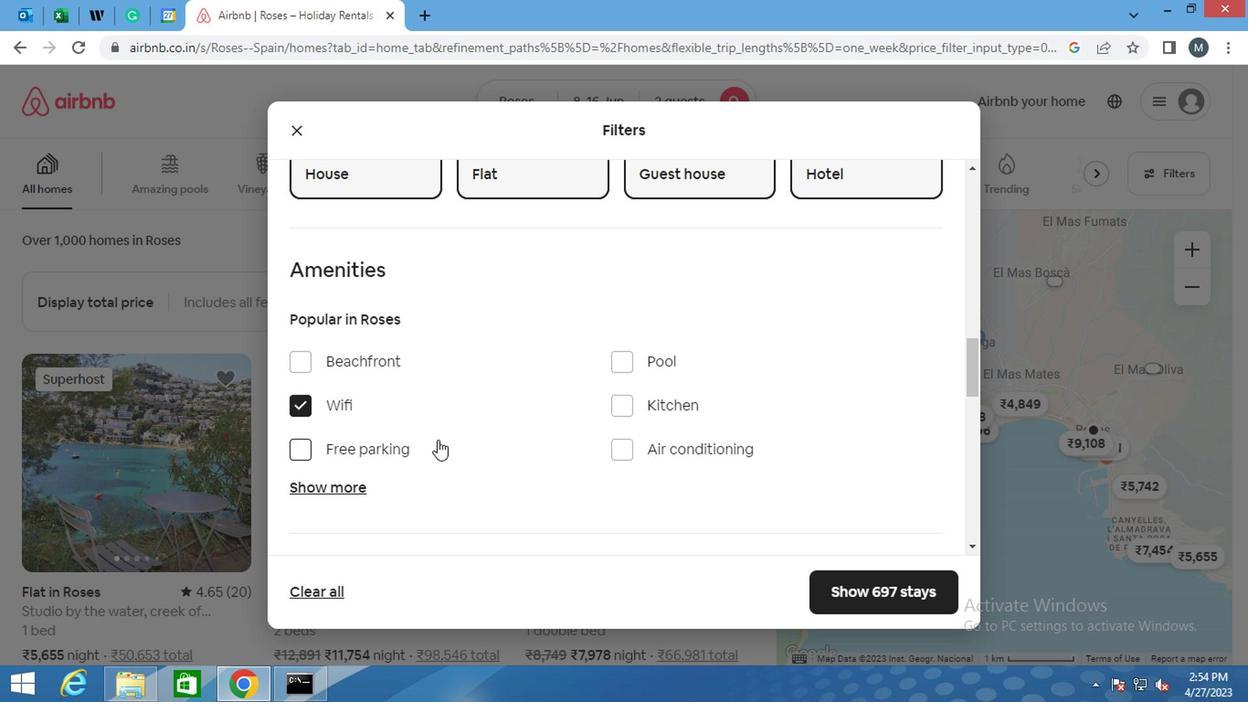 
Action: Mouse scrolled (435, 436) with delta (0, 0)
Screenshot: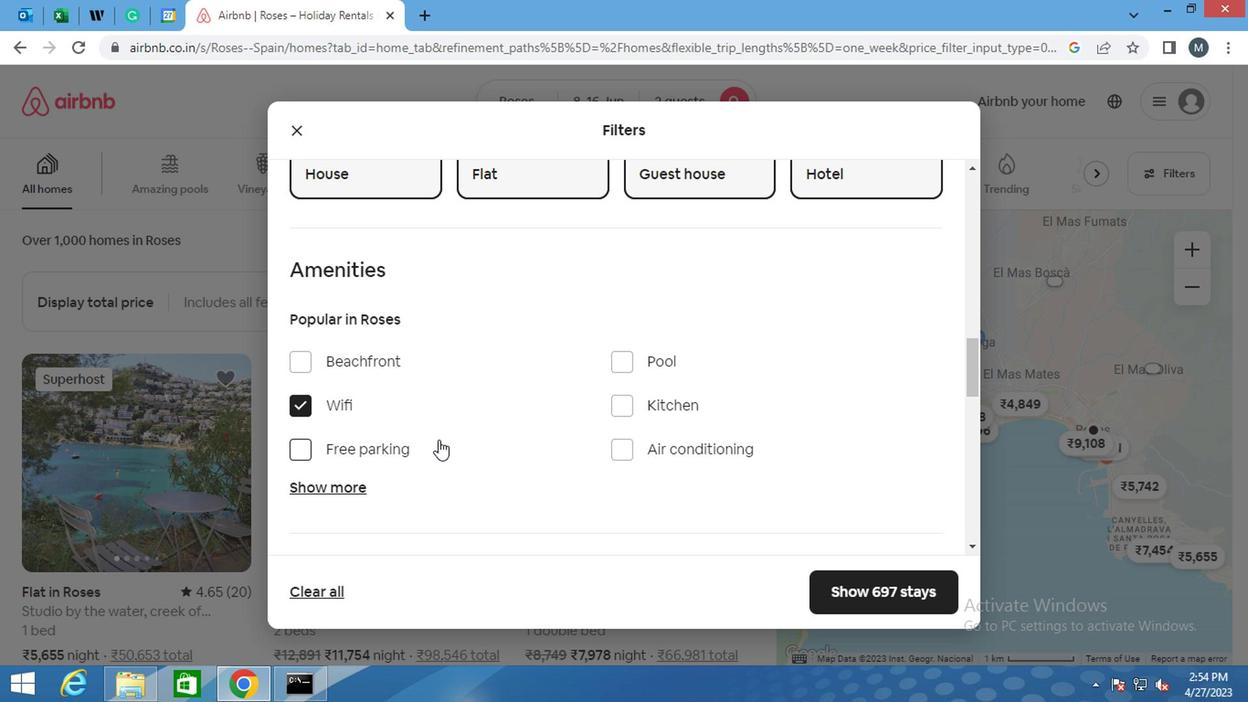
Action: Mouse moved to (343, 393)
Screenshot: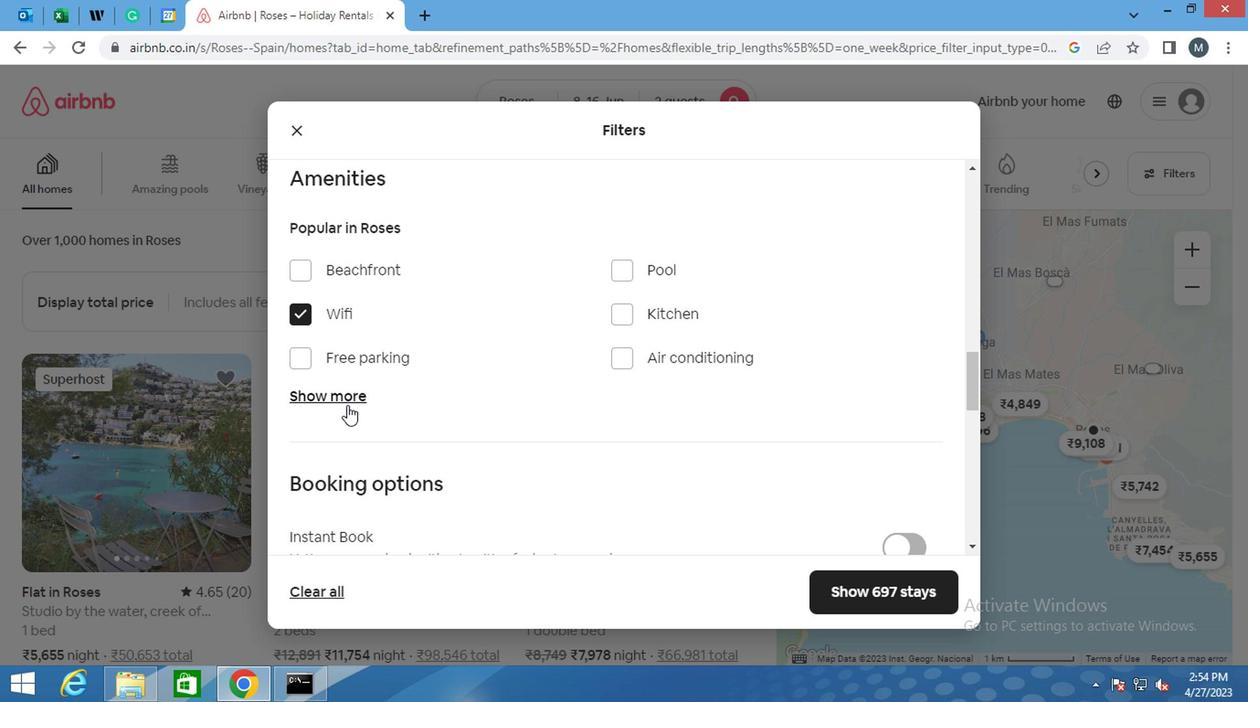 
Action: Mouse pressed left at (343, 393)
Screenshot: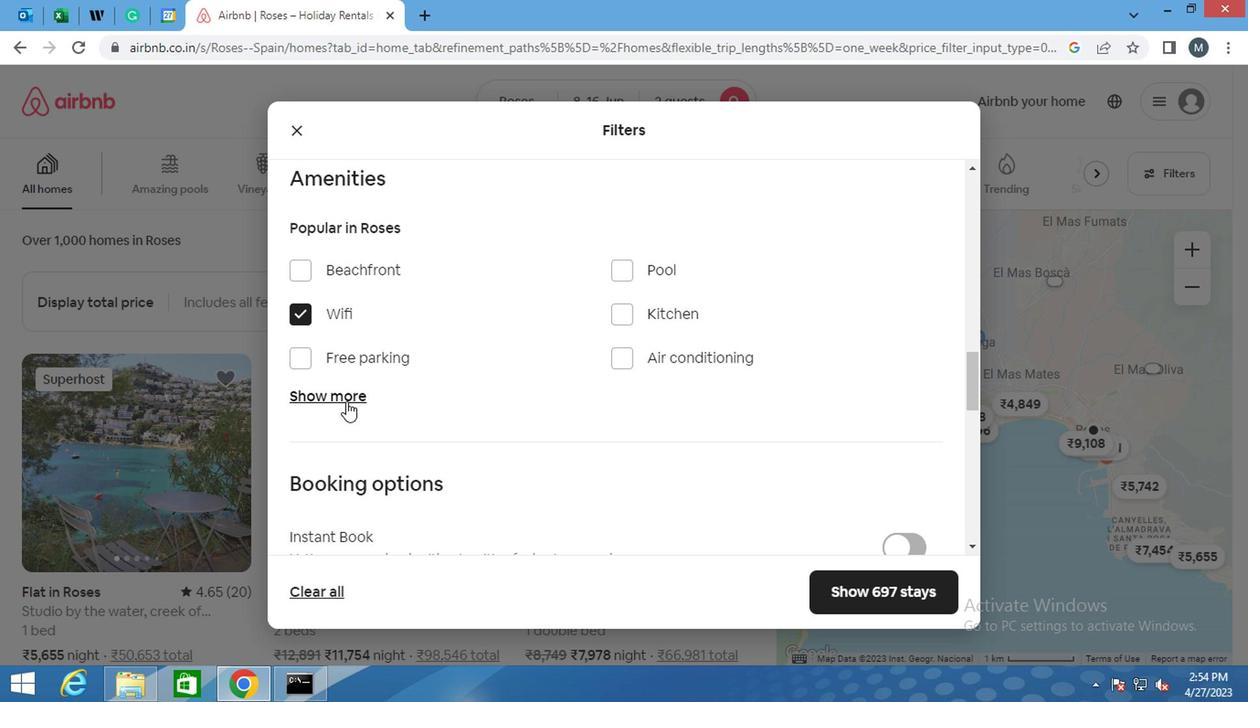 
Action: Mouse moved to (574, 388)
Screenshot: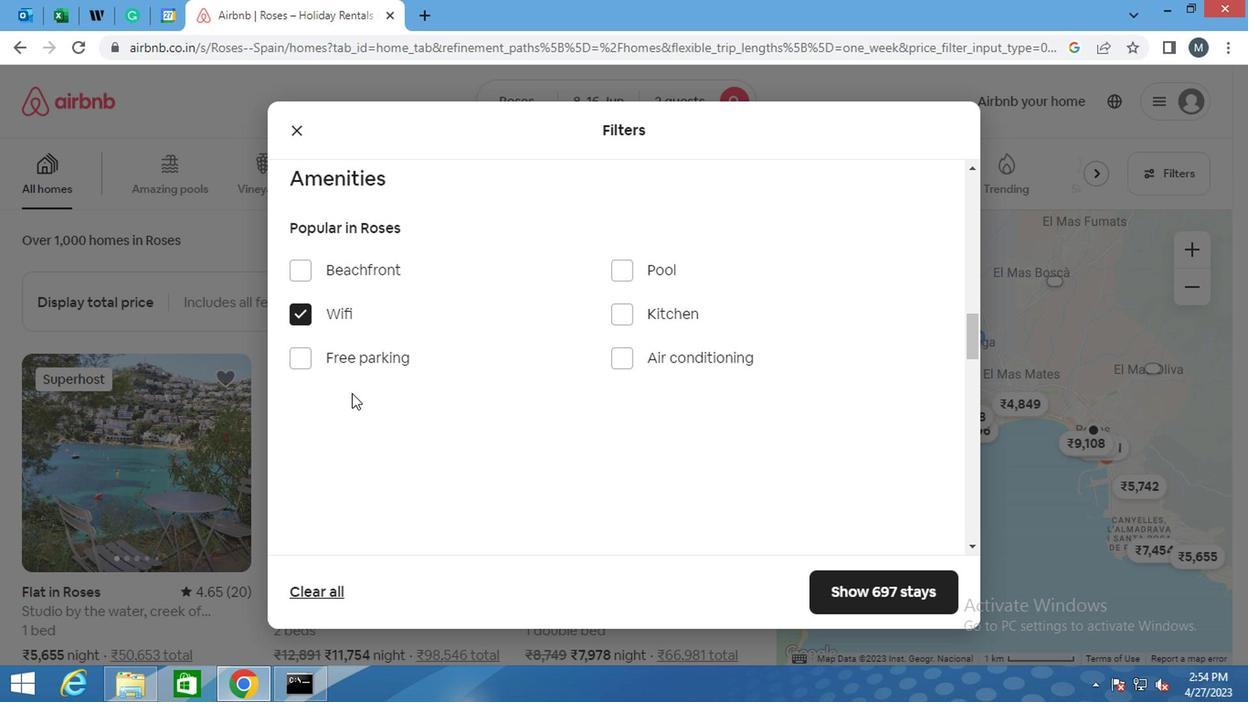 
Action: Mouse scrolled (574, 387) with delta (0, -1)
Screenshot: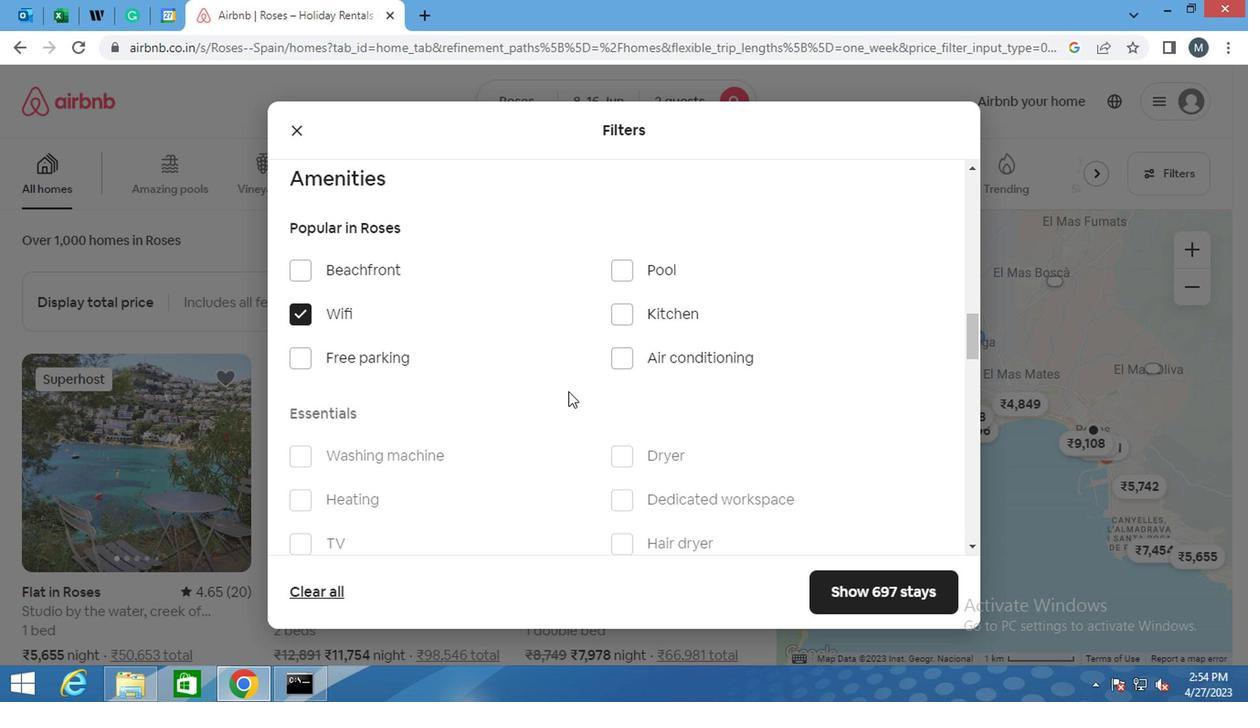 
Action: Mouse moved to (289, 371)
Screenshot: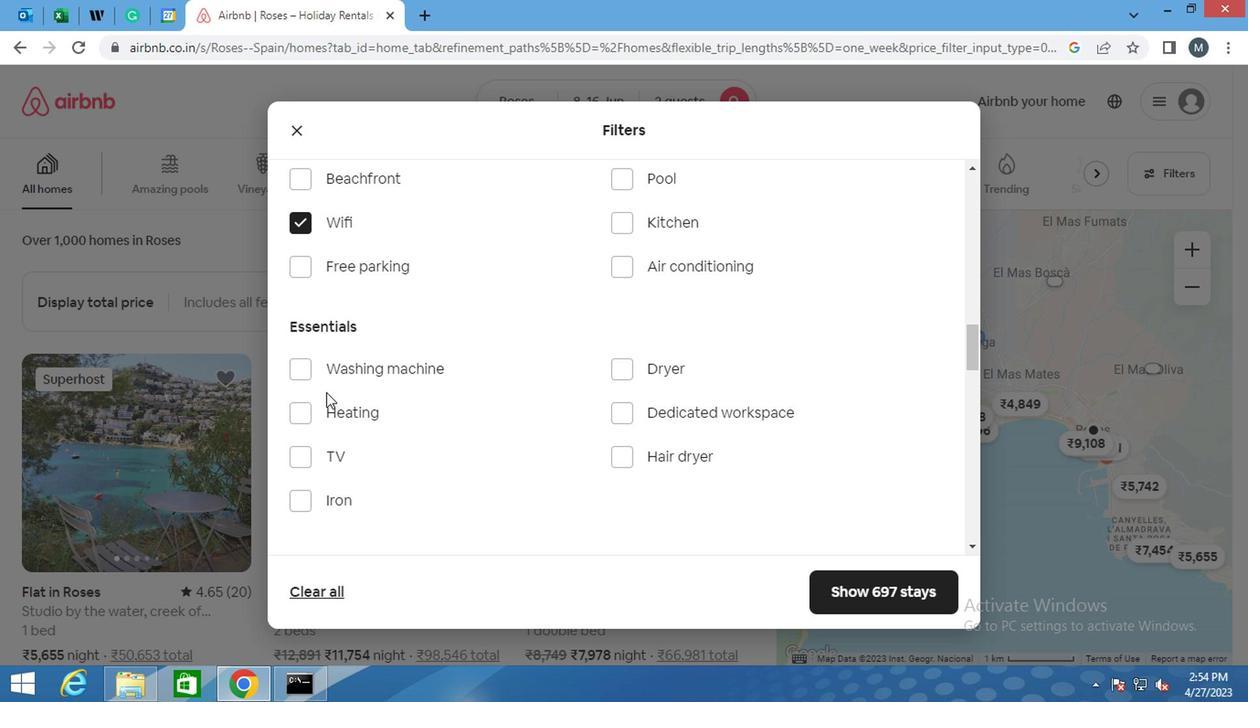 
Action: Mouse pressed left at (289, 371)
Screenshot: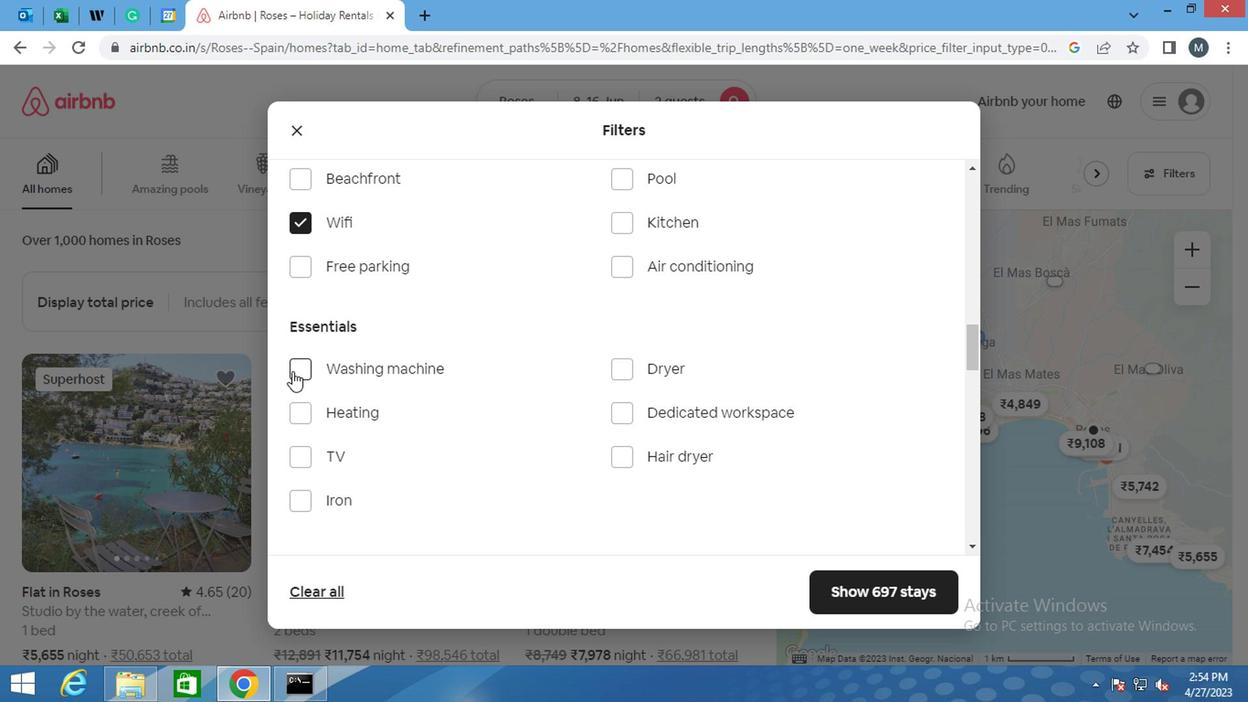 
Action: Mouse moved to (419, 380)
Screenshot: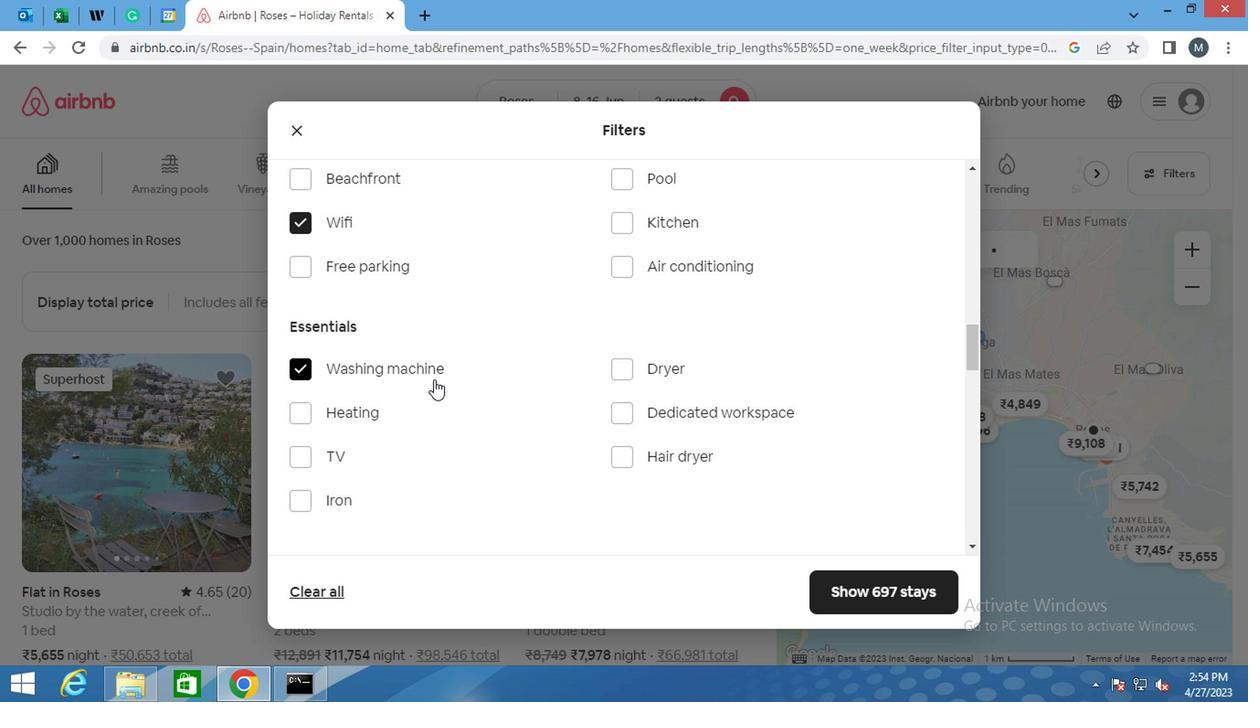 
Action: Mouse scrolled (419, 379) with delta (0, 0)
Screenshot: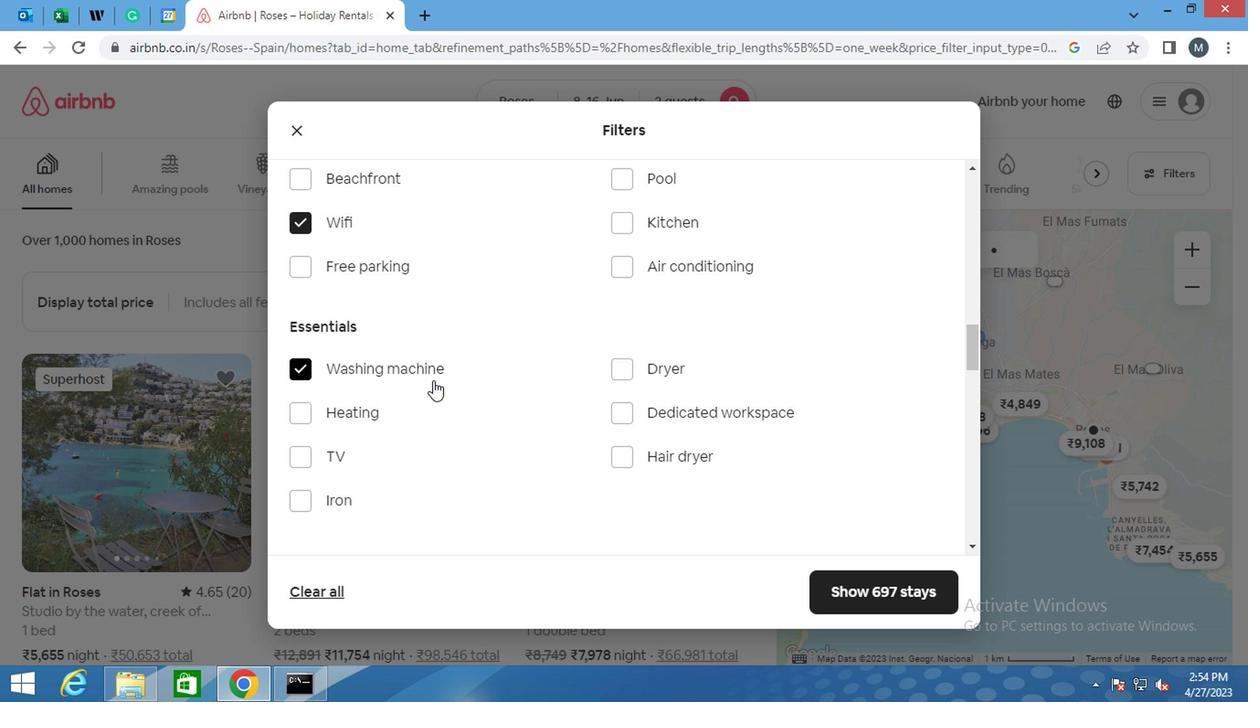 
Action: Mouse moved to (412, 380)
Screenshot: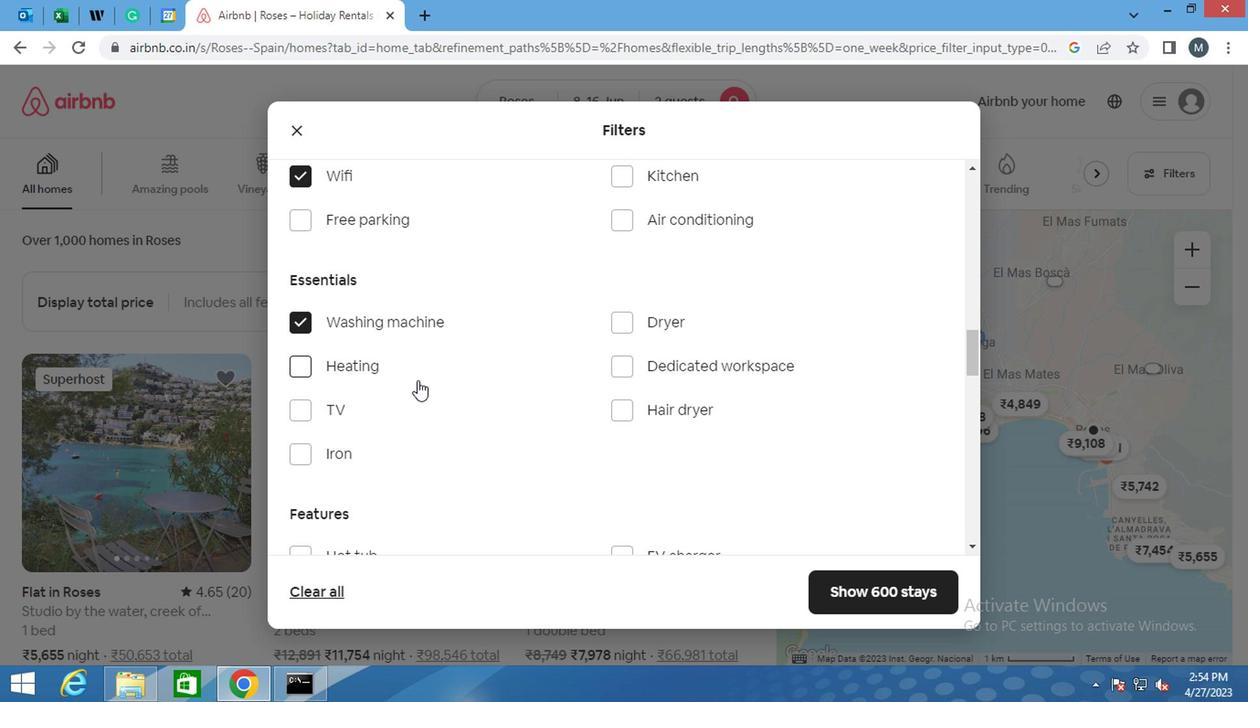 
Action: Mouse scrolled (412, 379) with delta (0, 0)
Screenshot: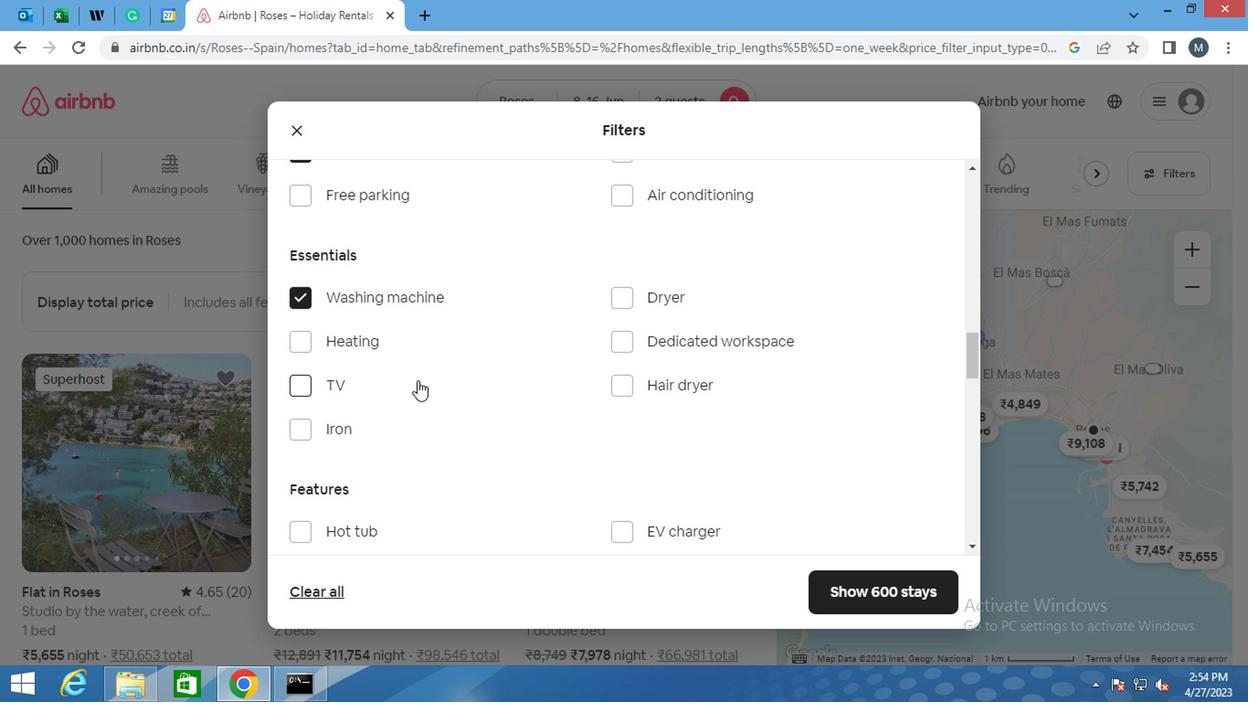 
Action: Mouse moved to (410, 380)
Screenshot: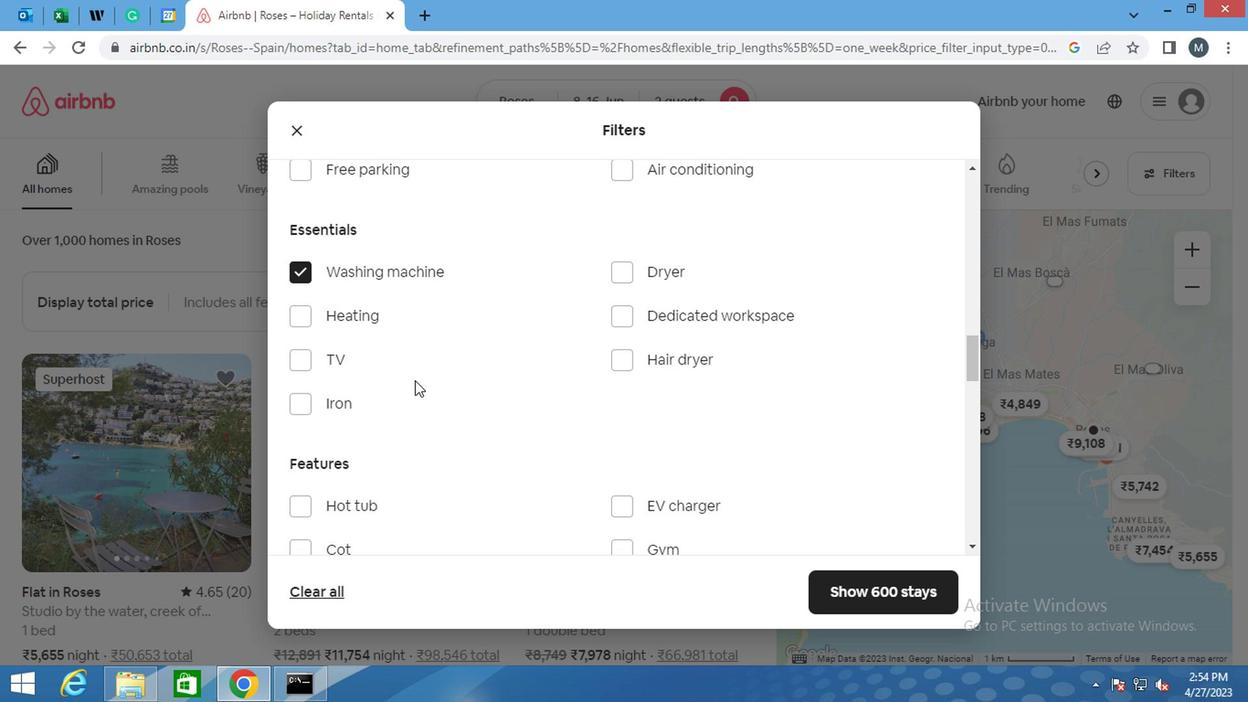 
Action: Mouse scrolled (410, 379) with delta (0, 0)
Screenshot: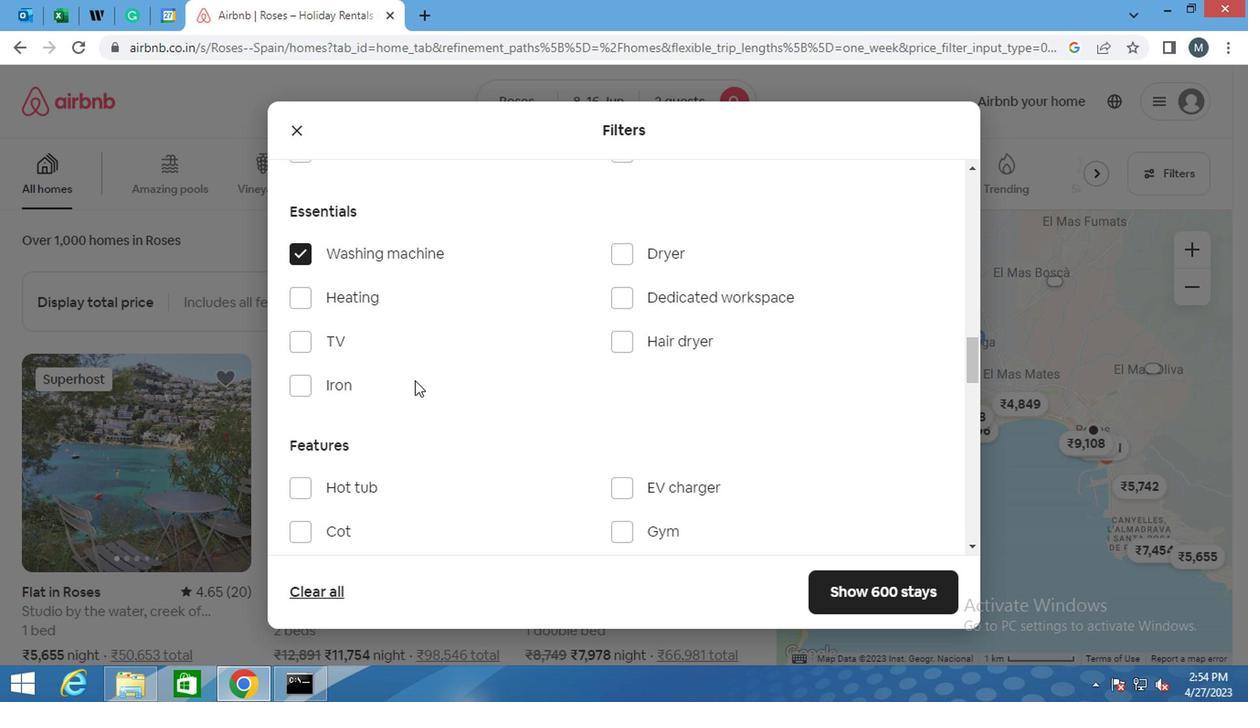
Action: Mouse moved to (437, 393)
Screenshot: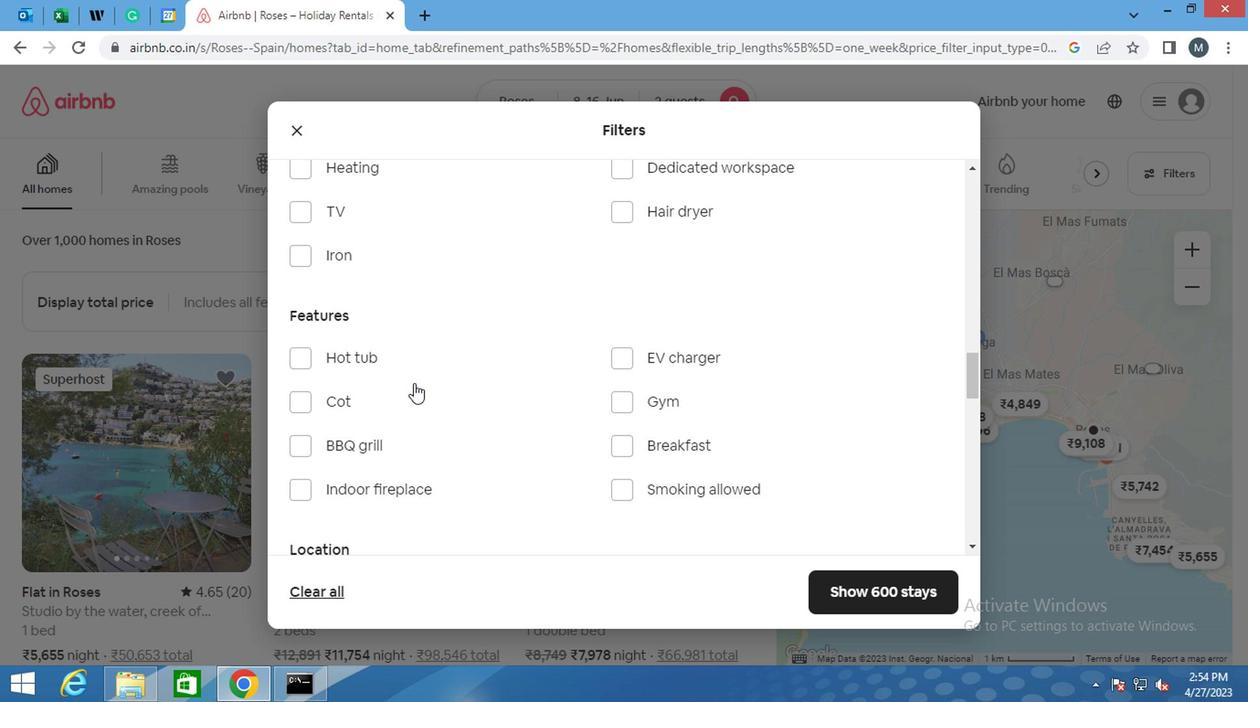 
Action: Mouse scrolled (437, 392) with delta (0, -1)
Screenshot: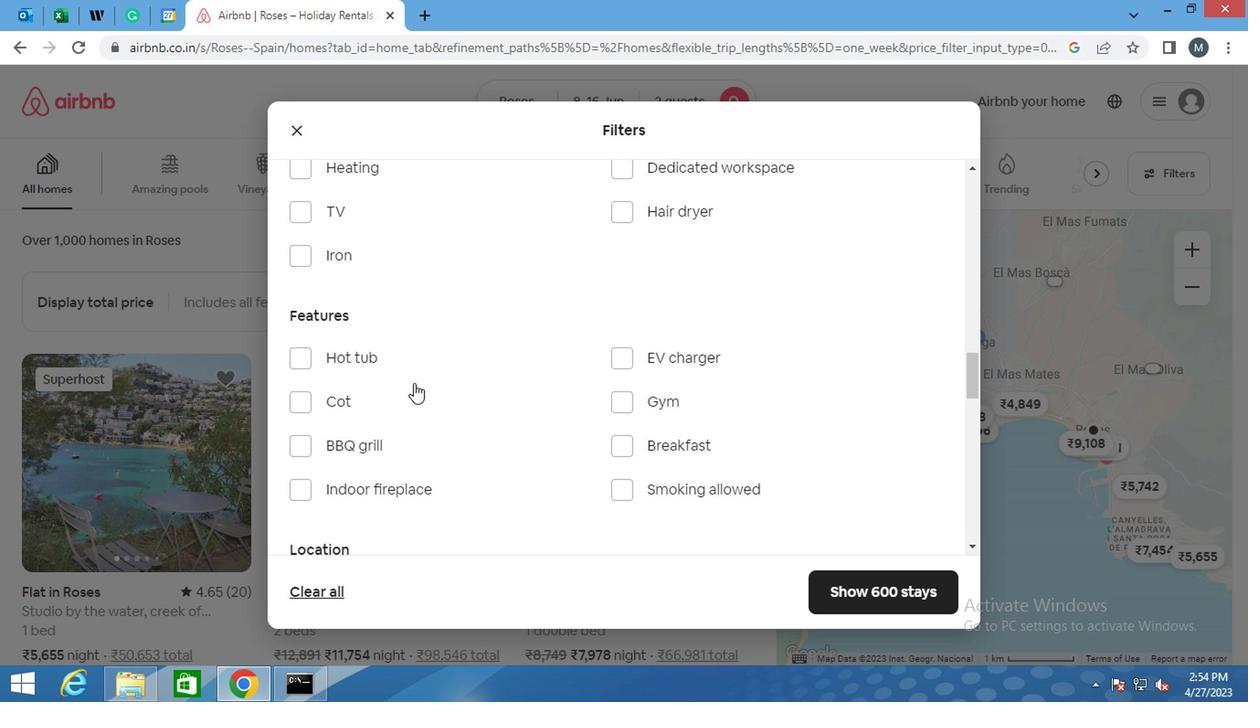 
Action: Mouse moved to (436, 394)
Screenshot: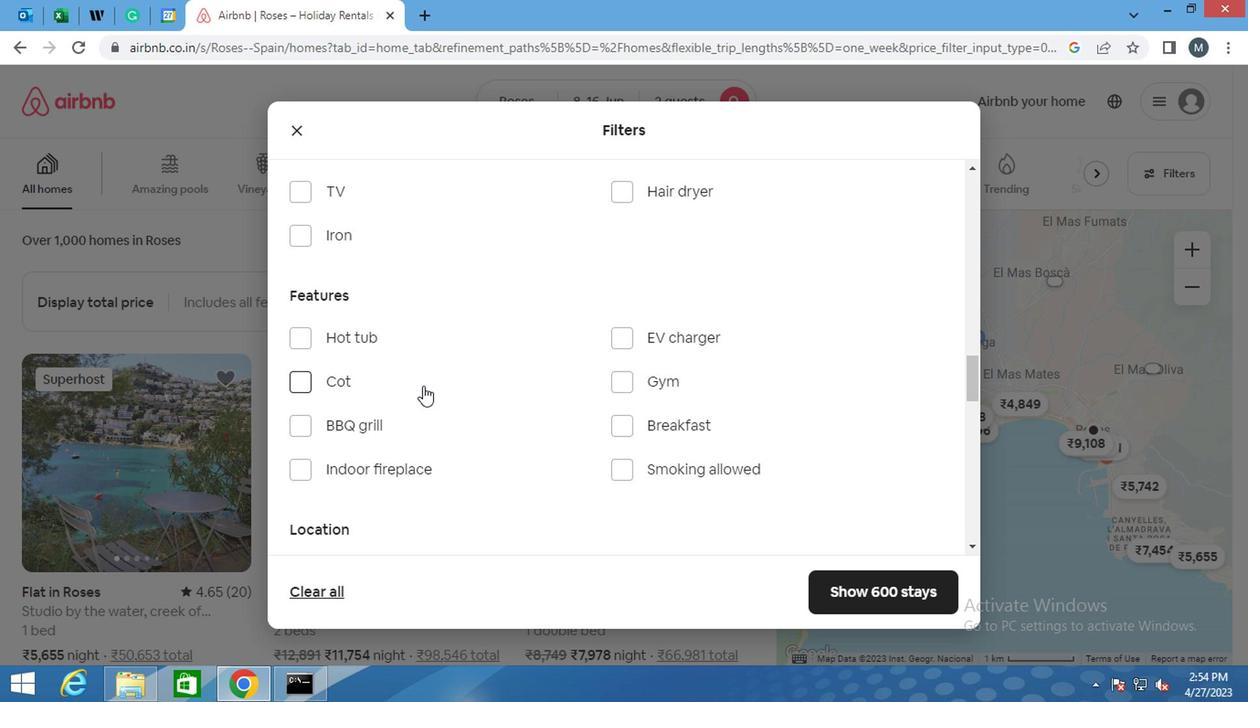 
Action: Mouse scrolled (436, 393) with delta (0, 0)
Screenshot: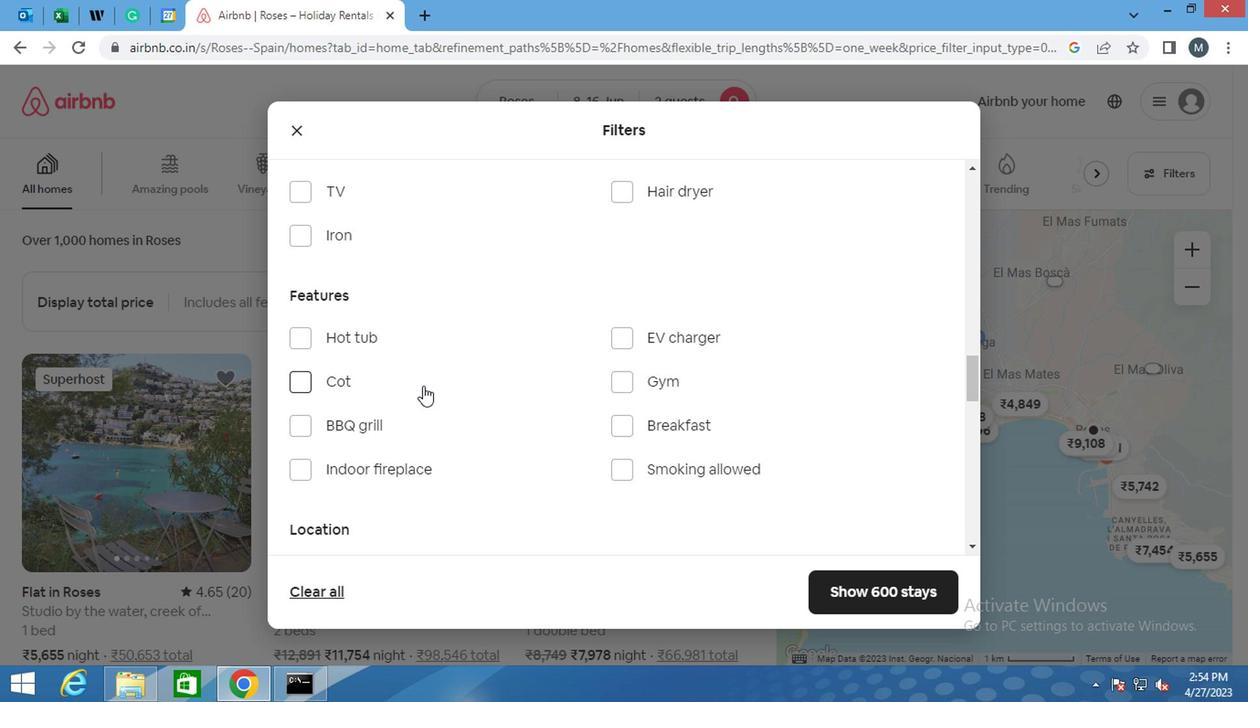 
Action: Mouse moved to (435, 397)
Screenshot: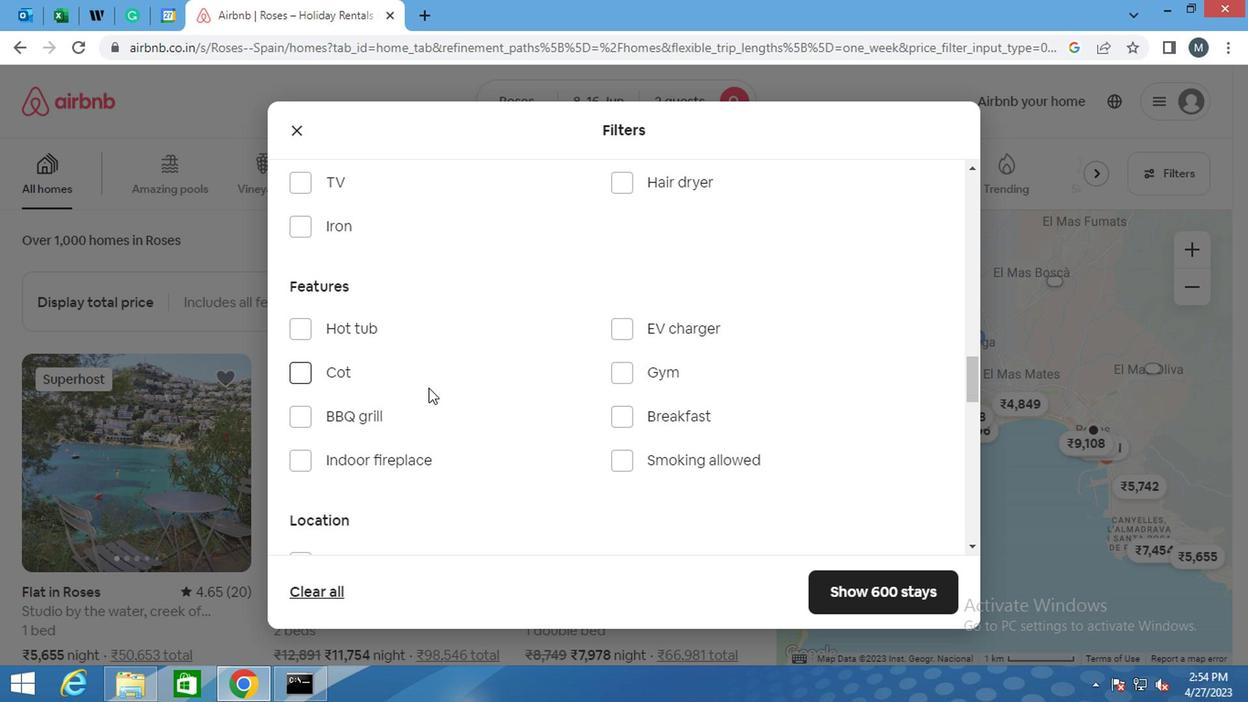 
Action: Mouse scrolled (435, 396) with delta (0, 0)
Screenshot: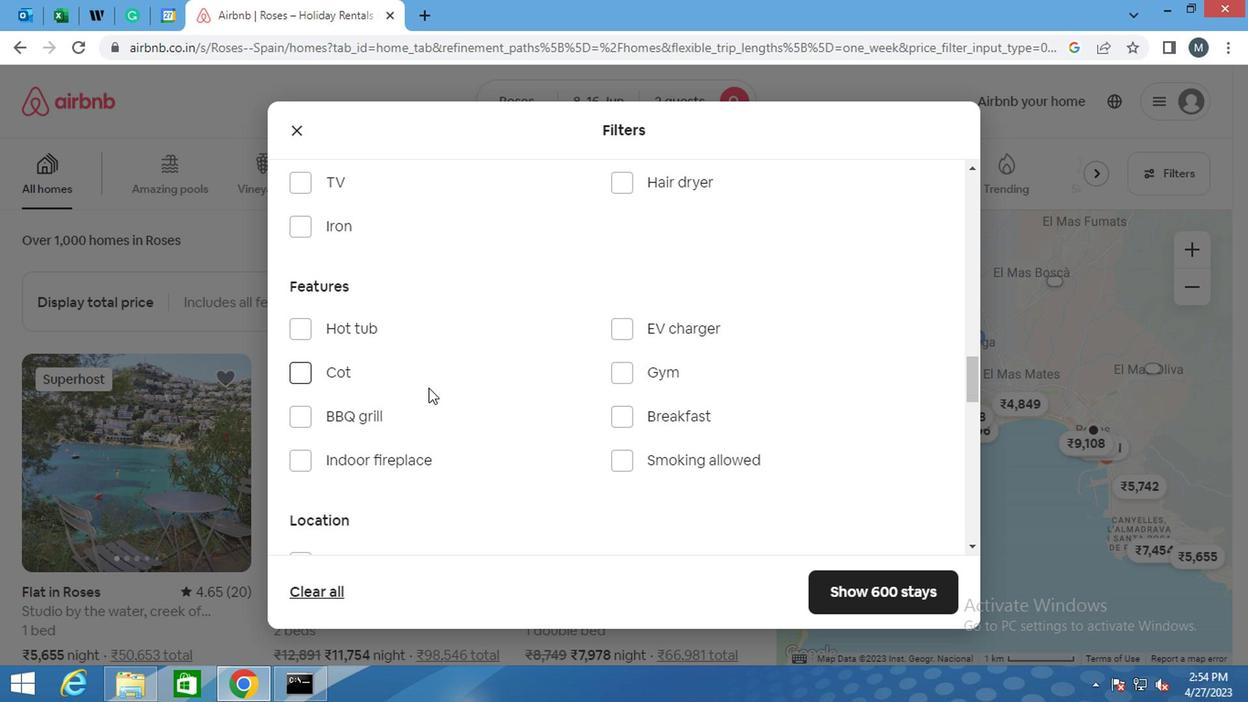 
Action: Mouse moved to (435, 400)
Screenshot: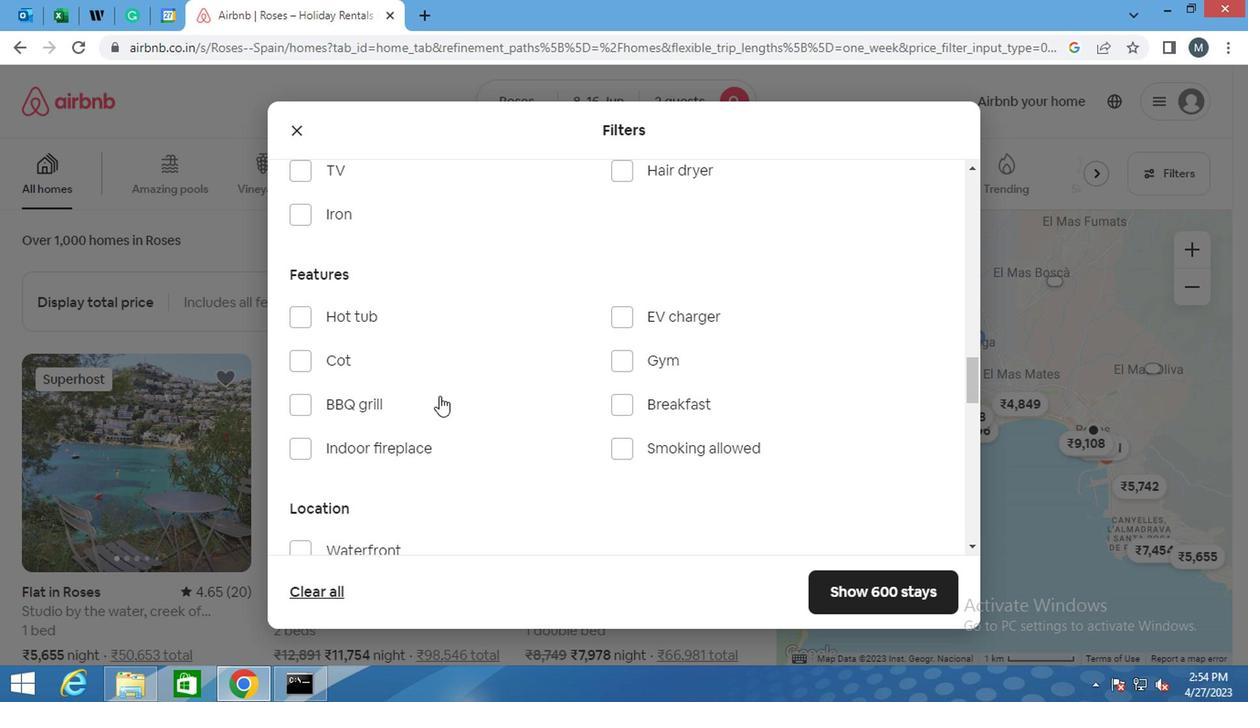 
Action: Mouse scrolled (435, 399) with delta (0, -1)
Screenshot: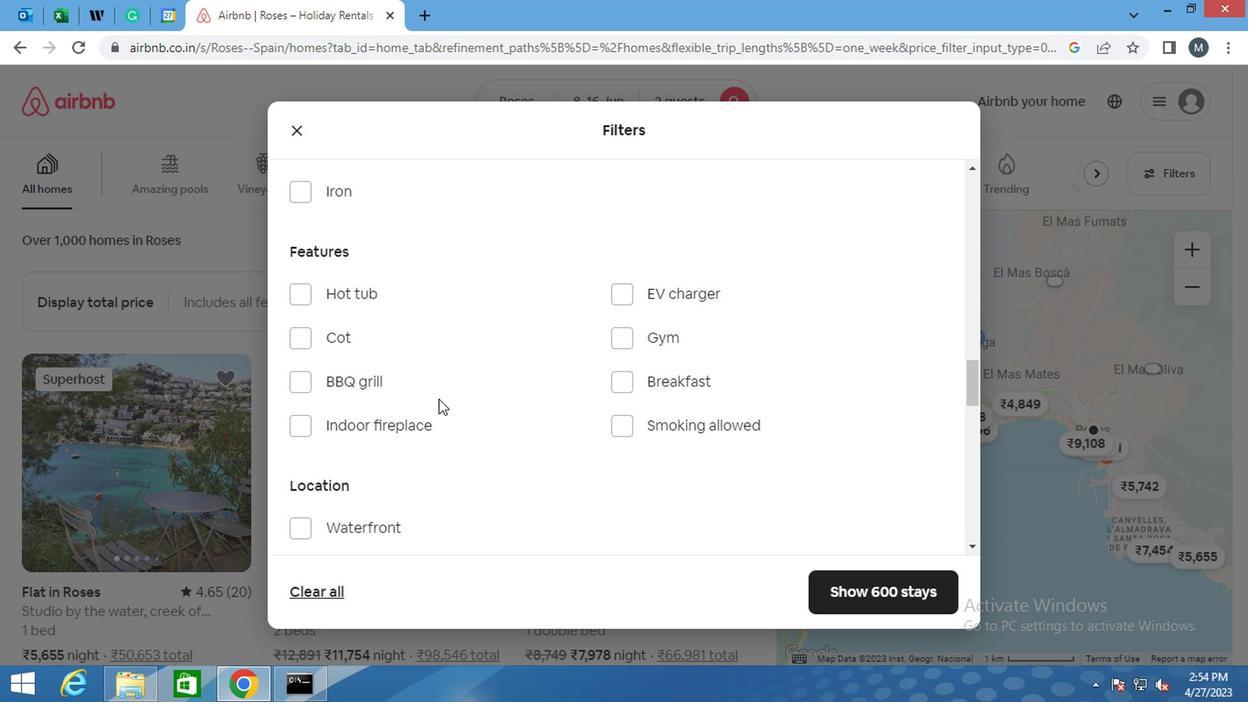 
Action: Mouse moved to (569, 393)
Screenshot: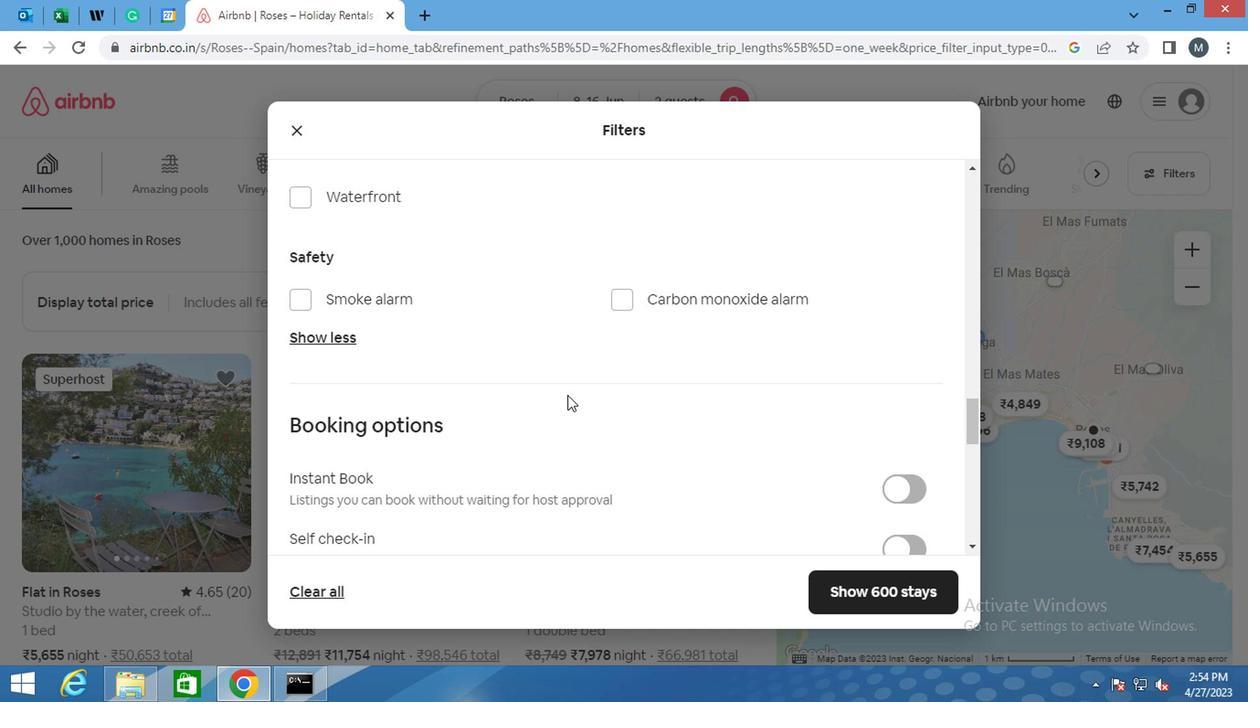 
Action: Mouse scrolled (569, 392) with delta (0, -1)
Screenshot: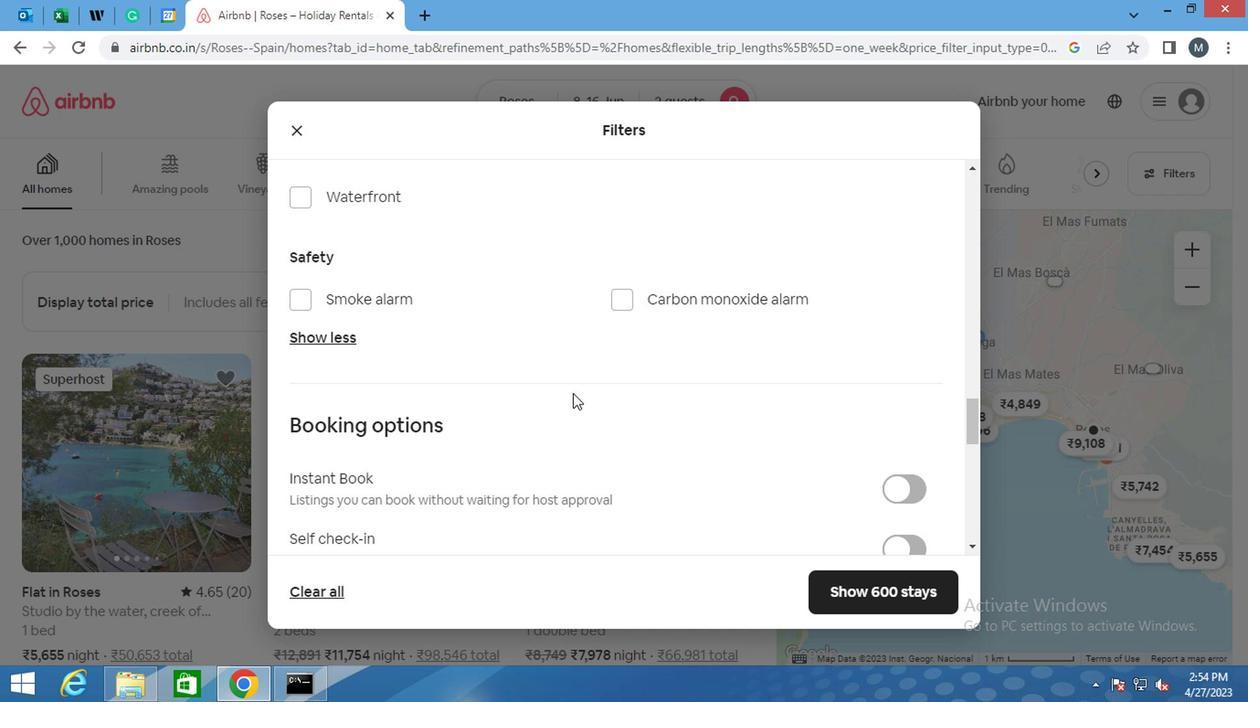 
Action: Mouse scrolled (569, 392) with delta (0, -1)
Screenshot: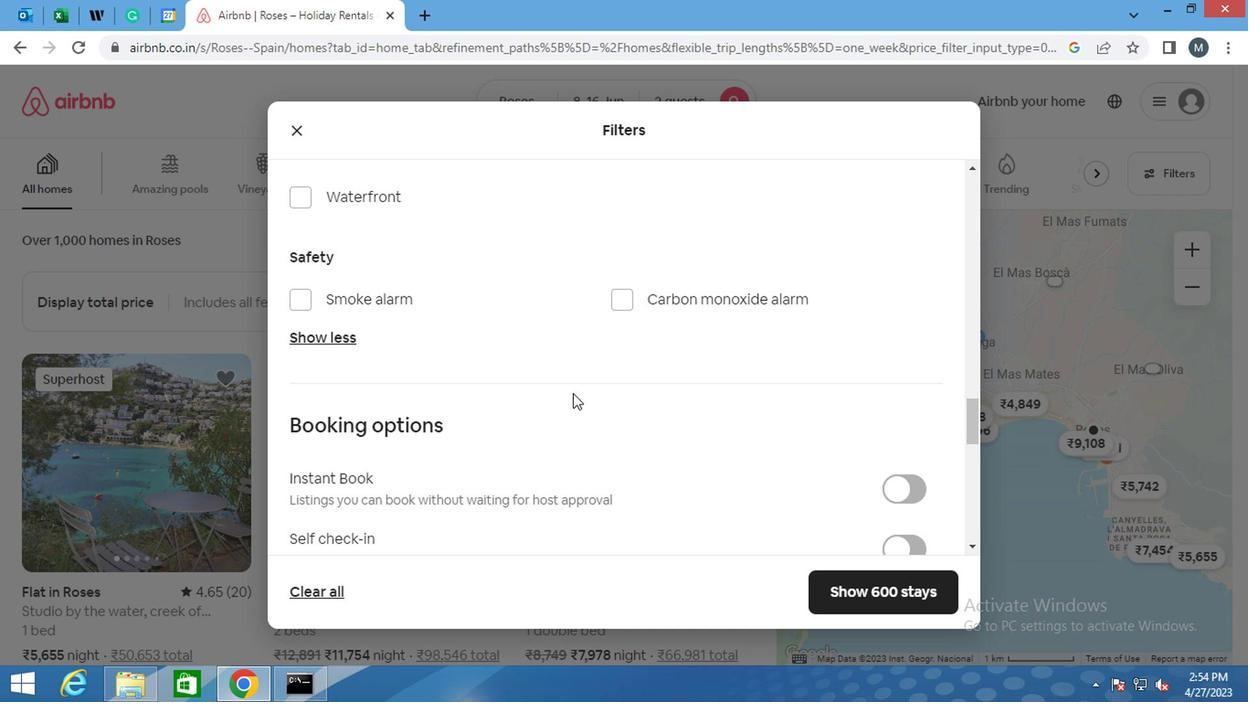
Action: Mouse moved to (886, 377)
Screenshot: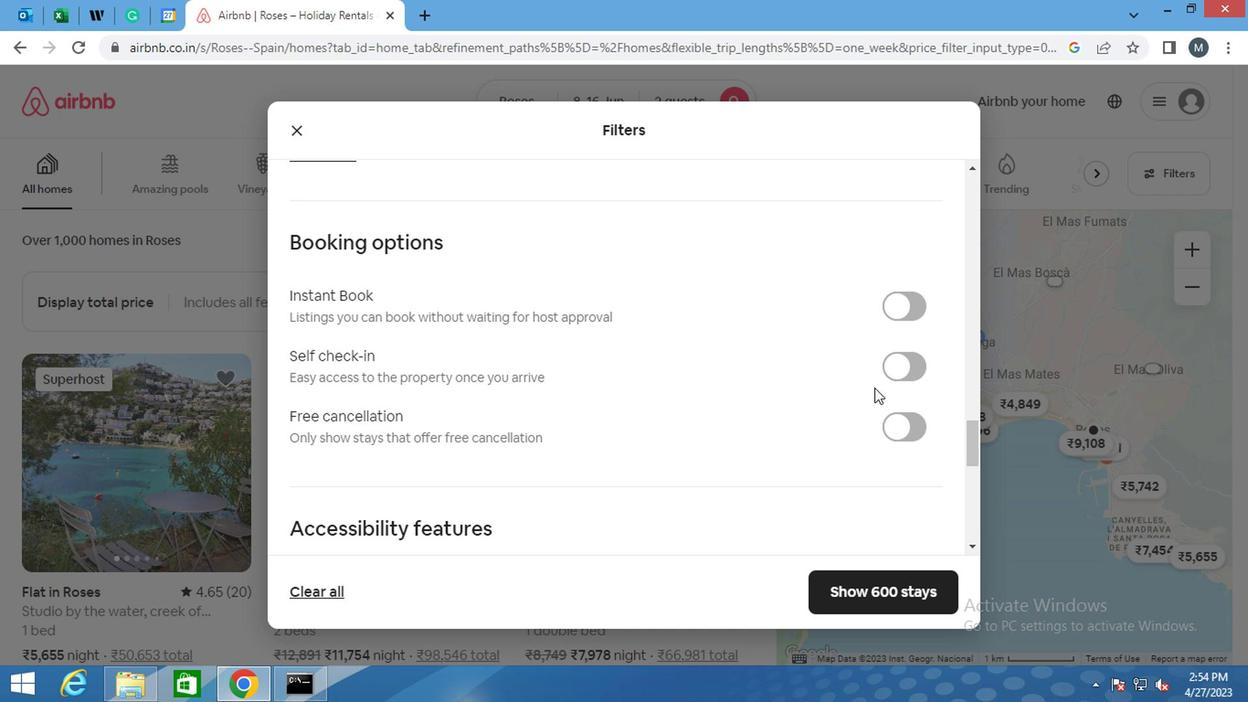
Action: Mouse pressed left at (886, 377)
Screenshot: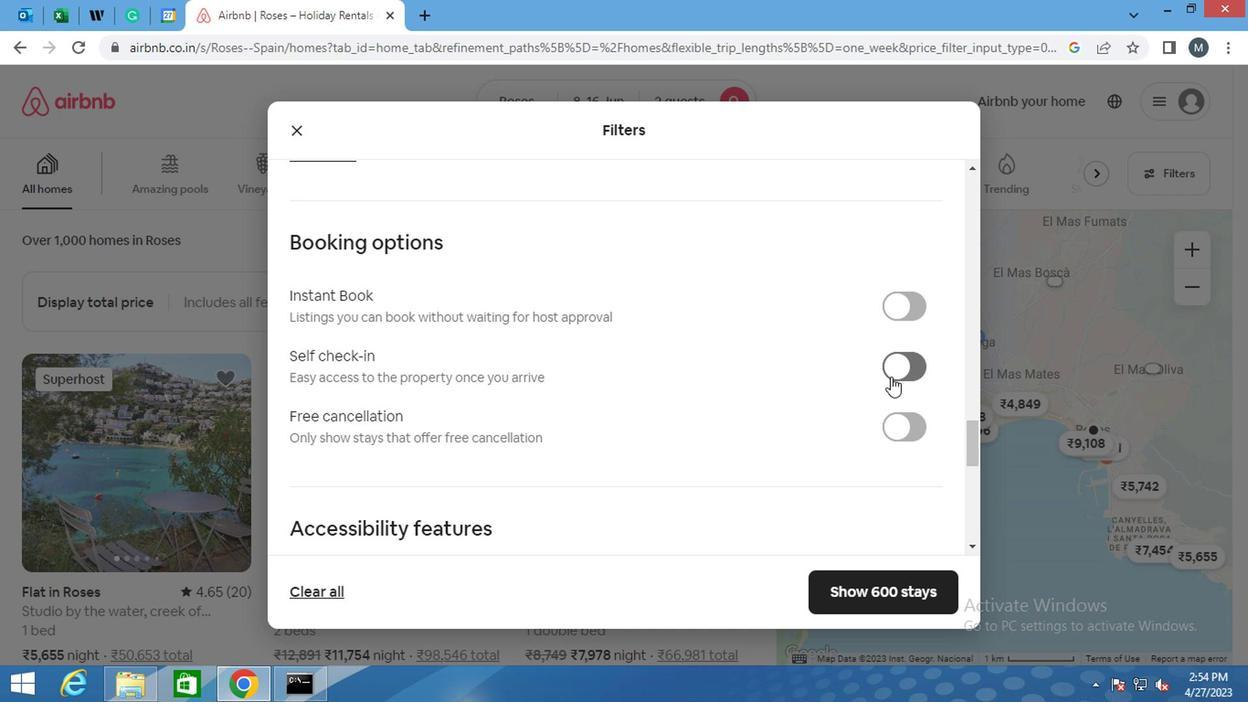 
Action: Mouse moved to (484, 390)
Screenshot: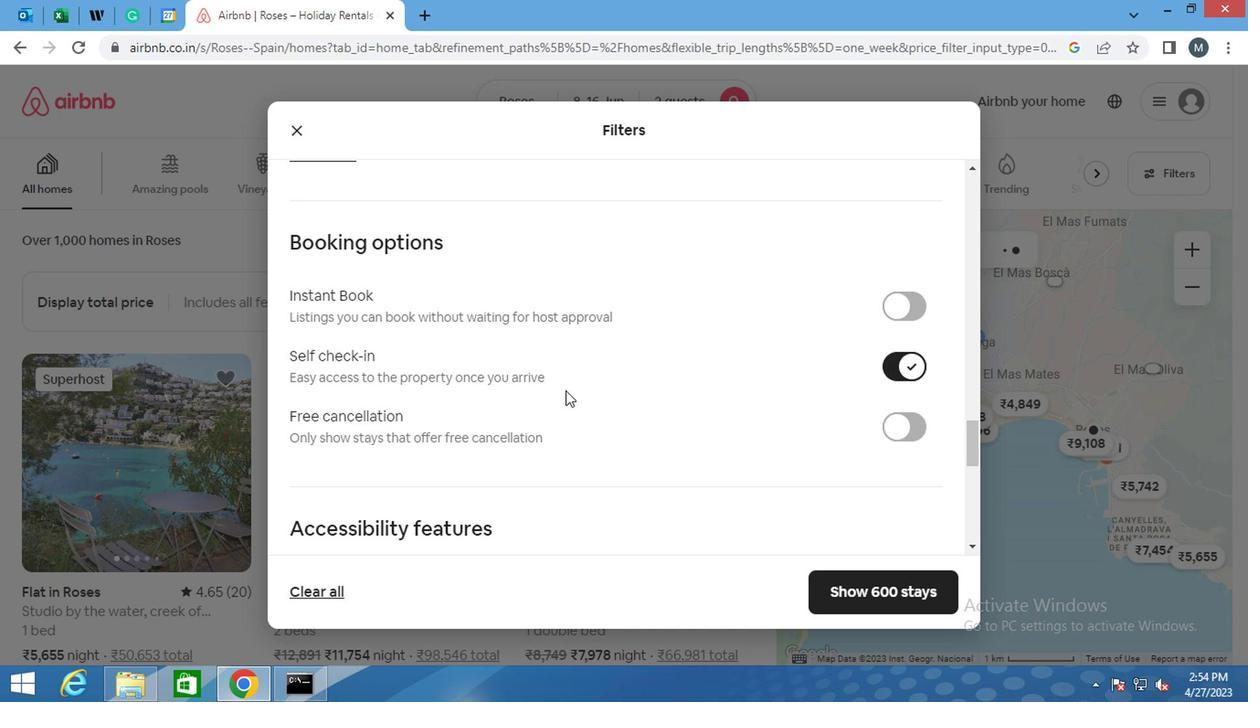 
Action: Mouse scrolled (484, 389) with delta (0, 0)
Screenshot: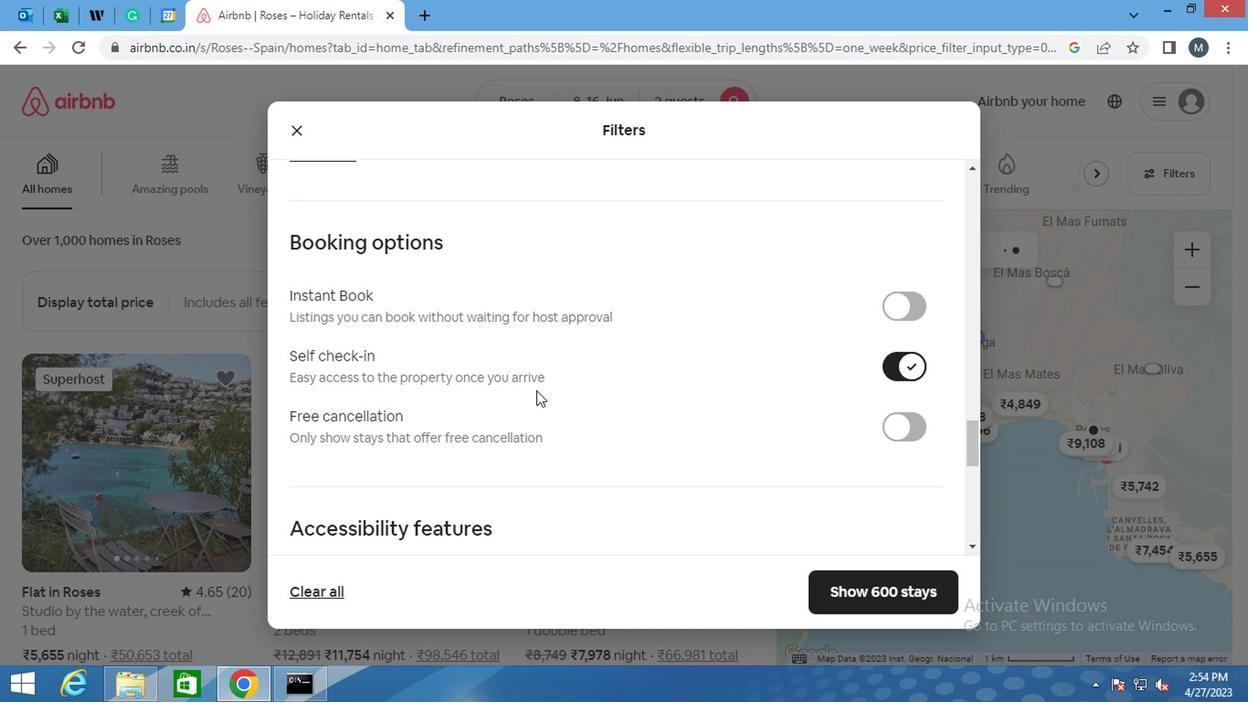 
Action: Mouse scrolled (484, 389) with delta (0, 0)
Screenshot: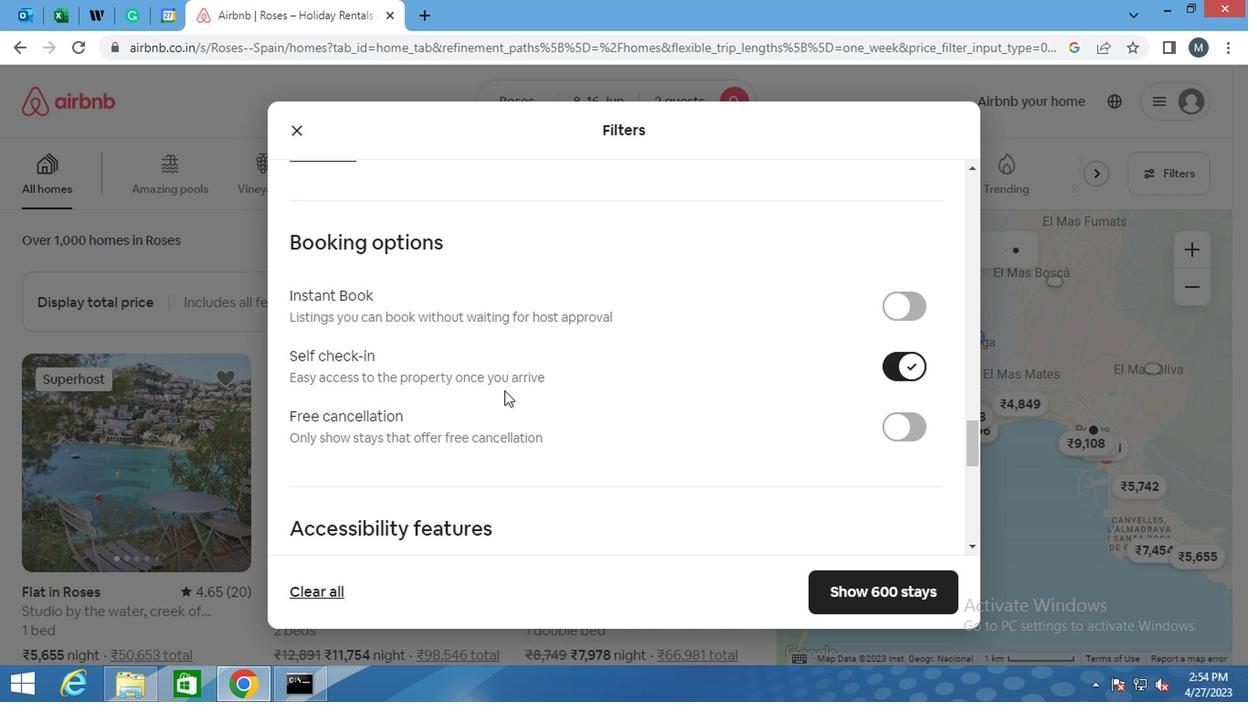 
Action: Mouse moved to (319, 386)
Screenshot: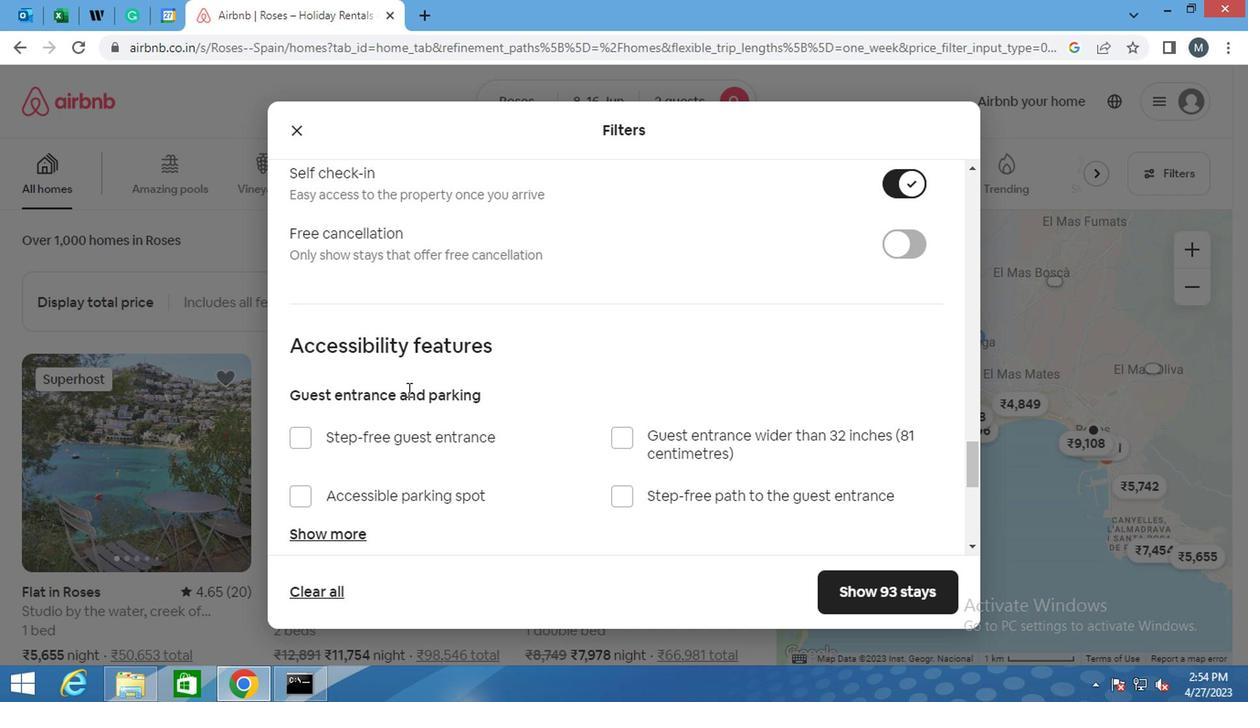 
Action: Mouse scrolled (319, 386) with delta (0, 0)
Screenshot: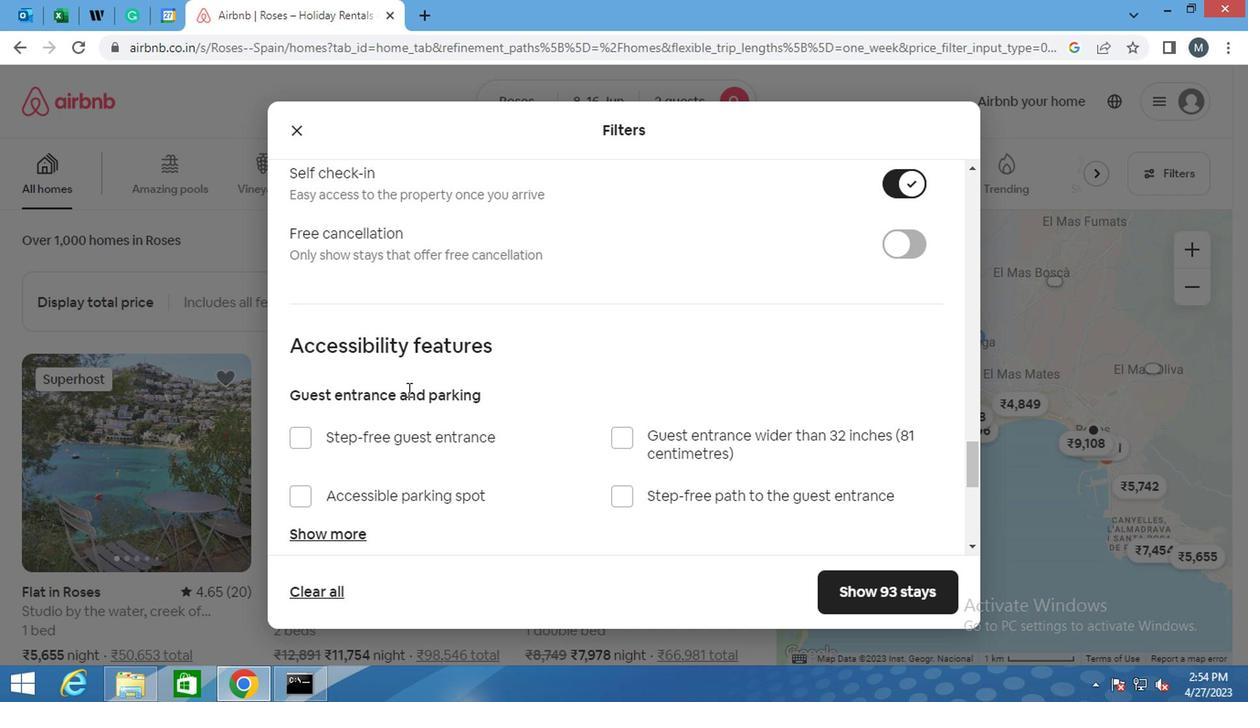 
Action: Mouse moved to (317, 386)
Screenshot: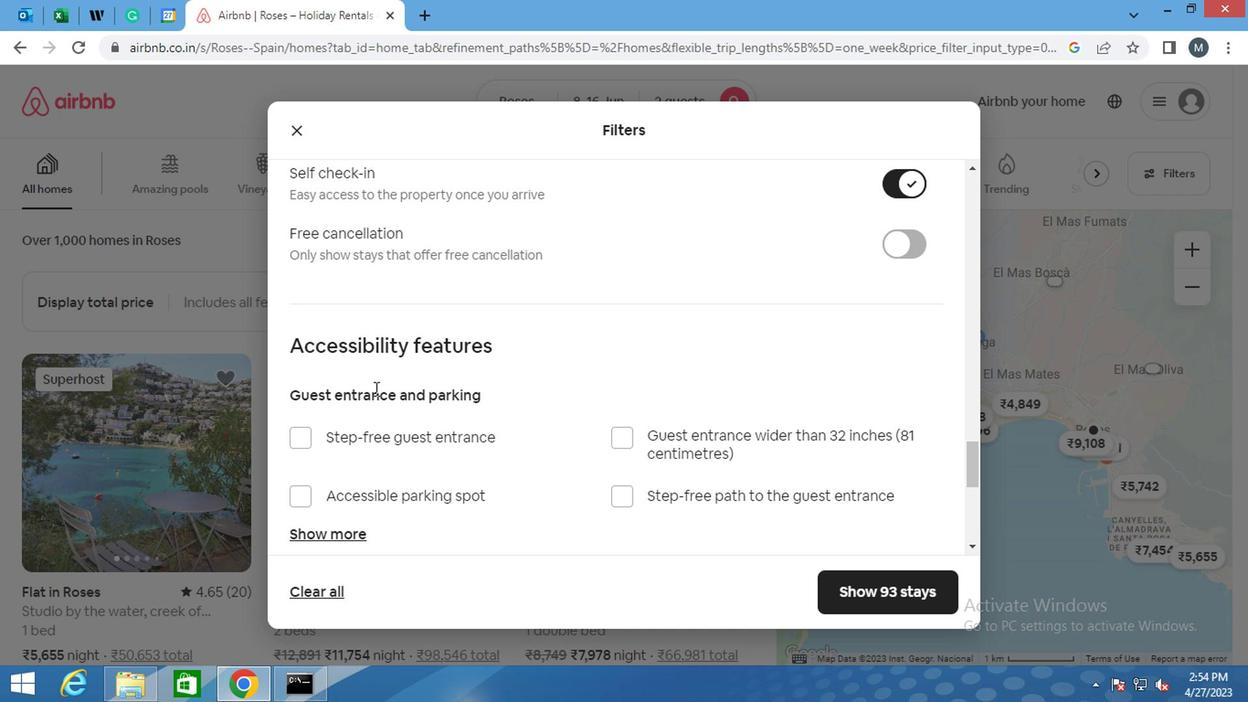 
Action: Mouse scrolled (317, 386) with delta (0, 0)
Screenshot: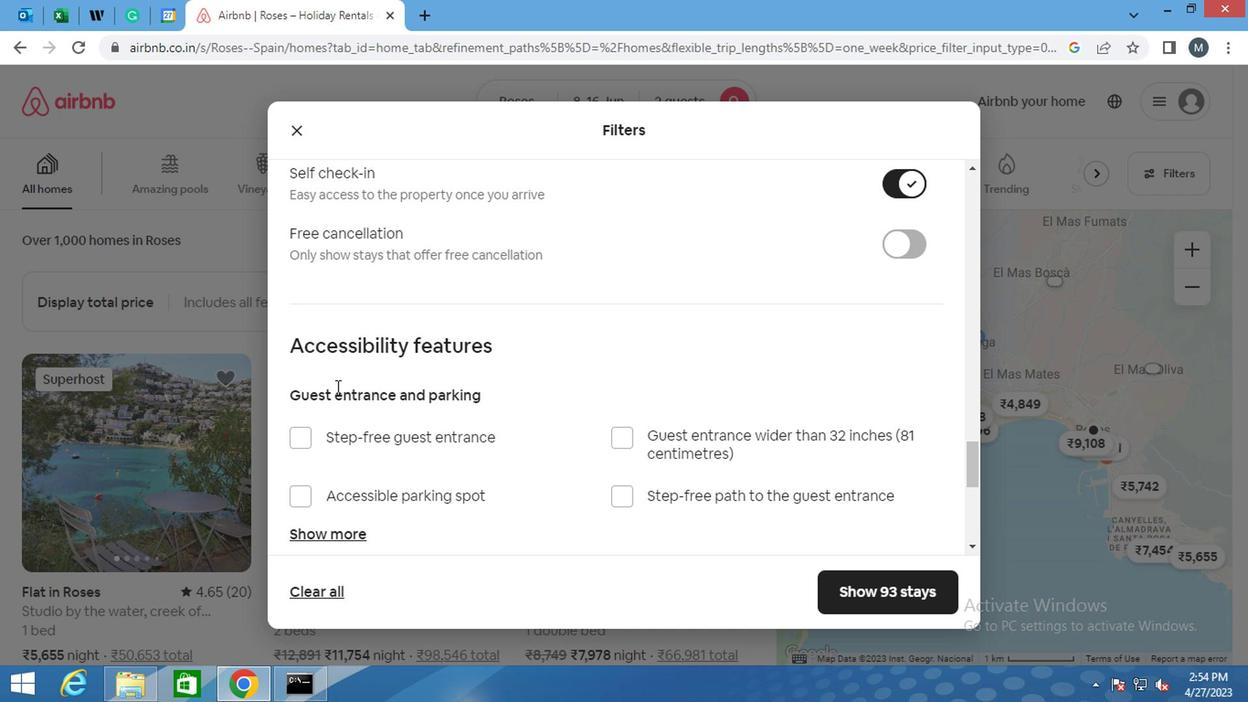 
Action: Mouse moved to (317, 386)
Screenshot: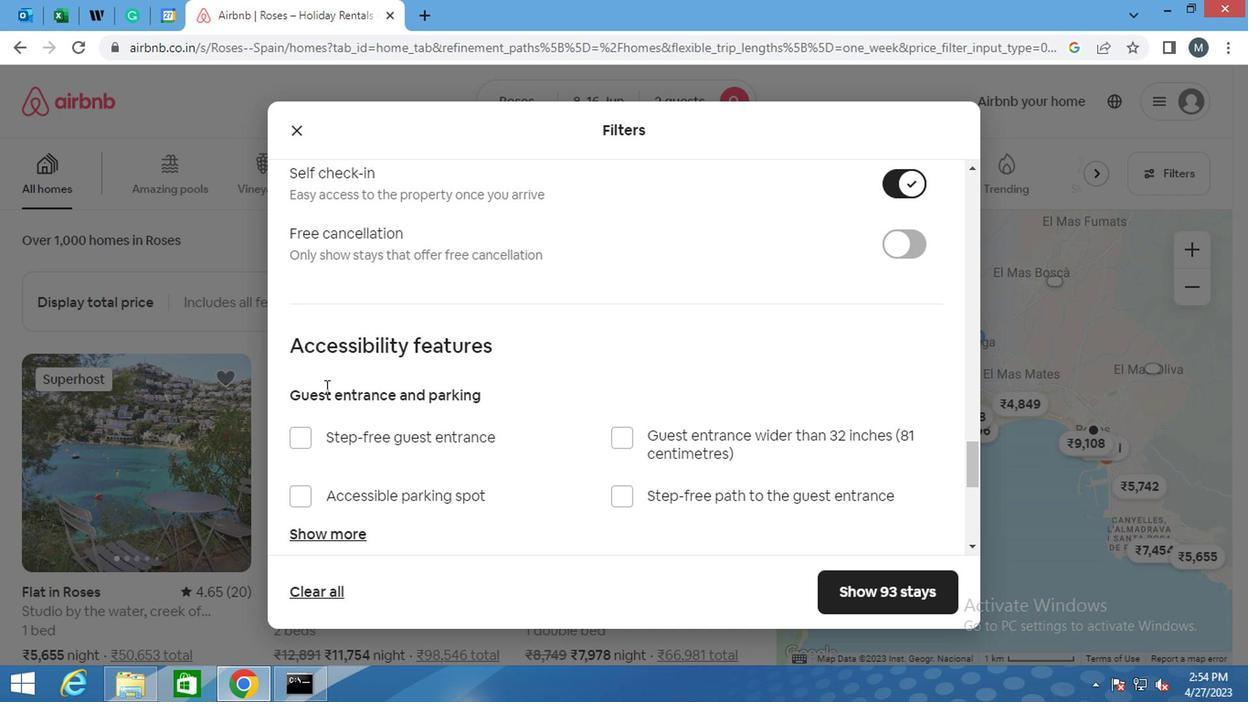 
Action: Mouse scrolled (317, 386) with delta (0, 0)
Screenshot: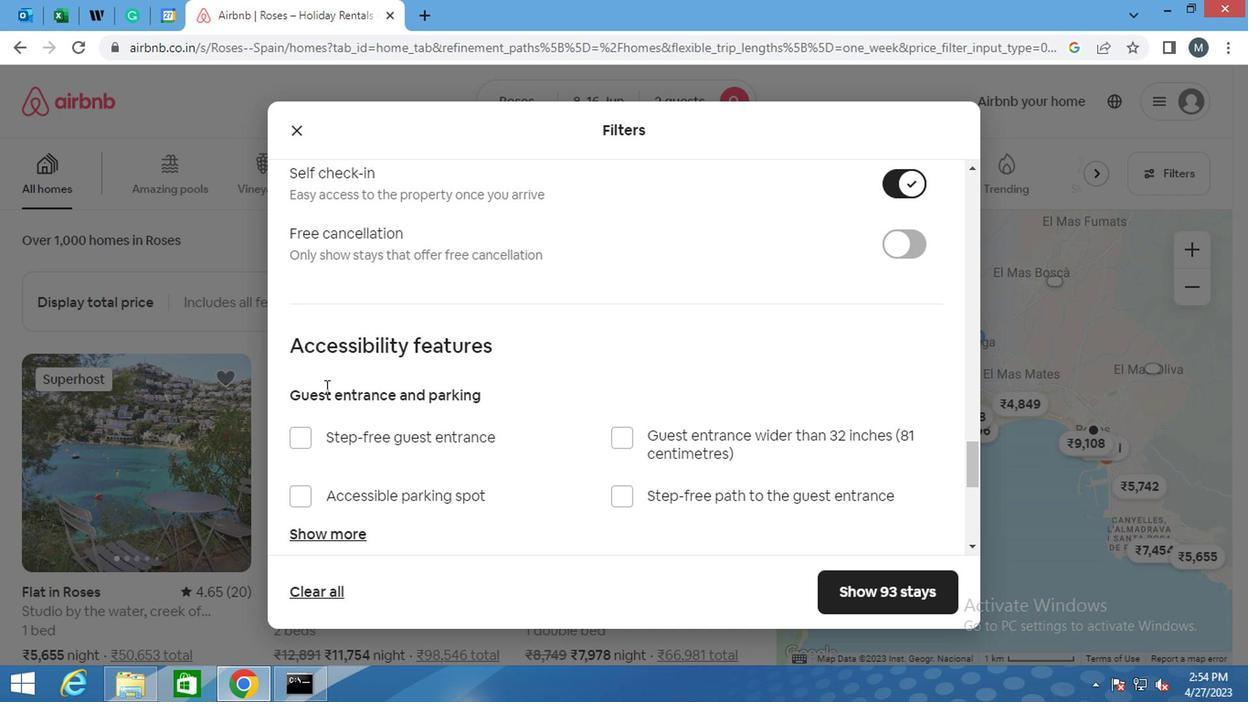 
Action: Mouse moved to (315, 386)
Screenshot: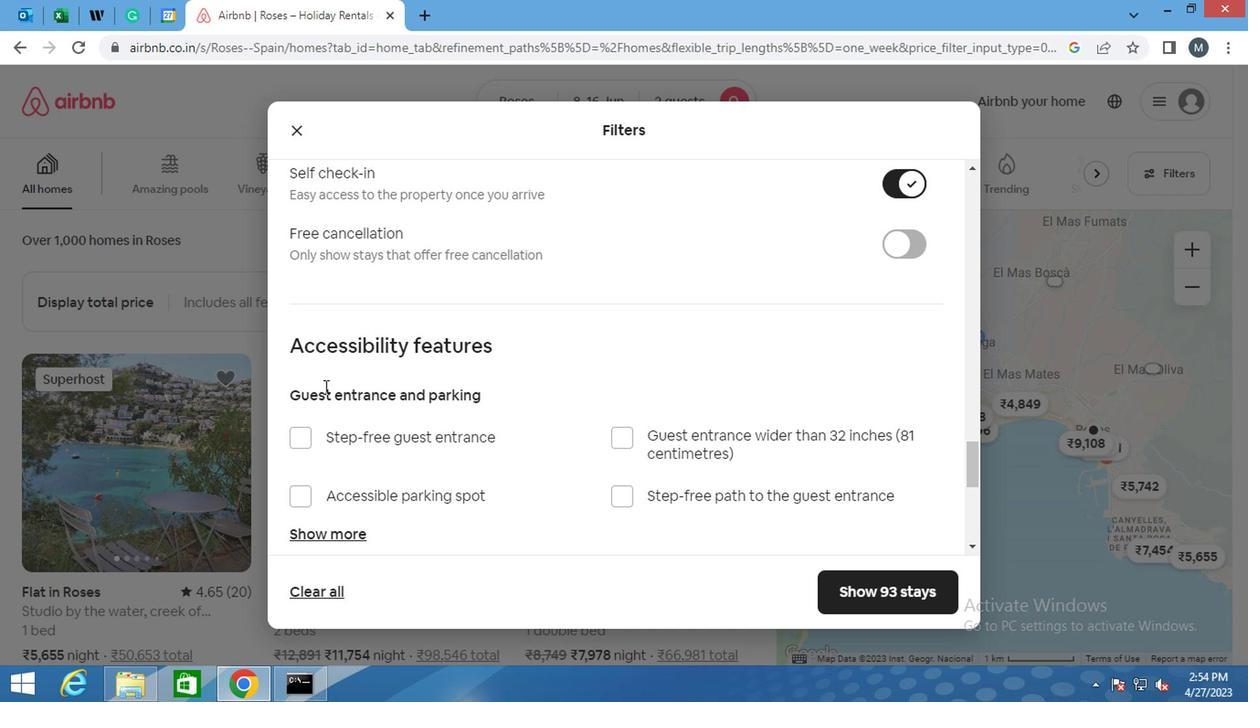 
Action: Mouse scrolled (315, 386) with delta (0, 0)
Screenshot: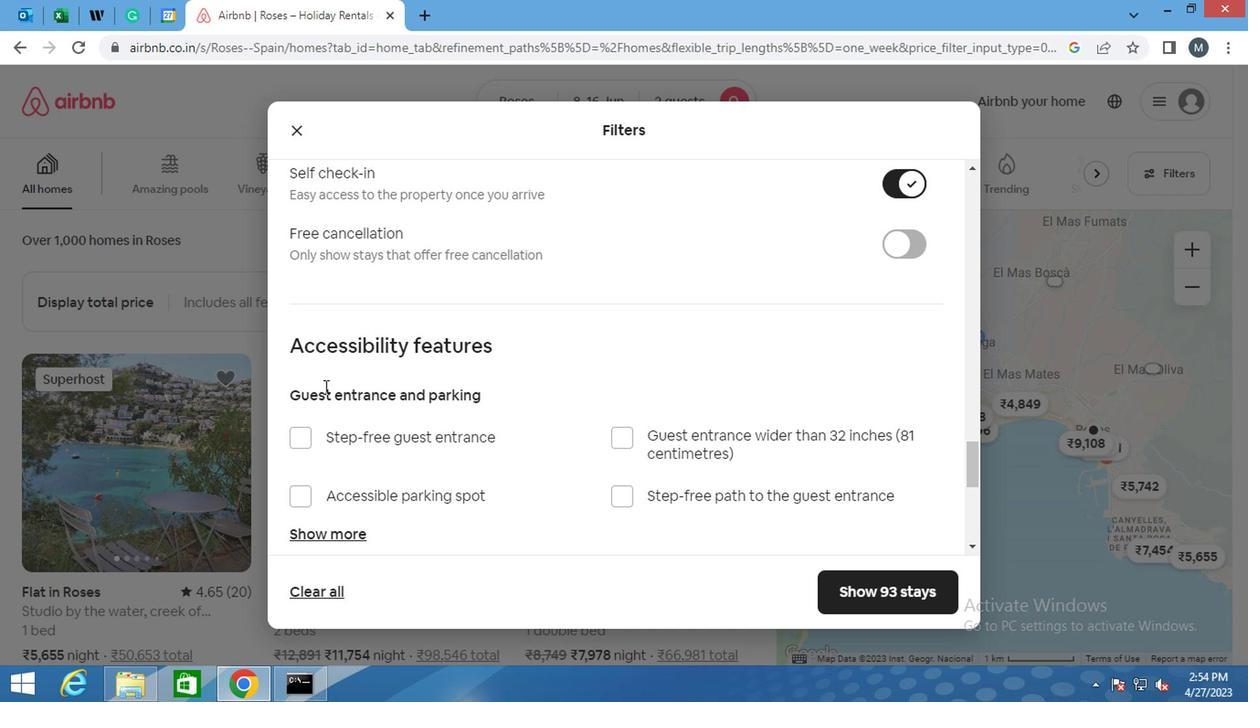 
Action: Mouse moved to (301, 457)
Screenshot: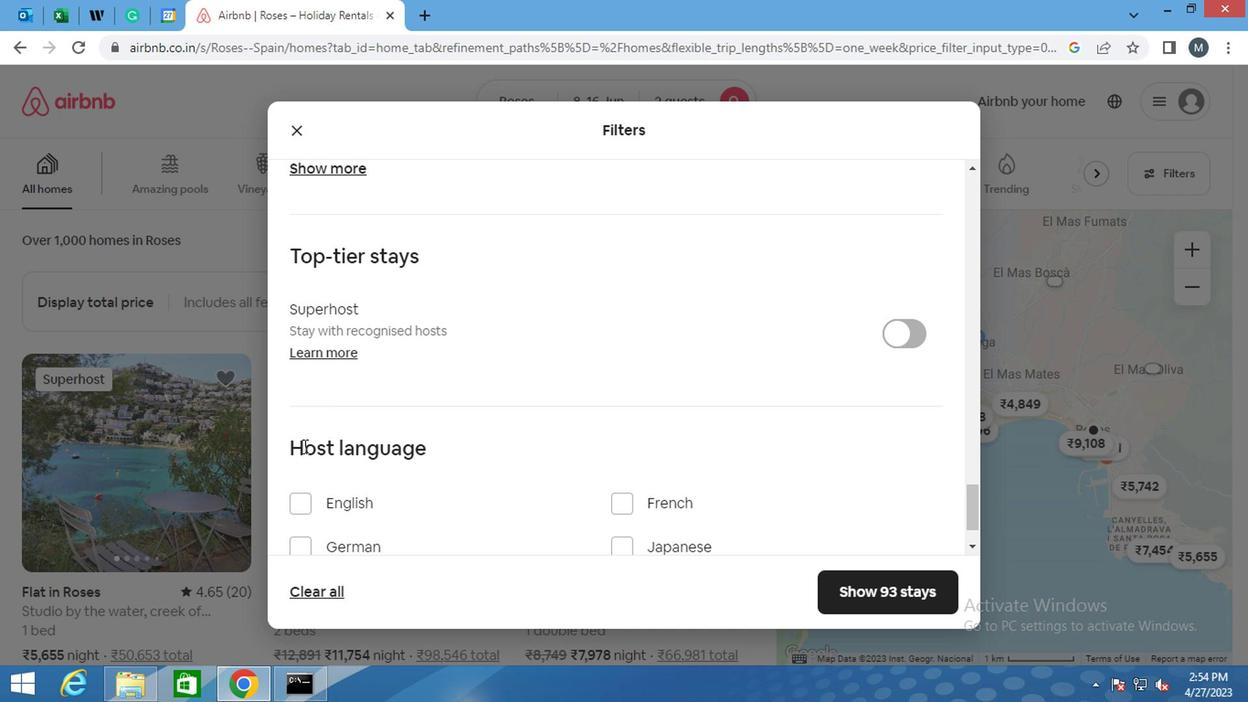 
Action: Mouse scrolled (301, 456) with delta (0, -1)
Screenshot: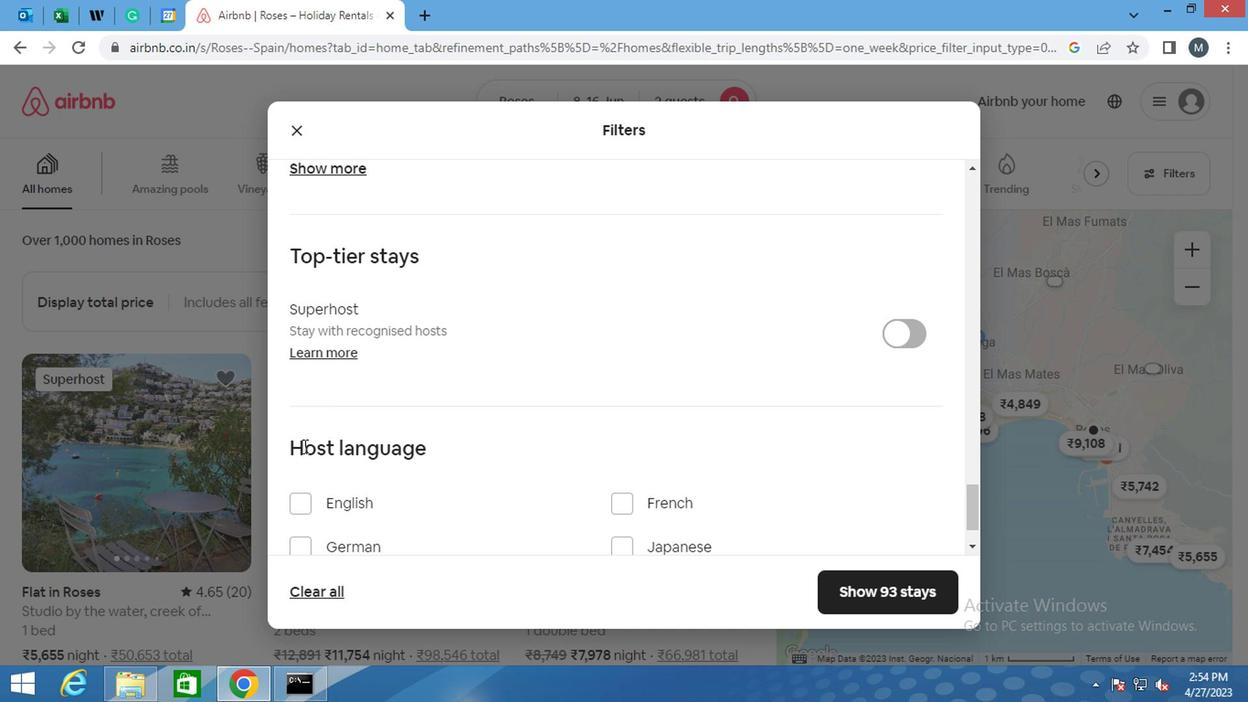 
Action: Mouse moved to (301, 459)
Screenshot: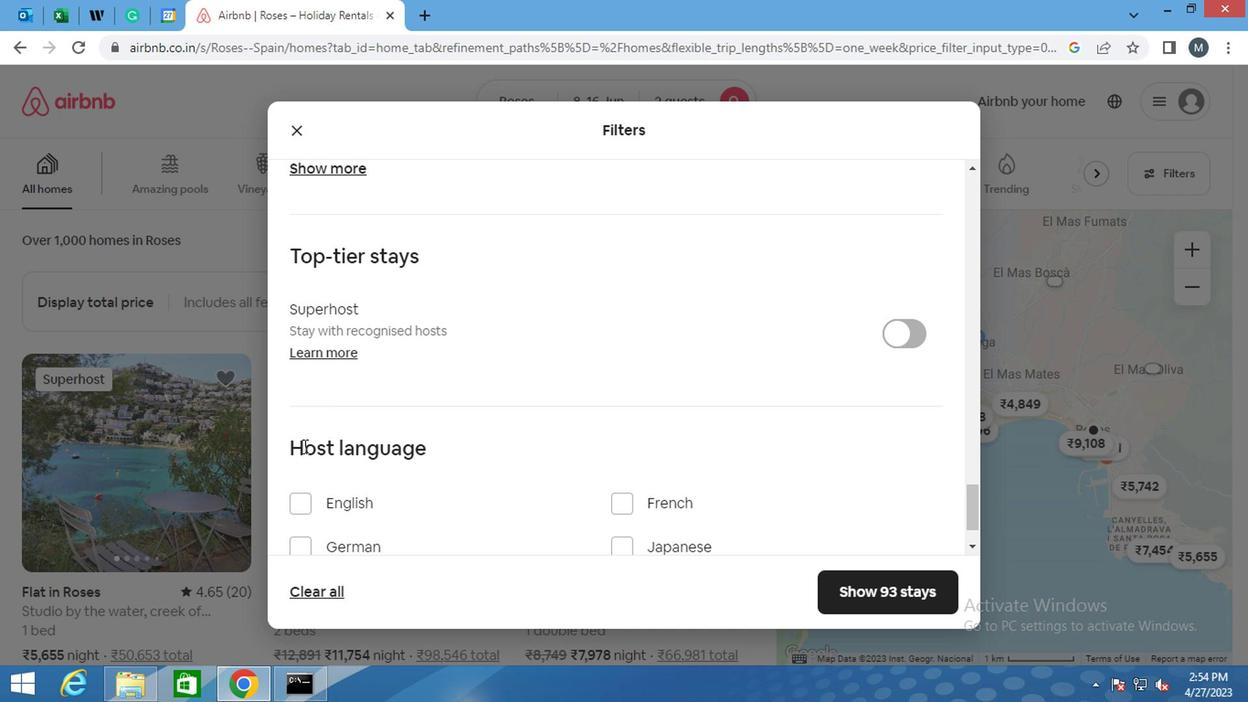 
Action: Mouse scrolled (301, 458) with delta (0, -1)
Screenshot: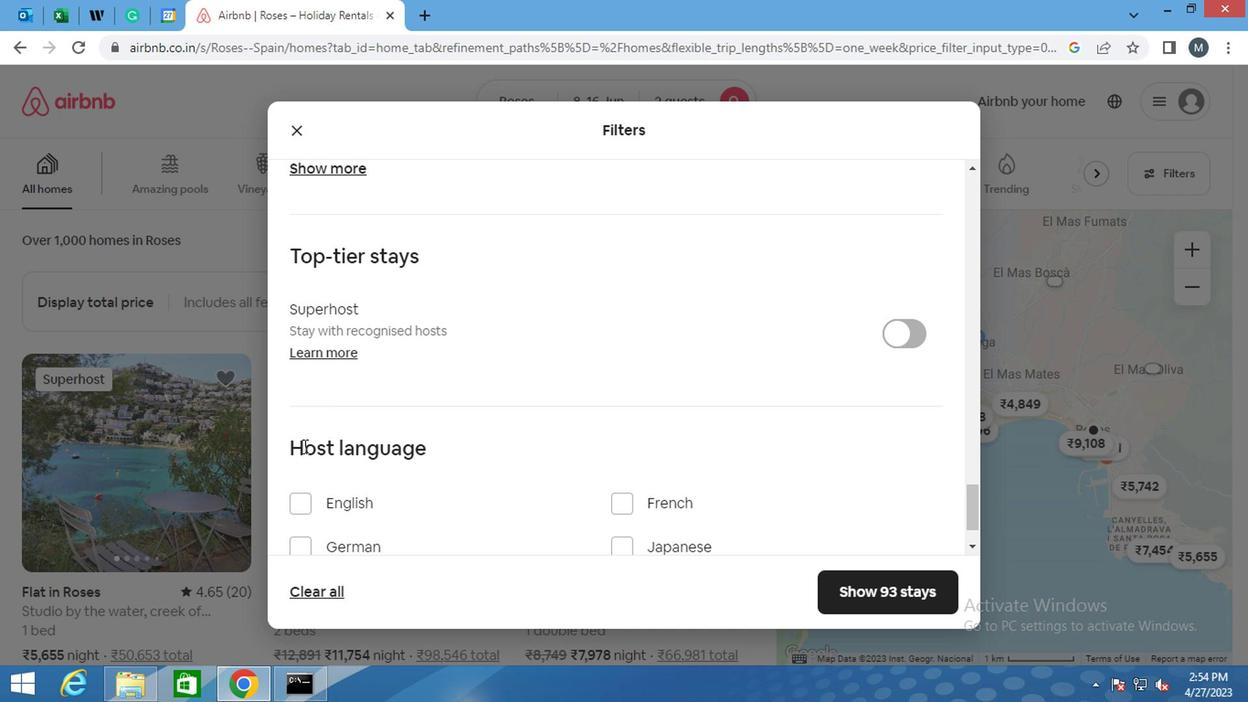 
Action: Mouse moved to (294, 436)
Screenshot: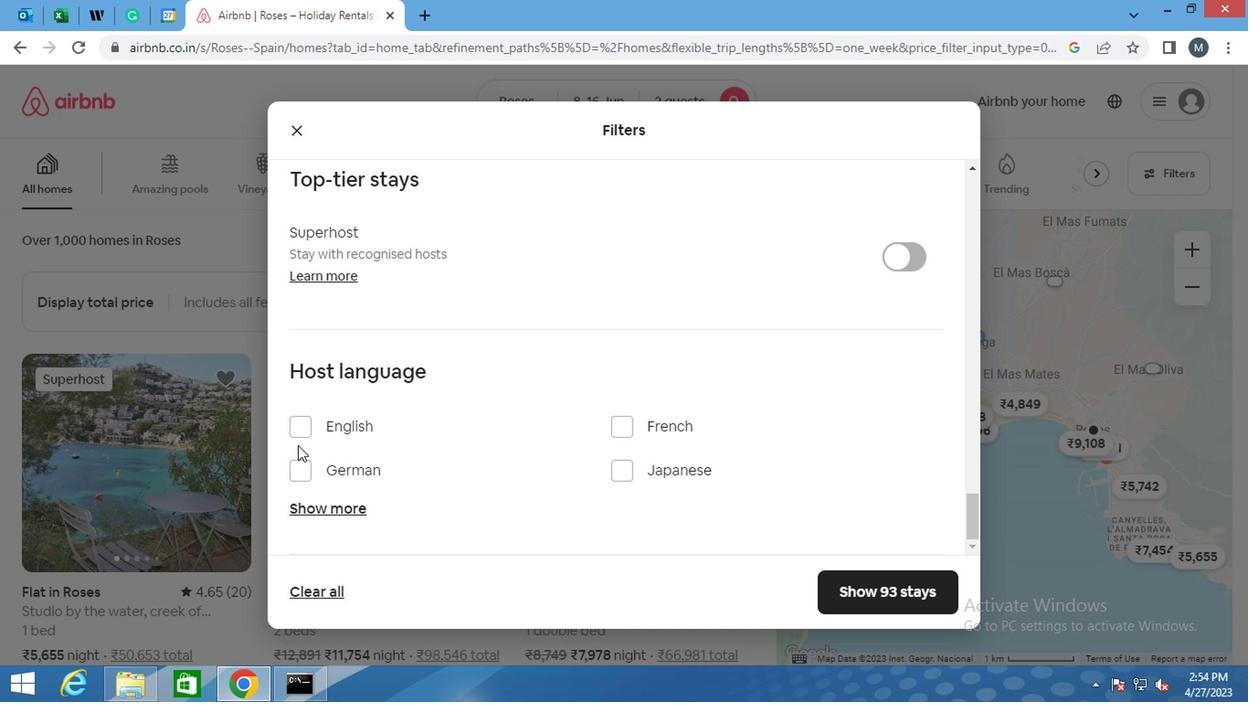 
Action: Mouse pressed left at (294, 436)
Screenshot: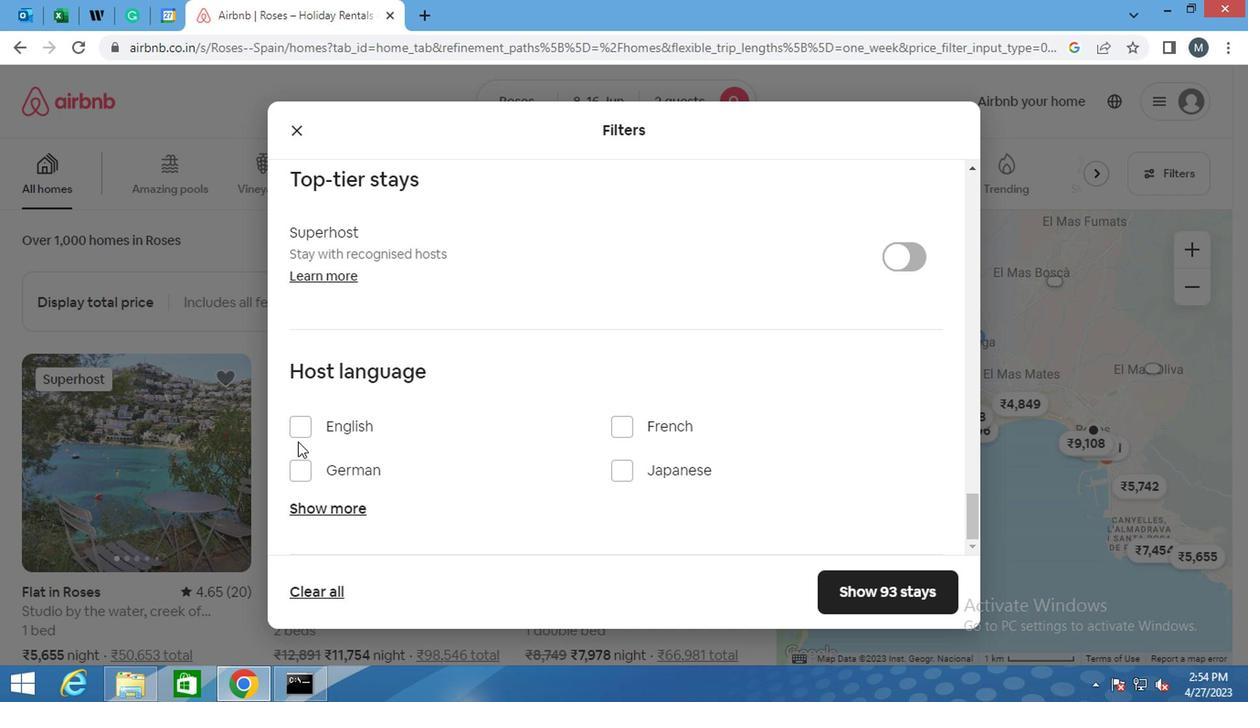 
Action: Mouse moved to (910, 597)
Screenshot: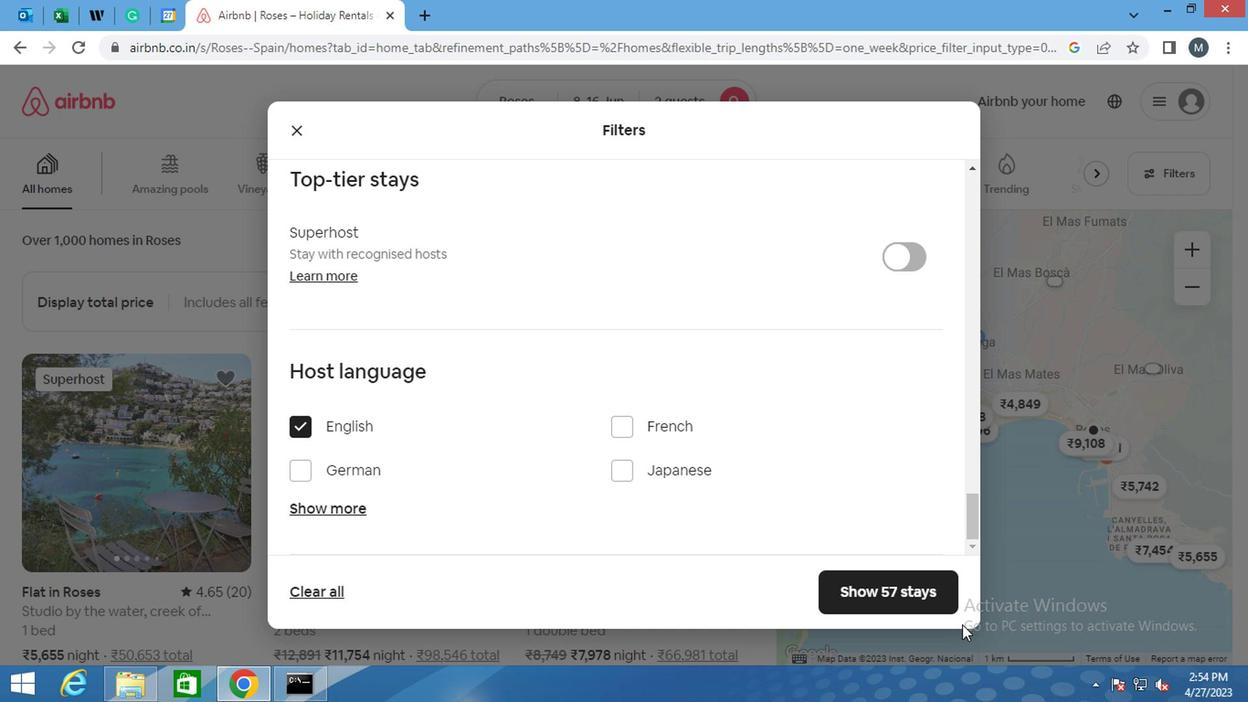 
Action: Mouse pressed left at (910, 597)
Screenshot: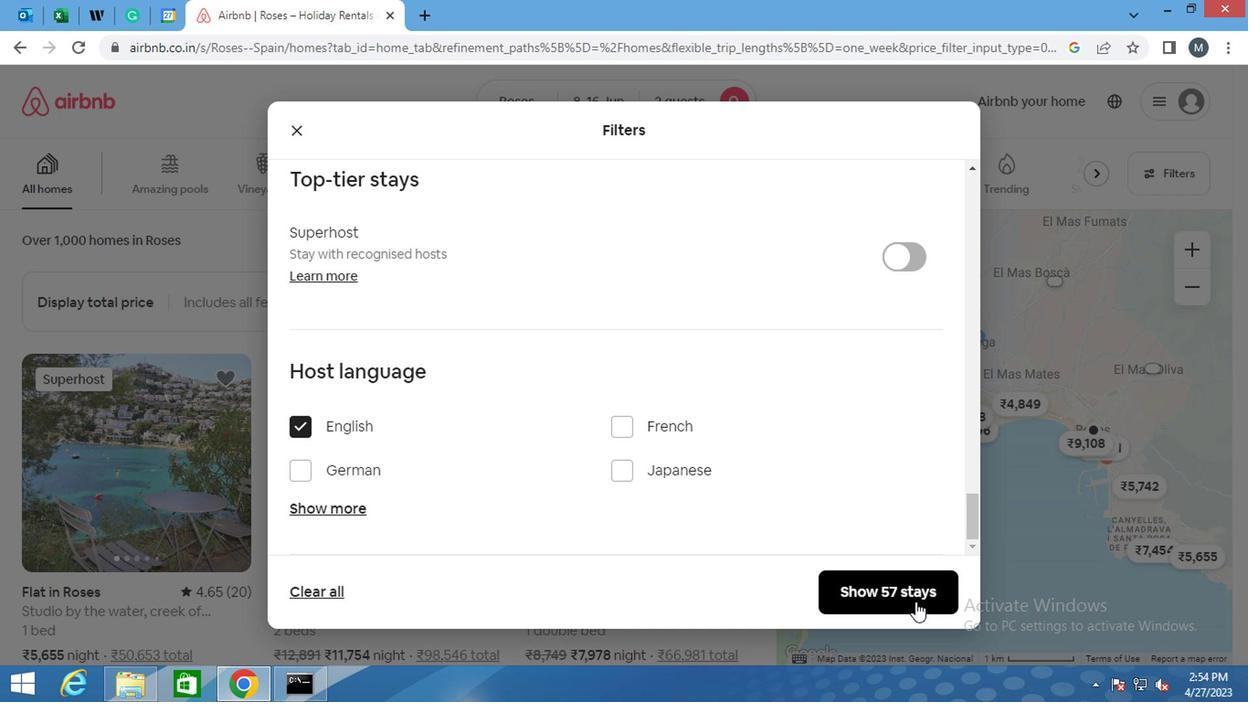 
